 Task: Create new invoice with Date Opened :15-Apr-23, Select Customer: Fuzzys Taco Shop, Terms: Payment Term 1. Make invoice entry for item-1 with Date: 15-Apr-23, Description: _x000D_
Rihaku Wandering Poet Junmai Sake, Action: Material, Income Account: Income:Sales, Quantity: 1, Unit Price: 6, Discount %: 9. Make entry for item-2 with Date: 15-Apr-23, Description: Wrigleys Orbit Peppermint Gum Sugar Free_x000D_
, Action: Material, Income Account: Income:Sales, Quantity: 1, Unit Price: 4.5, Discount %: 6. Make entry for item-3 with Date: 15-Apr-23, Description: Flexible Fabric Adhesive Bandages, Action: Material, Income Account: Income:Sales, Quantity: 1, Unit Price: 5.5, Discount %: 8. Write Notes: Looking forward to serving you again.. Post Invoice with Post Date: 15-Apr-23, Post to Accounts: Assets:Accounts Receivable. Pay / Process Payment with Transaction Date: 15-May-23, Amount: 14.75, Transfer Account: Checking Account. Print Invoice, display notes by going to Option, then go to Display Tab and check Invoice Notes.
Action: Mouse pressed left at (136, 28)
Screenshot: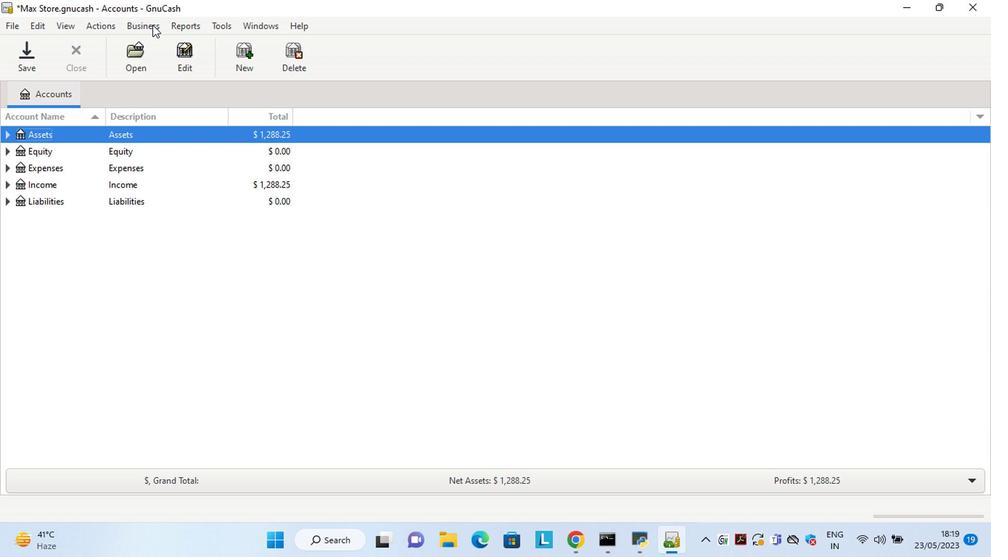 
Action: Mouse moved to (303, 103)
Screenshot: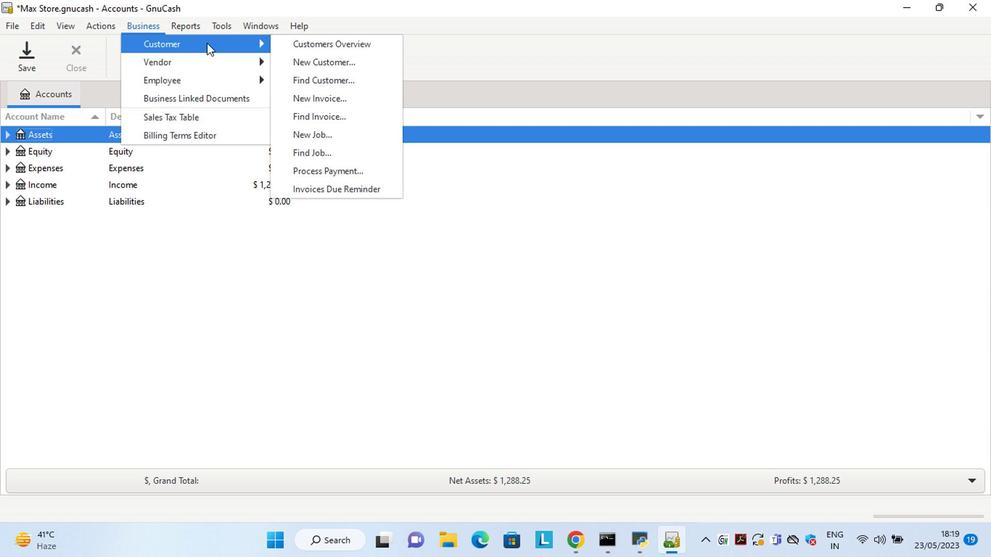 
Action: Mouse pressed left at (303, 103)
Screenshot: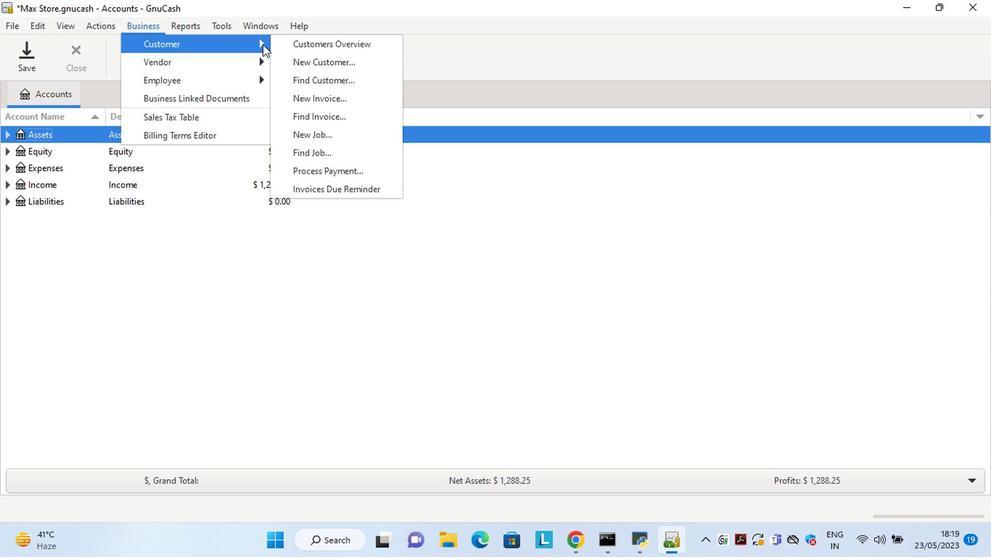 
Action: Mouse moved to (509, 225)
Screenshot: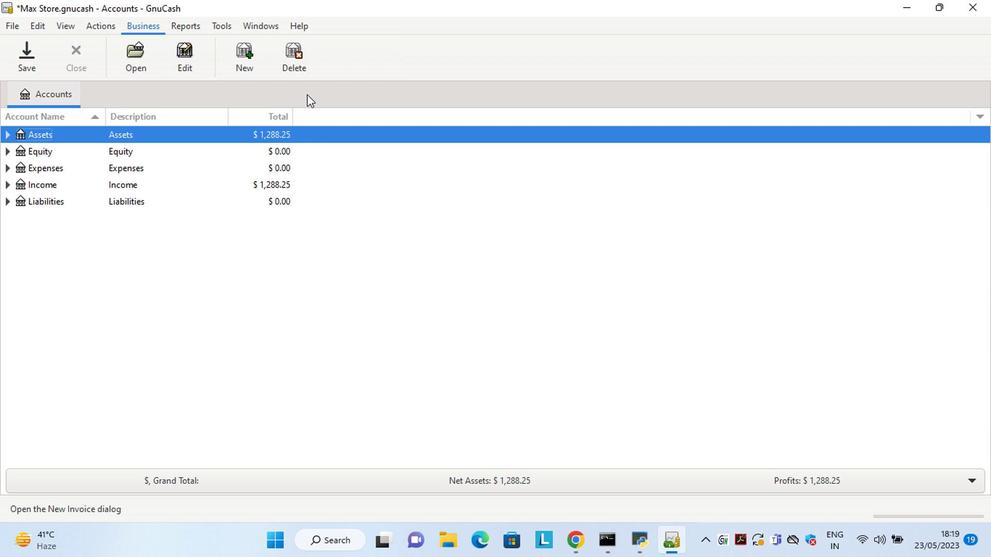 
Action: Mouse pressed left at (509, 225)
Screenshot: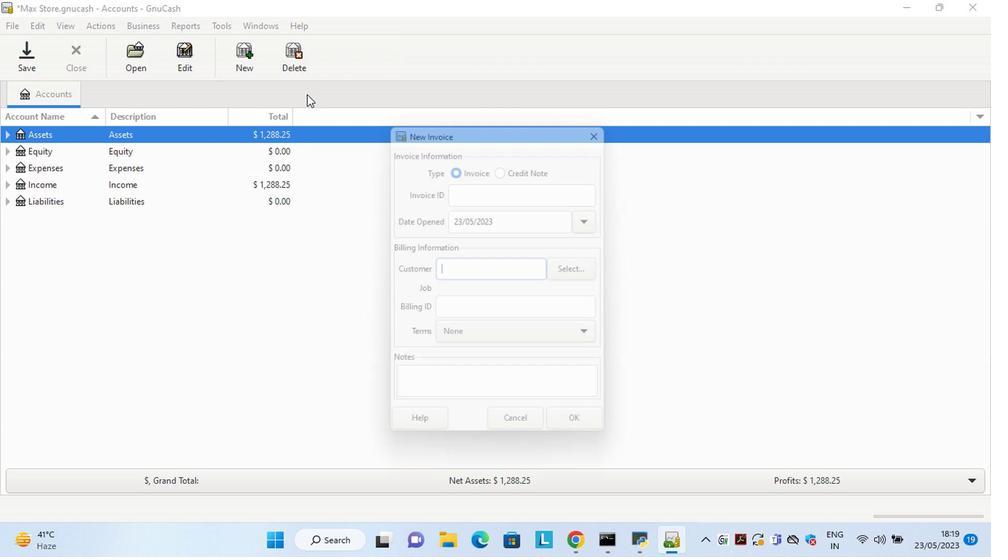
Action: Key pressed <Key.left><Key.left><Key.left><Key.left><Key.left><Key.left><Key.left><Key.left><Key.left><Key.left><Key.left><Key.left><Key.delete><Key.delete>15<Key.right><Key.right><Key.delete>4
Screenshot: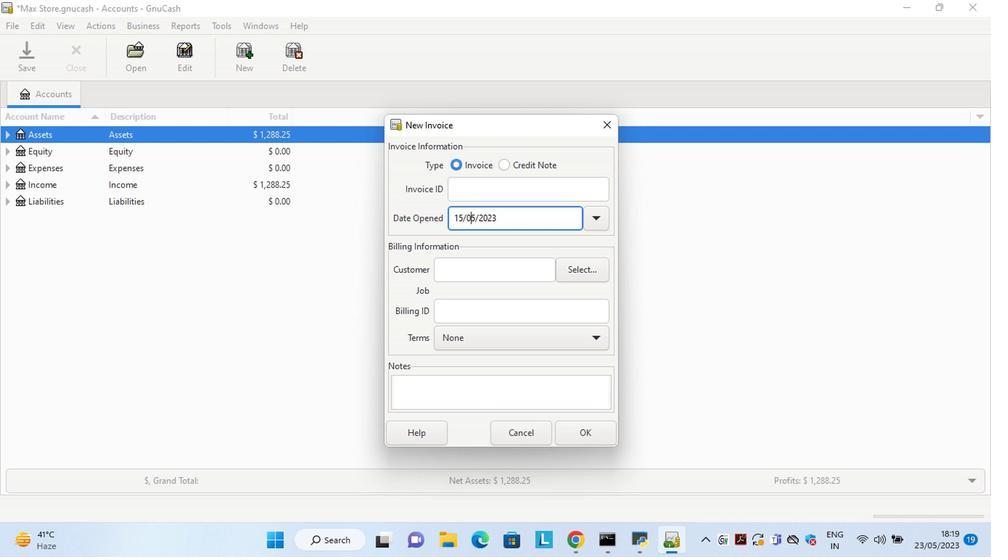
Action: Mouse moved to (570, 269)
Screenshot: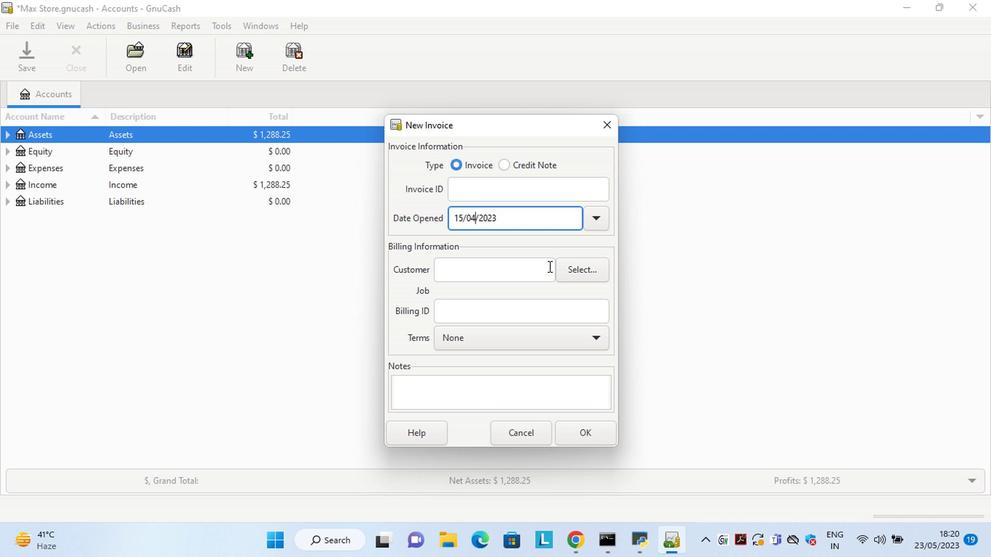 
Action: Mouse pressed left at (570, 269)
Screenshot: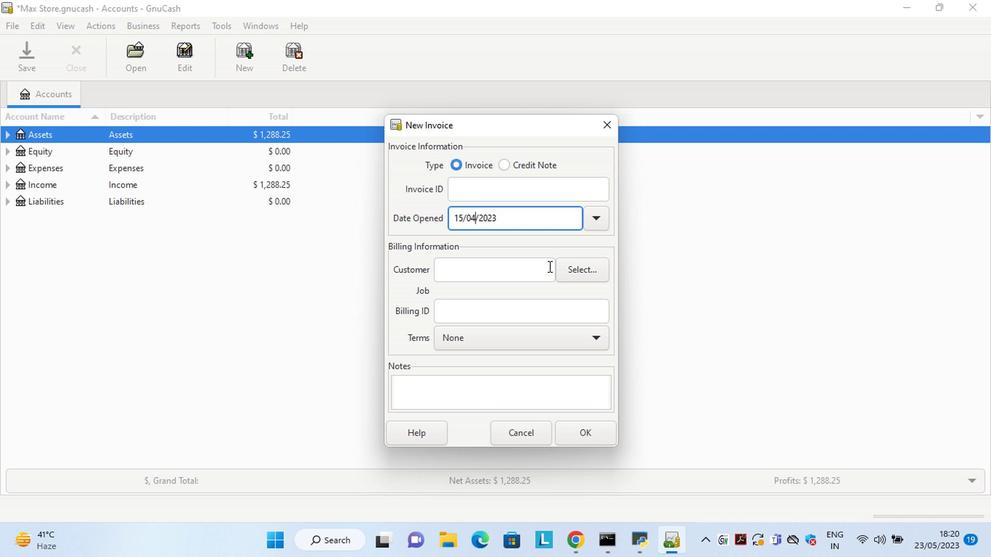 
Action: Mouse moved to (520, 247)
Screenshot: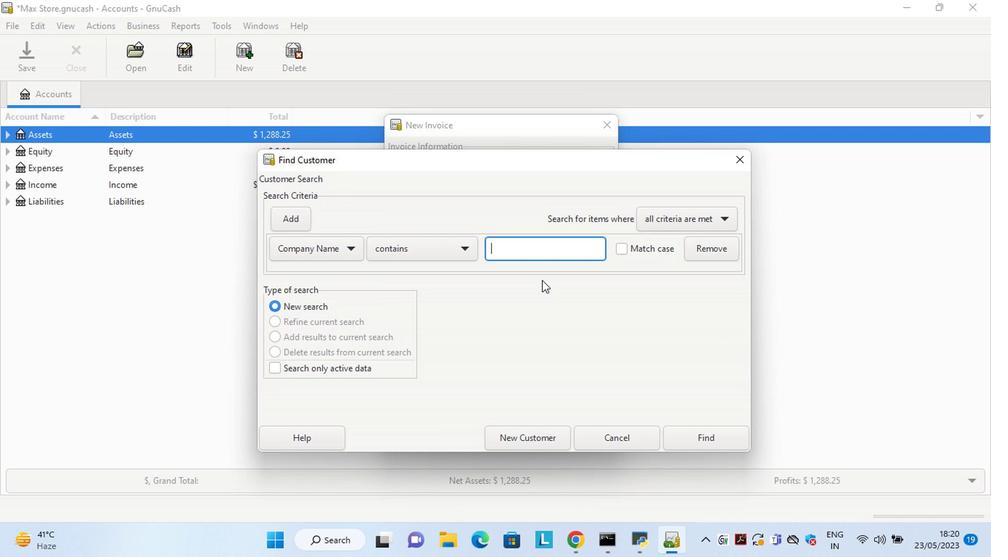 
Action: Mouse pressed left at (520, 247)
Screenshot: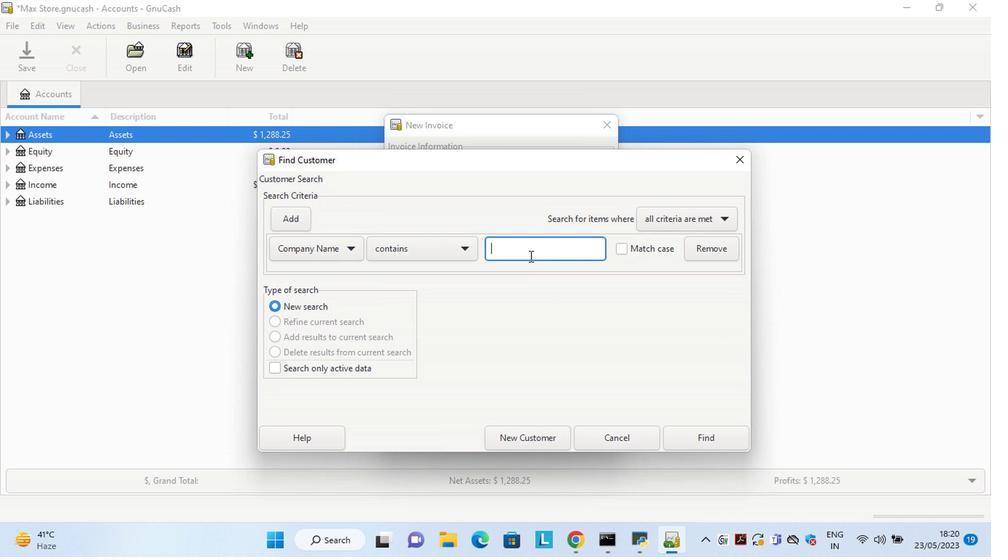 
Action: Key pressed <Key.shift>Fuzzys
Screenshot: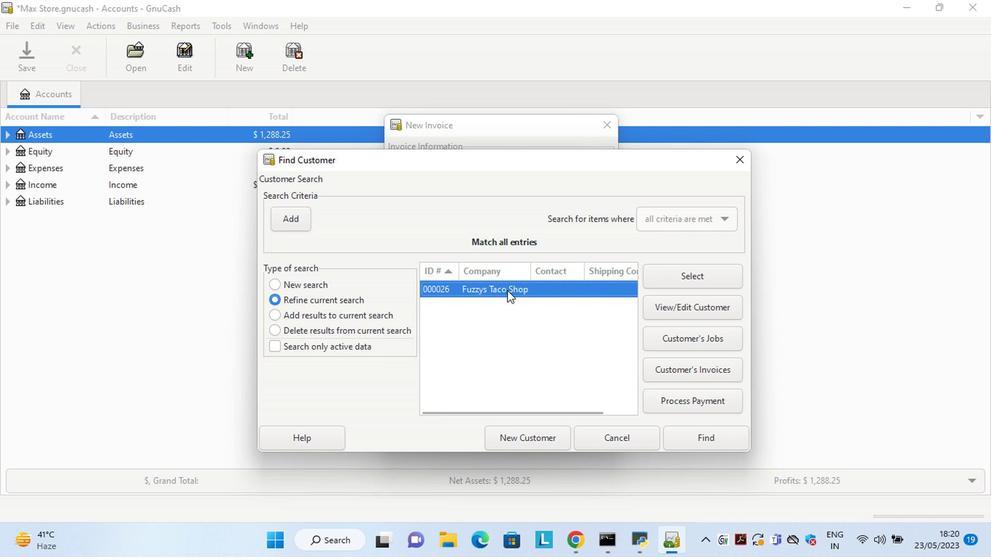 
Action: Mouse moved to (705, 439)
Screenshot: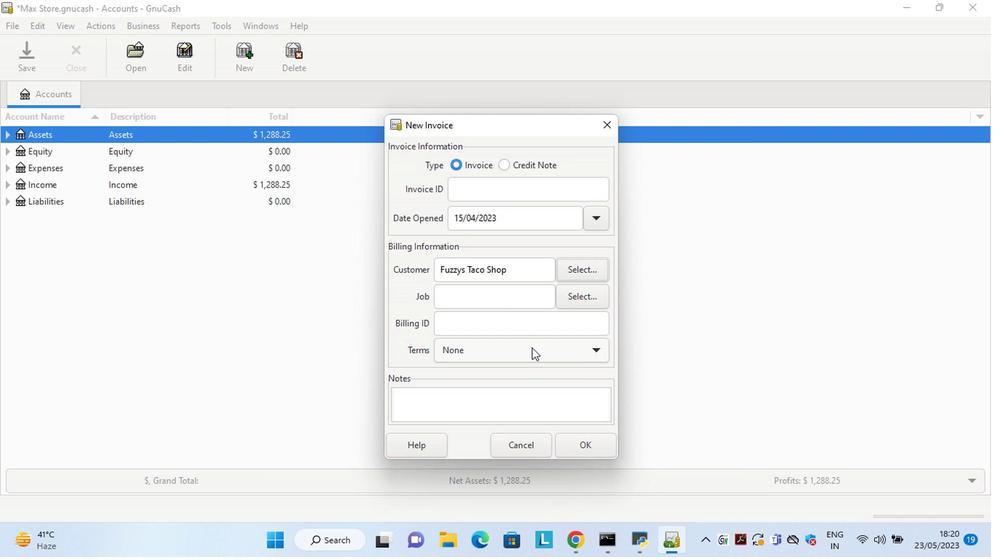 
Action: Mouse pressed left at (705, 439)
Screenshot: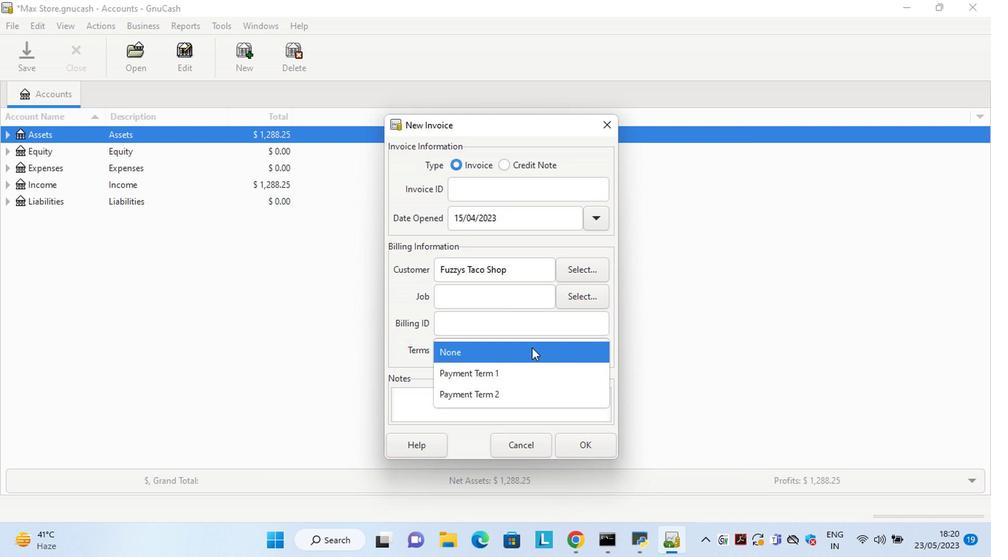 
Action: Mouse moved to (476, 289)
Screenshot: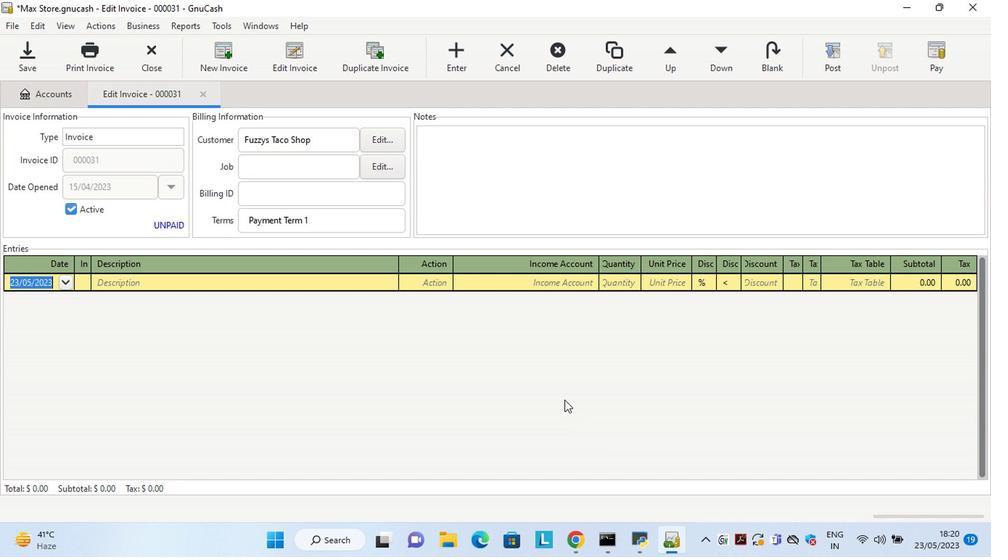 
Action: Mouse pressed left at (476, 289)
Screenshot: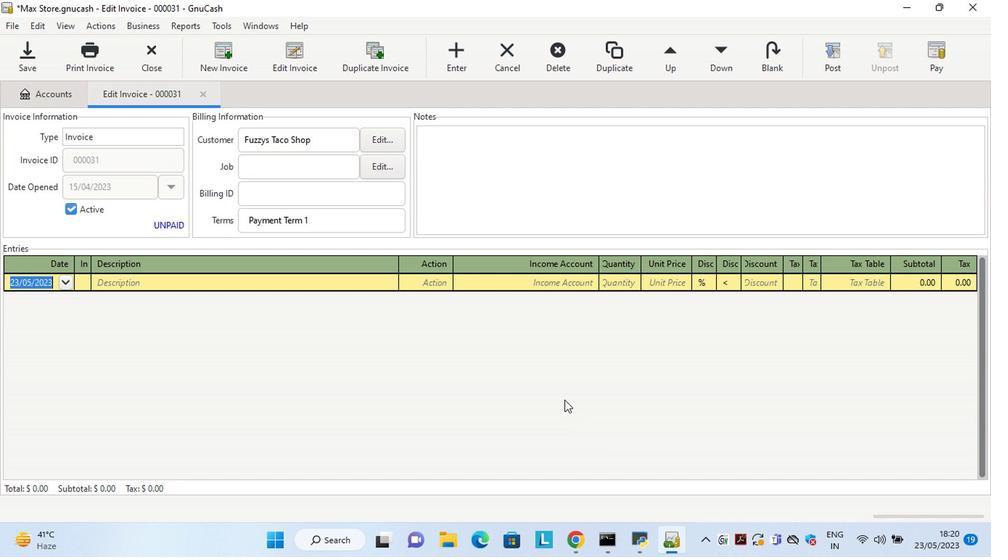 
Action: Mouse pressed left at (476, 289)
Screenshot: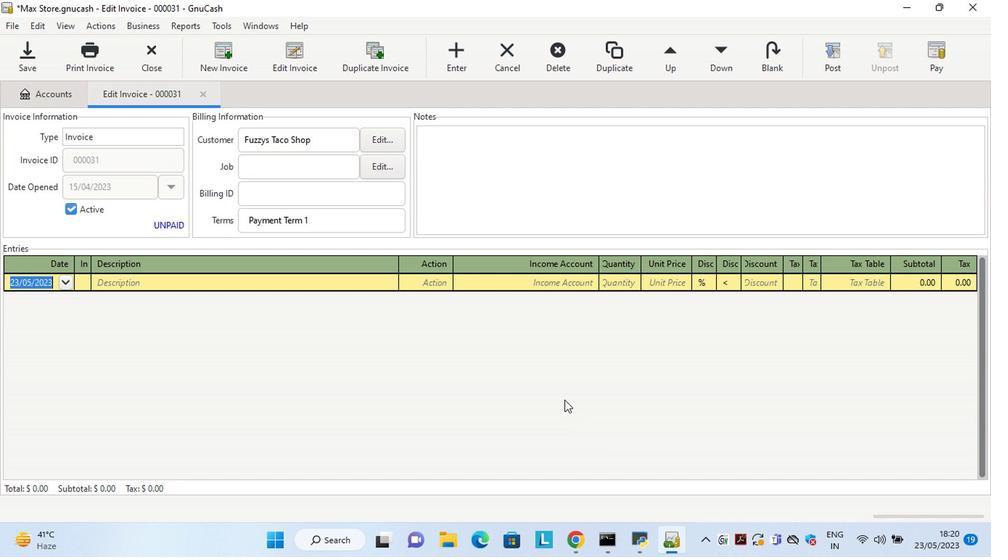 
Action: Mouse moved to (537, 352)
Screenshot: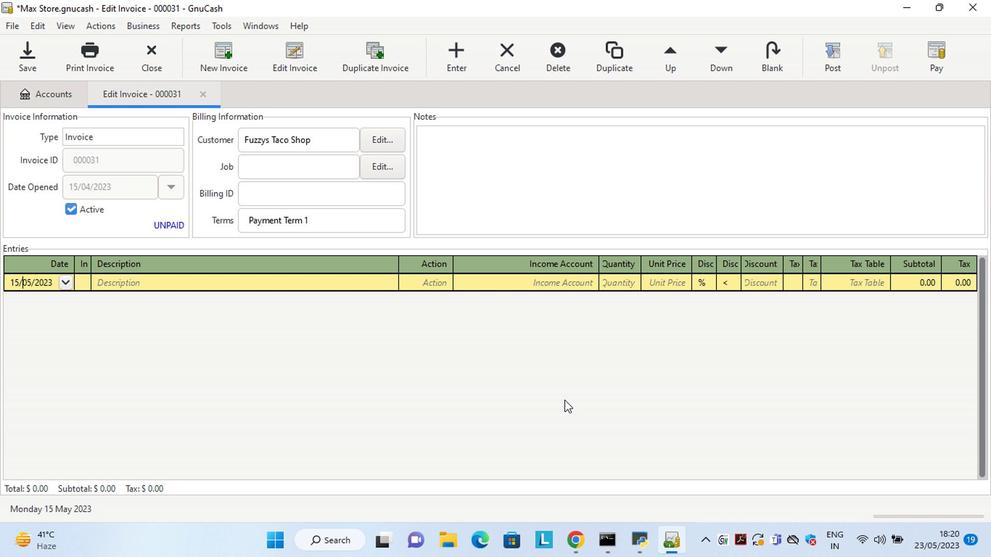 
Action: Mouse pressed left at (537, 352)
Screenshot: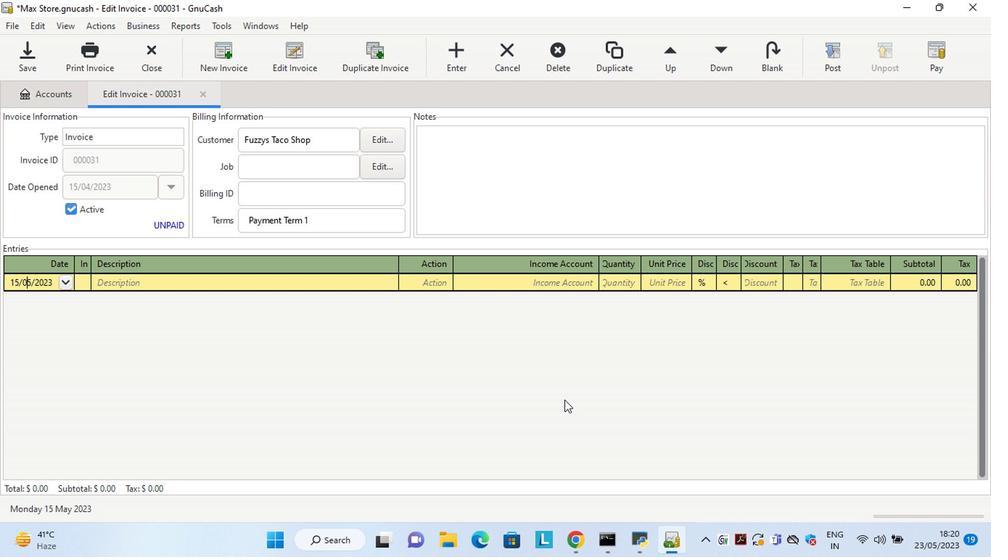 
Action: Mouse moved to (528, 372)
Screenshot: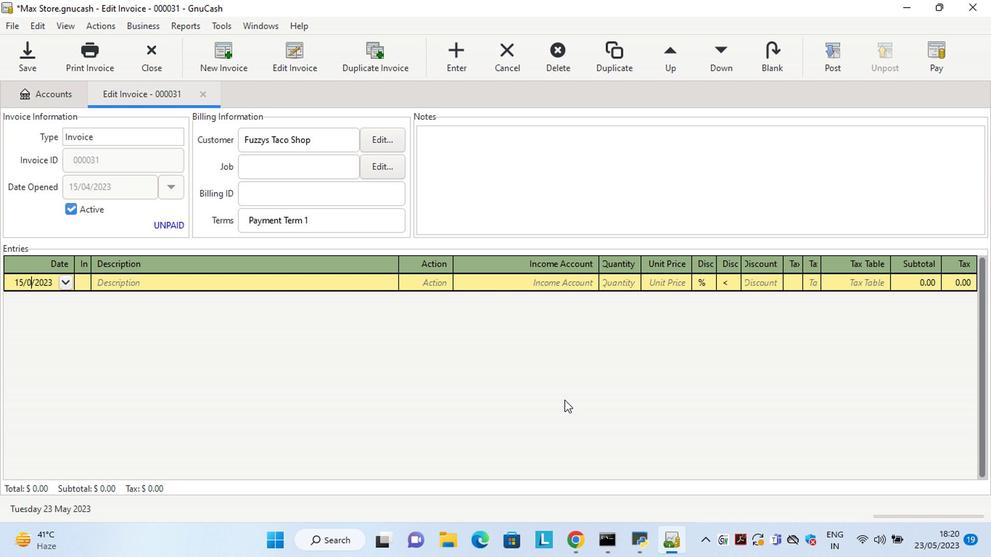 
Action: Mouse pressed left at (528, 372)
Screenshot: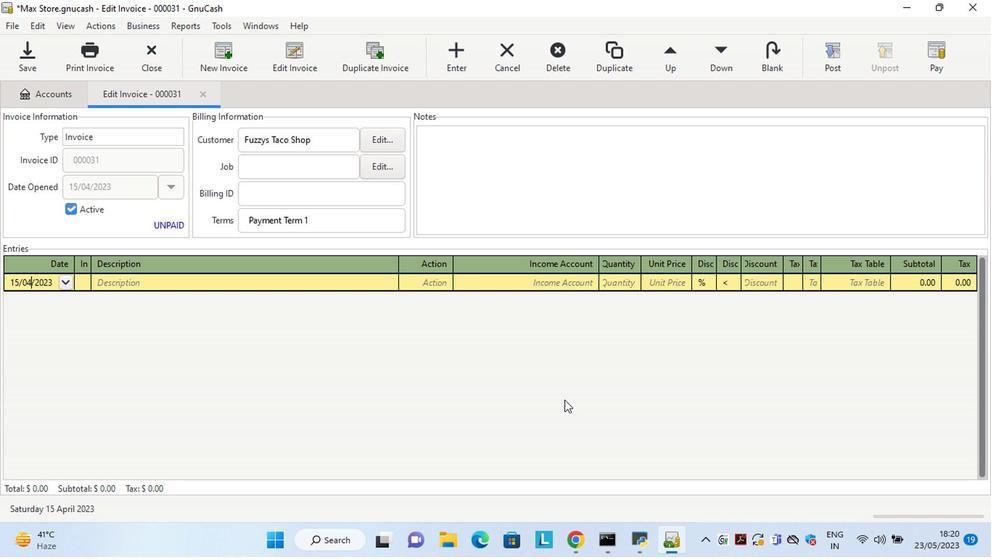 
Action: Mouse moved to (580, 447)
Screenshot: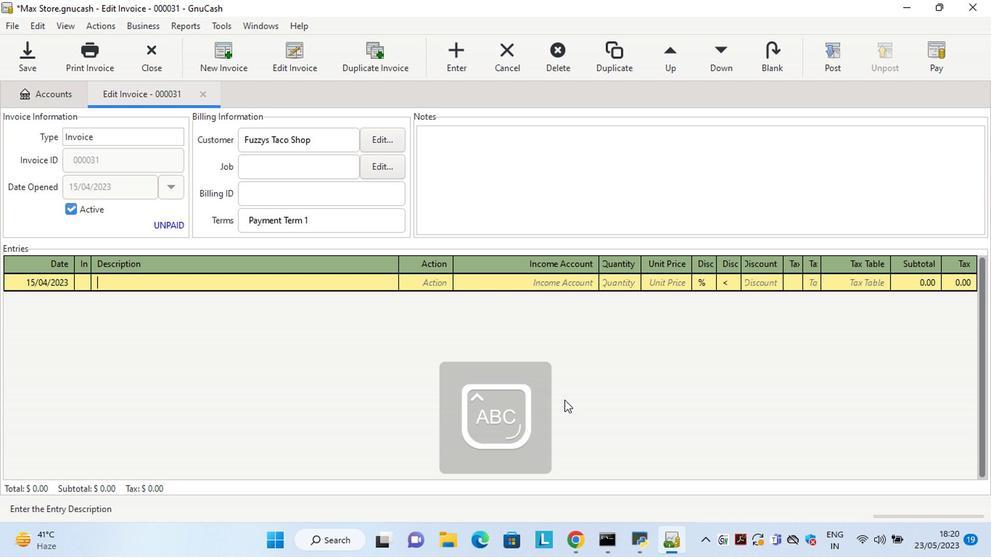 
Action: Mouse pressed left at (580, 447)
Screenshot: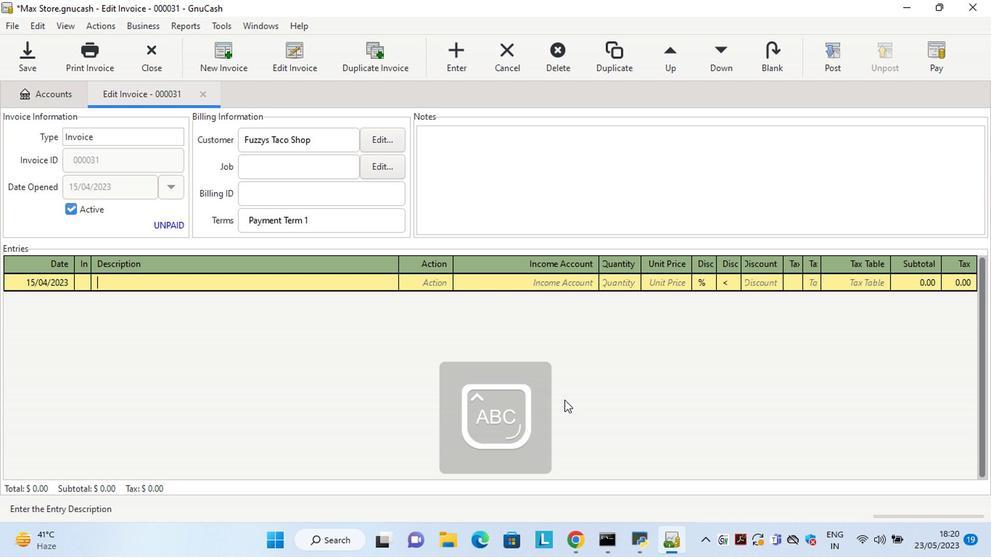 
Action: Mouse moved to (422, 388)
Screenshot: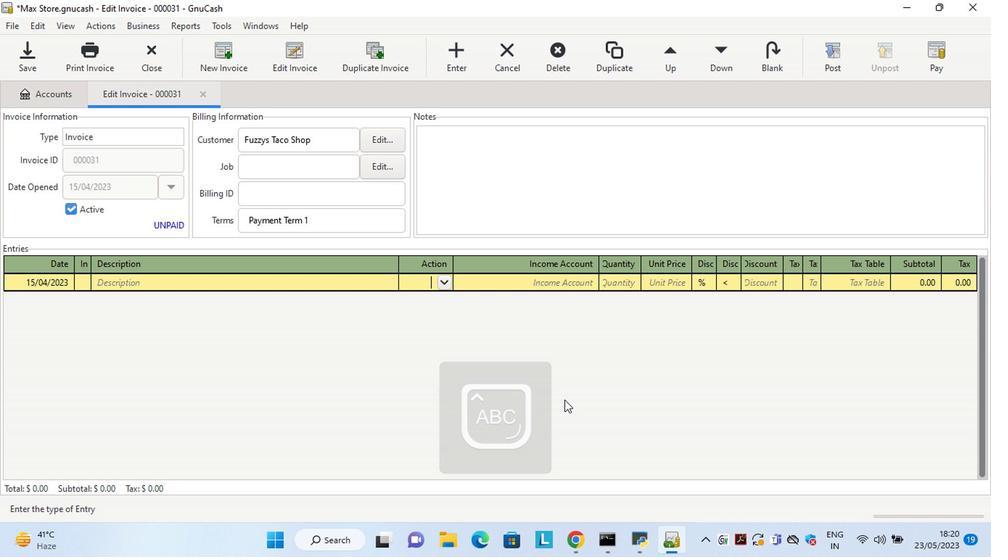 
Action: Key pressed <Key.left><Key.left><Key.left><Key.left><Key.left><Key.delete><Key.delete>15<Key.right><Key.right>4<Key.delete><Key.tab><Key.shift><Key.shift><Key.shift>Rihaku<Key.space><Key.shift>Wandering<Key.space><Key.shift>Poet<Key.space><Key.shift>Junmai<Key.space><Key.shift>Sake<Key.tab>ma<Key.tab>sale<Key.tab>1<Key.tab>6<Key.tab>
Screenshot: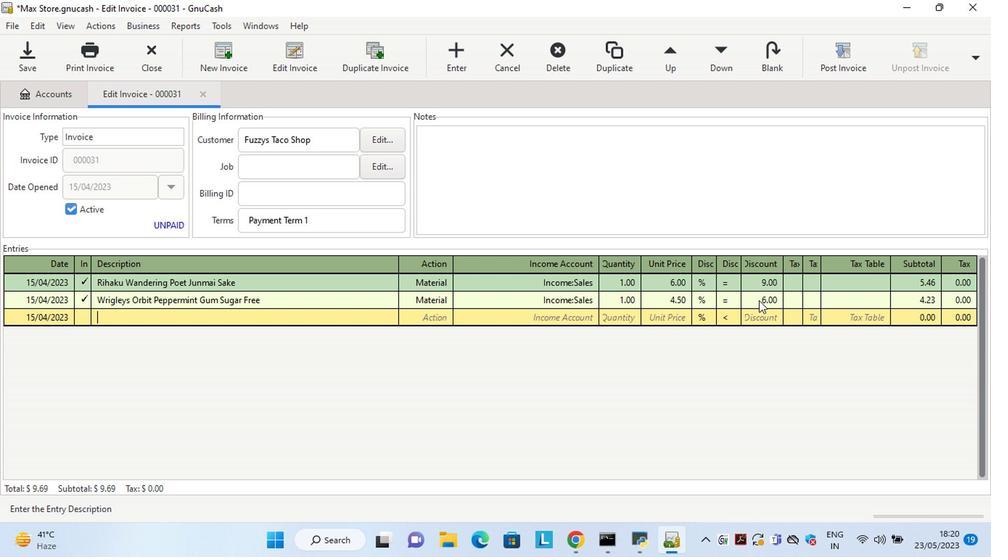 
Action: Mouse moved to (725, 286)
Screenshot: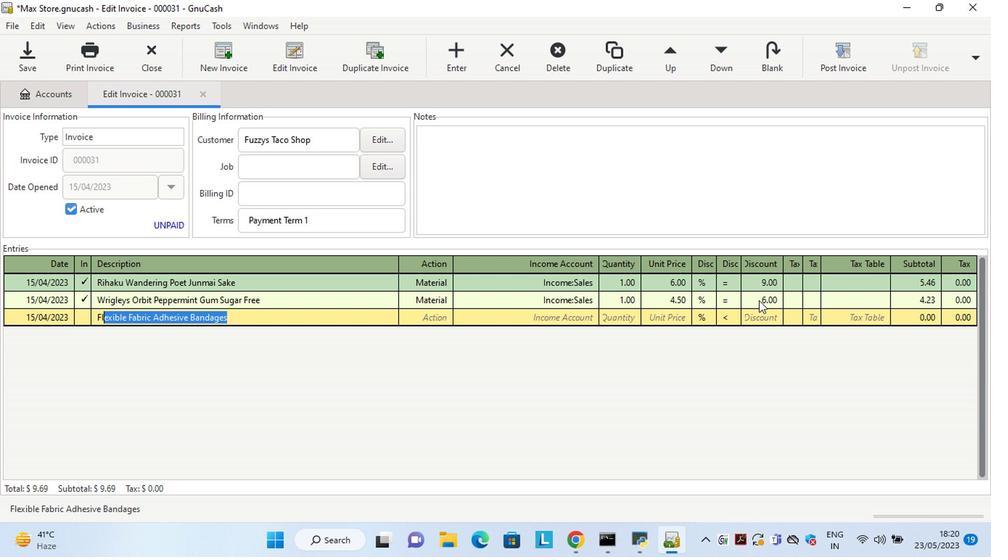 
Action: Mouse pressed left at (725, 286)
Screenshot: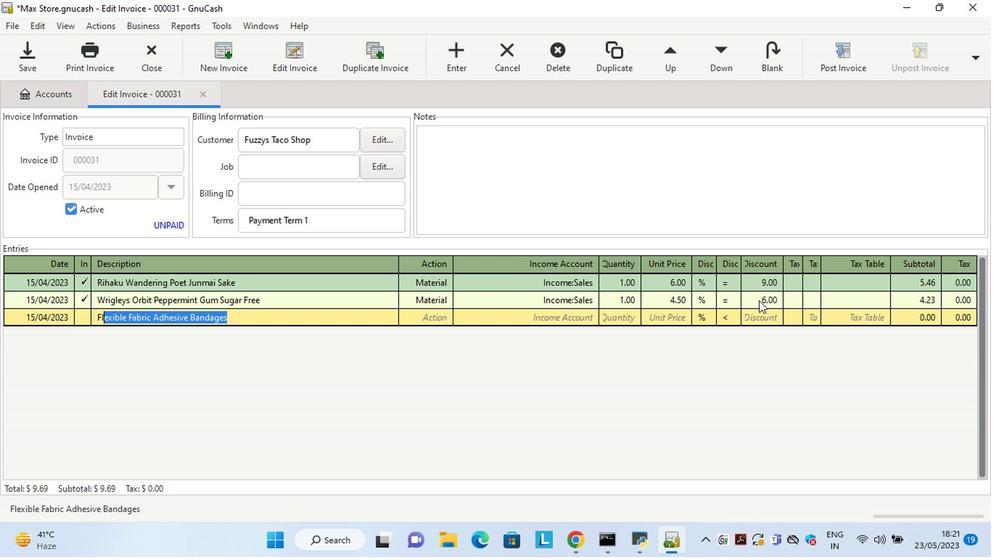 
Action: Mouse moved to (752, 285)
Screenshot: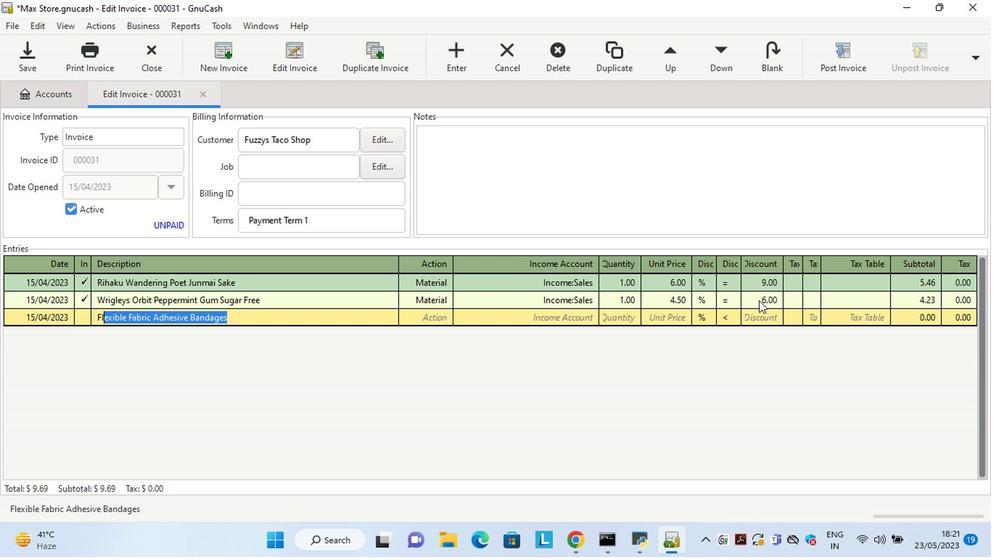 
Action: Mouse pressed left at (752, 285)
Screenshot: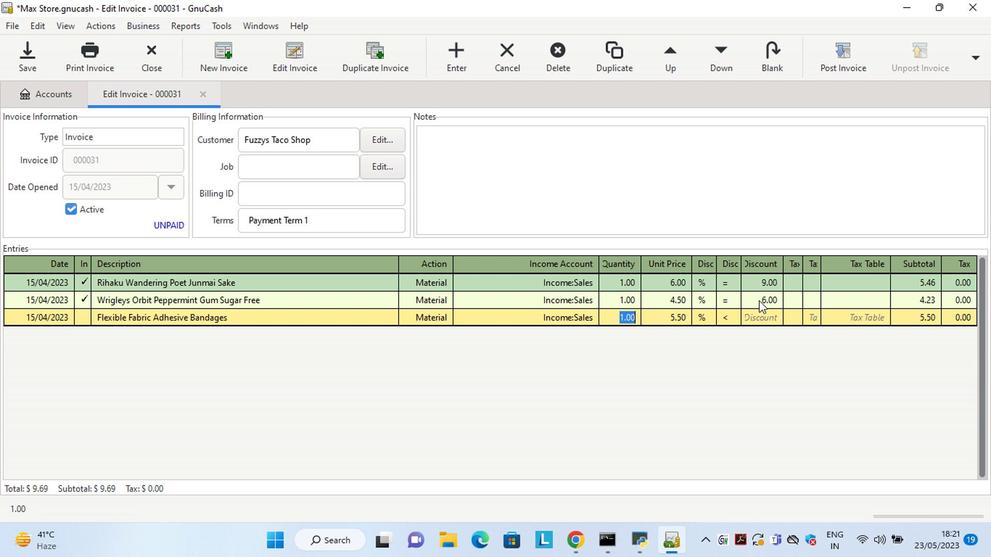 
Action: Key pressed 9<Key.tab><Key.tab><Key.shift>Wrigleys<Key.space><Key.shift><Key.shift><Key.shift><Key.shift><Key.shift><Key.shift><Key.shift>Orbit<Key.space><Key.shift>Peppermint<Key.space><Key.shift>Gum<Key.space><Key.shift>Sugar<Key.space><Key.shift>Fe<Key.backspace>reee<Key.backspace><Key.tab>ma<Key.tab>sale<Key.tab>1<Key.tab>4.5<Key.tab>
Screenshot: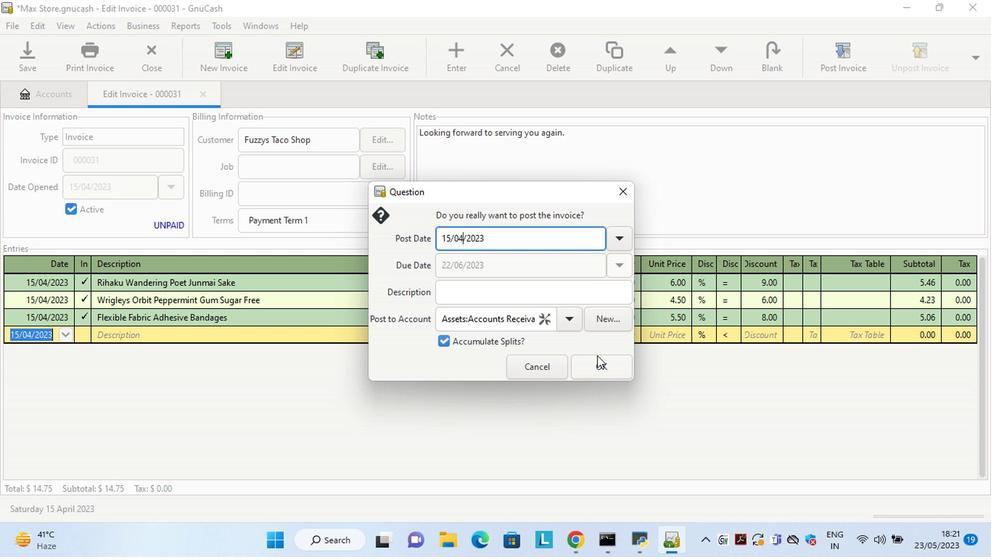 
Action: Mouse moved to (735, 299)
Screenshot: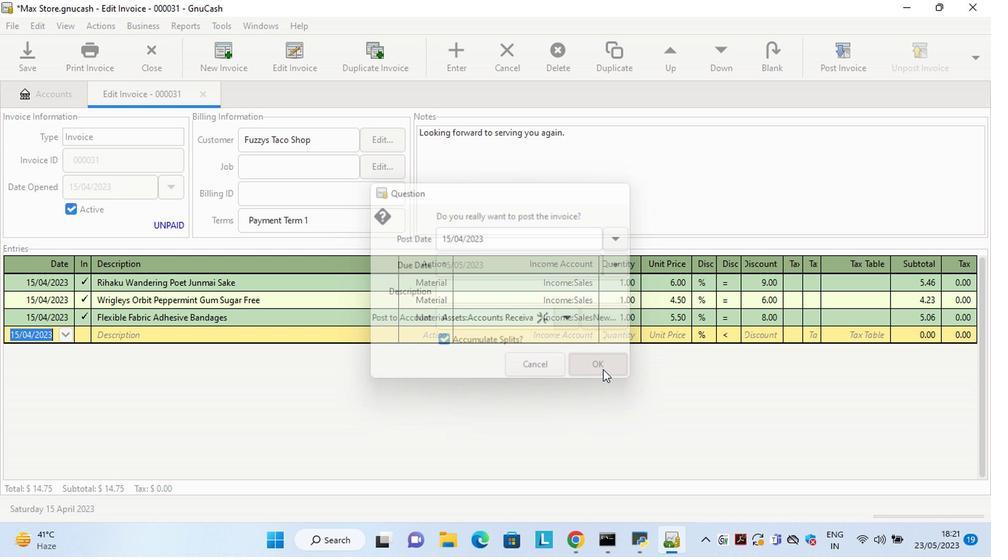 
Action: Mouse pressed left at (735, 299)
Screenshot: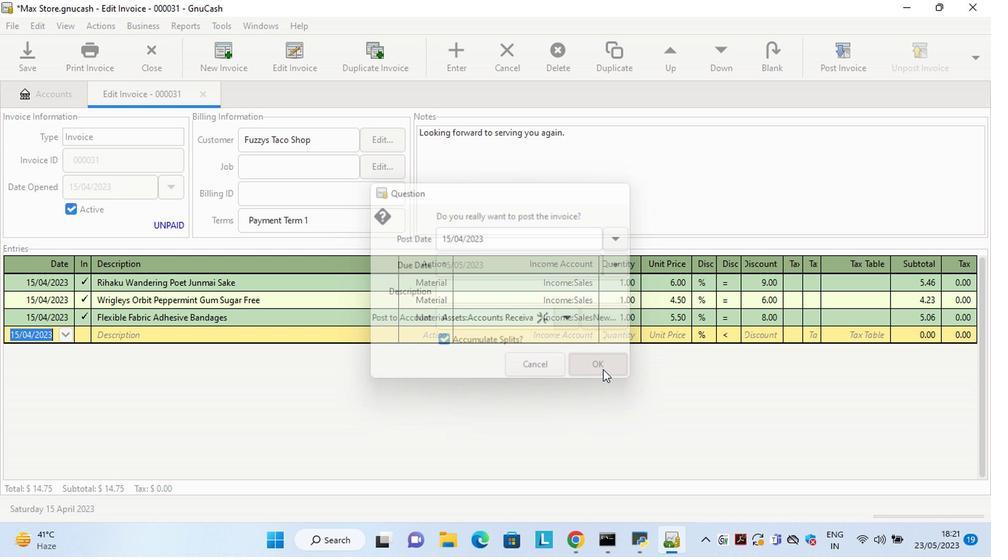 
Action: Mouse moved to (766, 306)
Screenshot: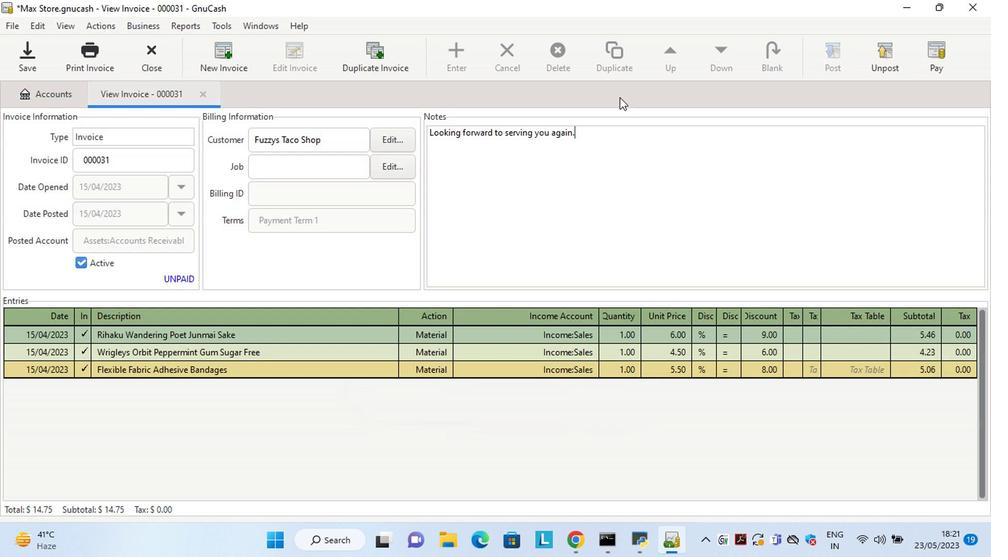 
Action: Mouse pressed left at (766, 306)
Screenshot: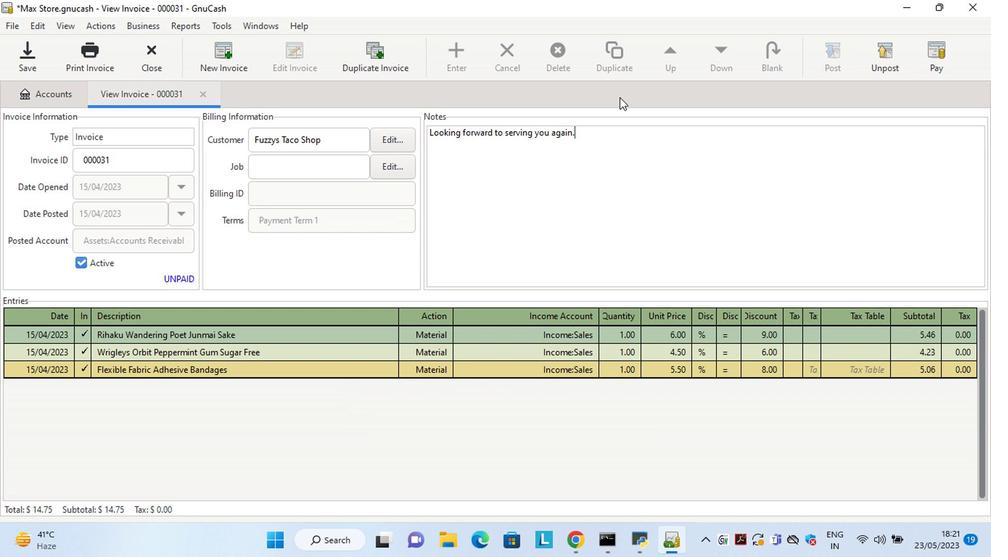 
Action: Key pressed 6<Key.tab><Key.tab><Key.shift>Flexible<Key.space><Key.shift>Fabric<Key.space><Key.shift>Adhesive<Key.space><Key.shift>Bandages<Key.space><Key.backspace><Key.tab>ma<Key.tab>sale<Key.tab>1<Key.tab>5.5<Key.tab>
Screenshot: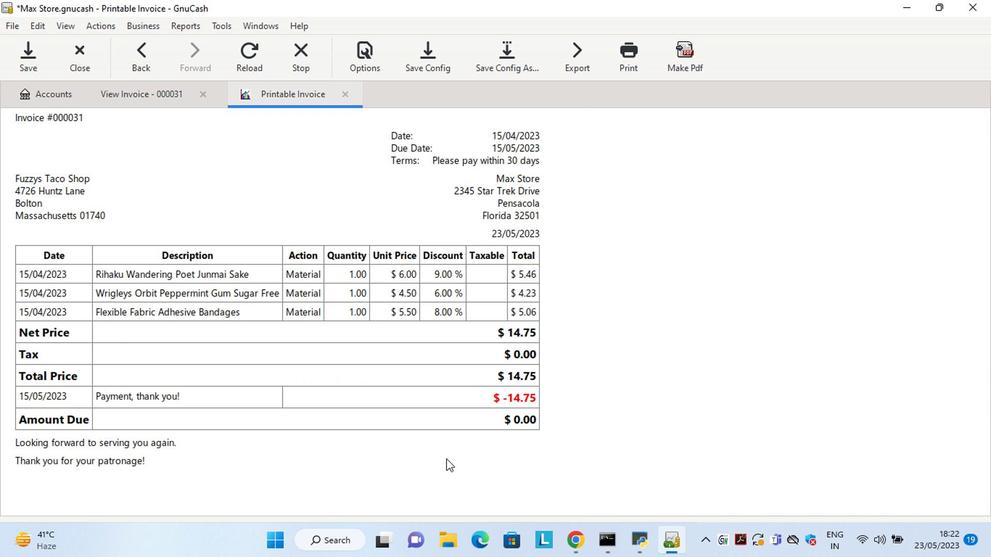 
Action: Mouse moved to (727, 323)
Screenshot: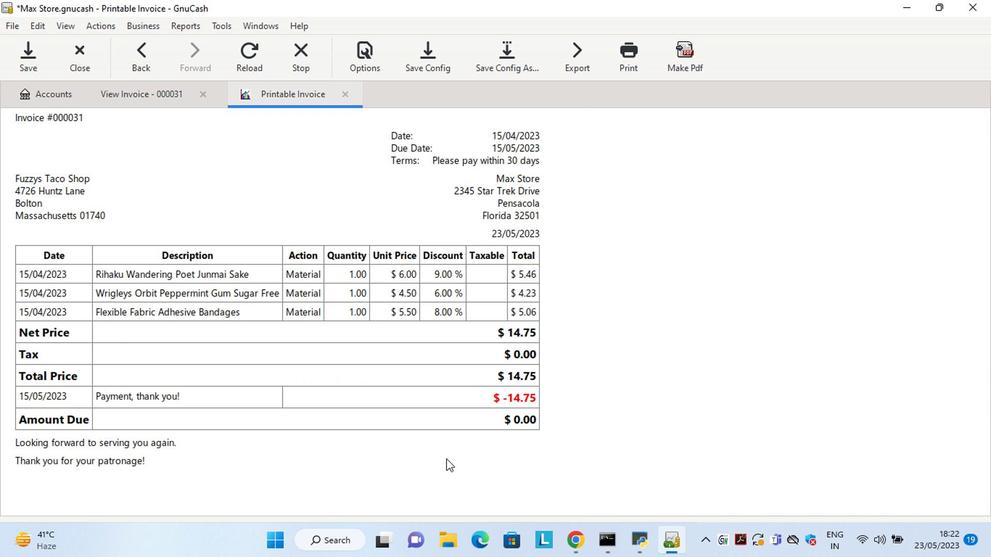 
Action: Mouse pressed left at (727, 323)
Screenshot: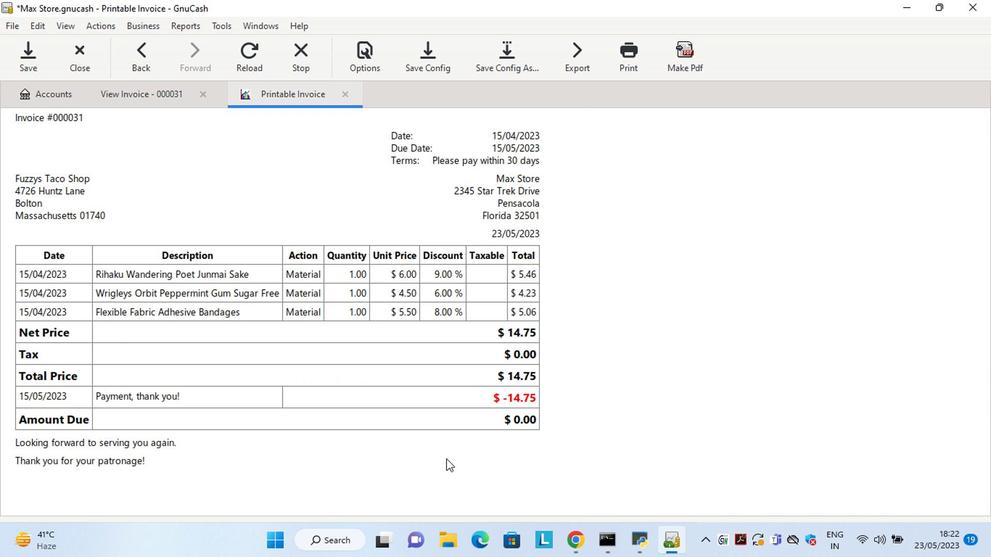 
Action: Mouse moved to (754, 316)
Screenshot: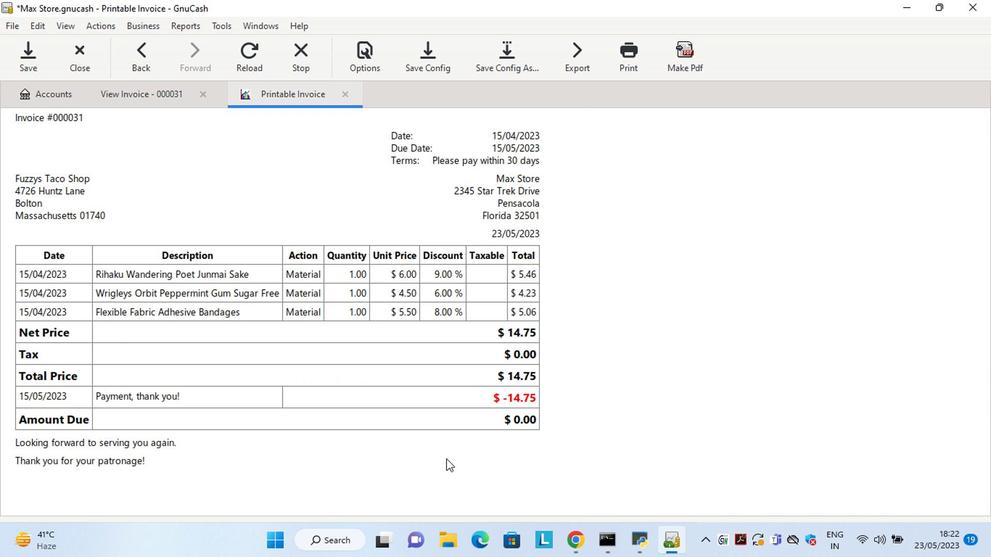 
Action: Mouse pressed left at (754, 316)
Screenshot: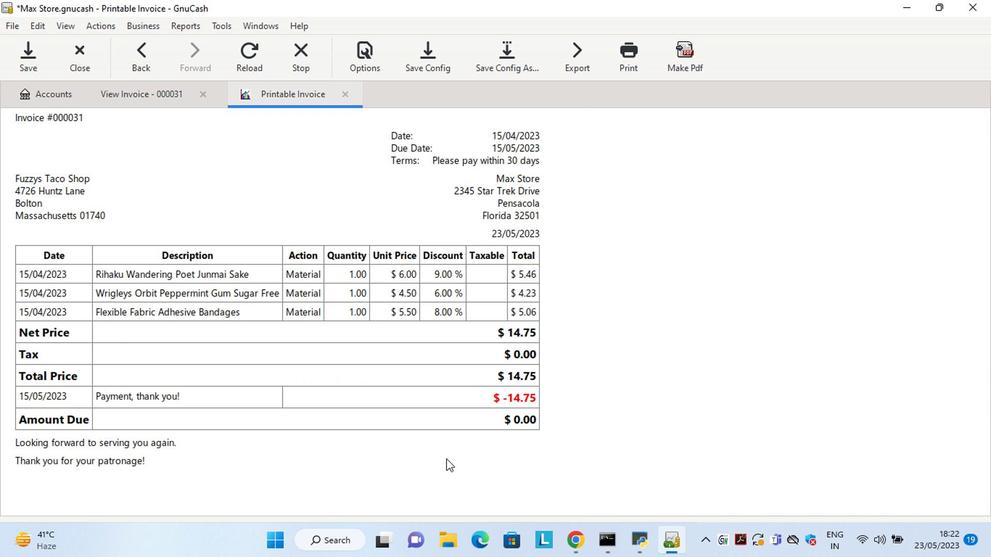 
Action: Key pressed 8<Key.tab>
Screenshot: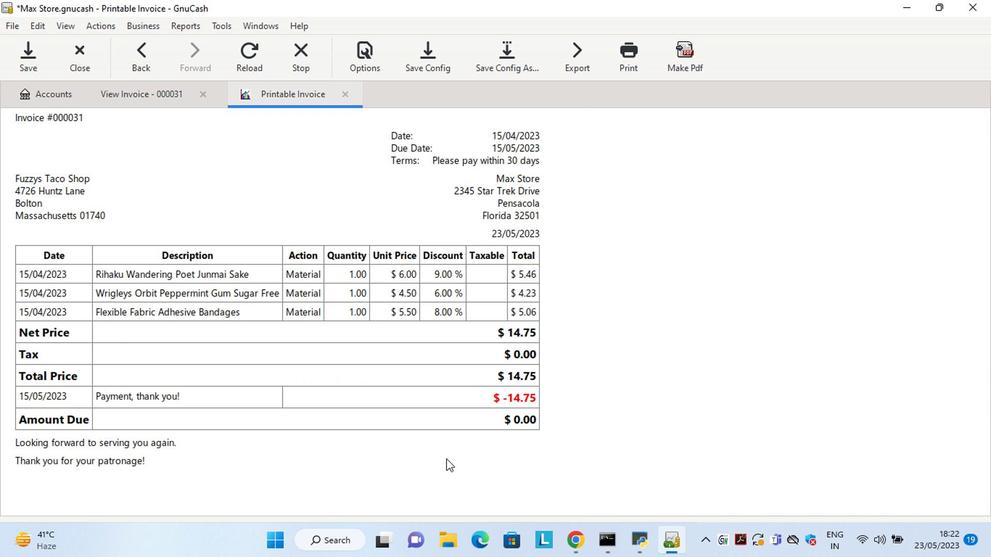 
Action: Mouse moved to (560, 174)
Screenshot: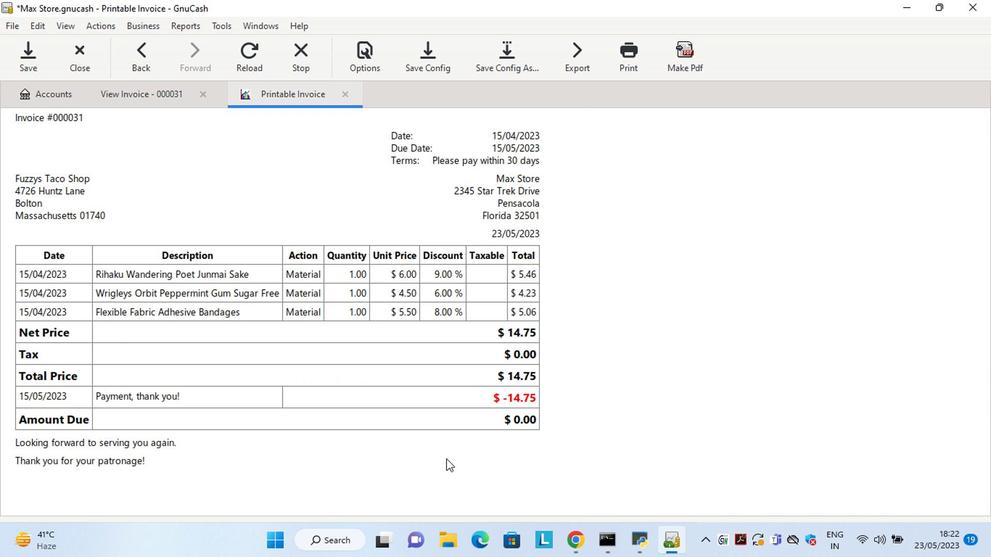 
Action: Mouse pressed left at (560, 174)
Screenshot: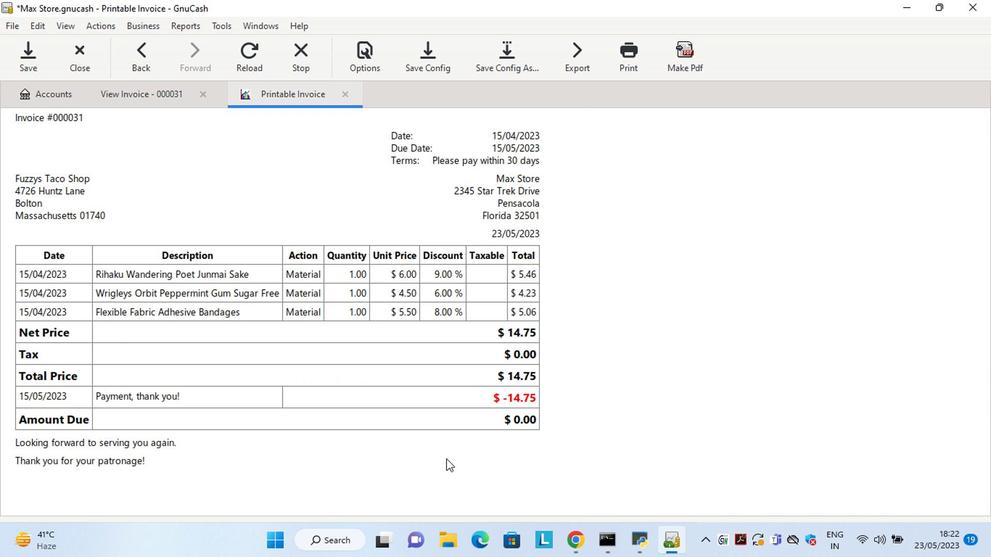 
Action: Key pressed <Key.shift>Looking<Key.space>forwar4<Key.backspace>d<Key.space>to<Key.space>serving<Key.space>you<Key.space>again.
Screenshot: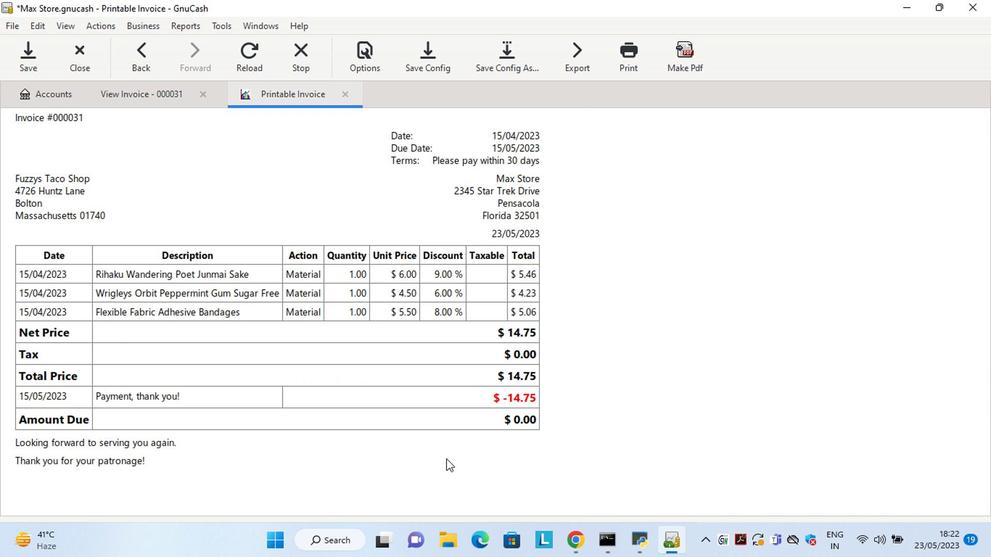 
Action: Mouse moved to (820, 58)
Screenshot: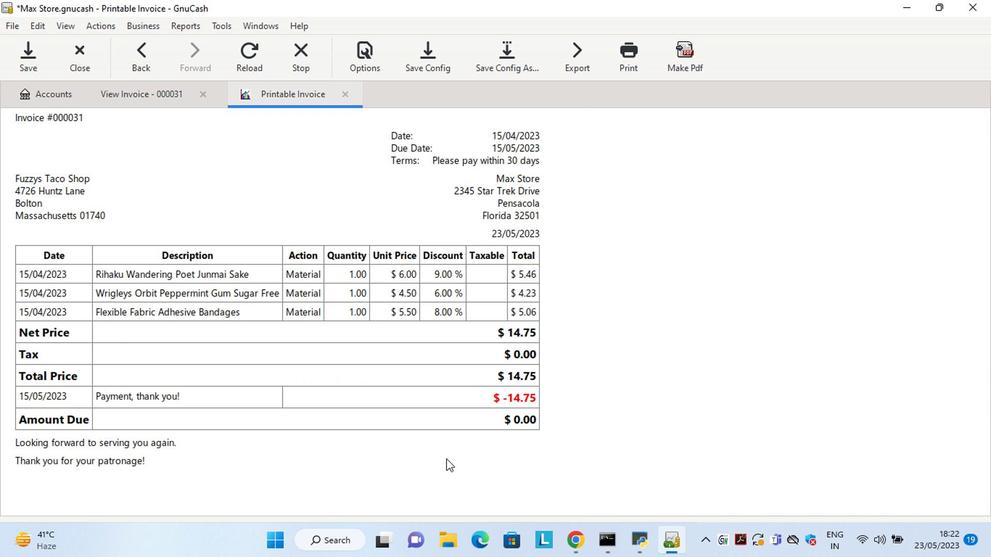 
Action: Mouse pressed left at (820, 58)
Screenshot: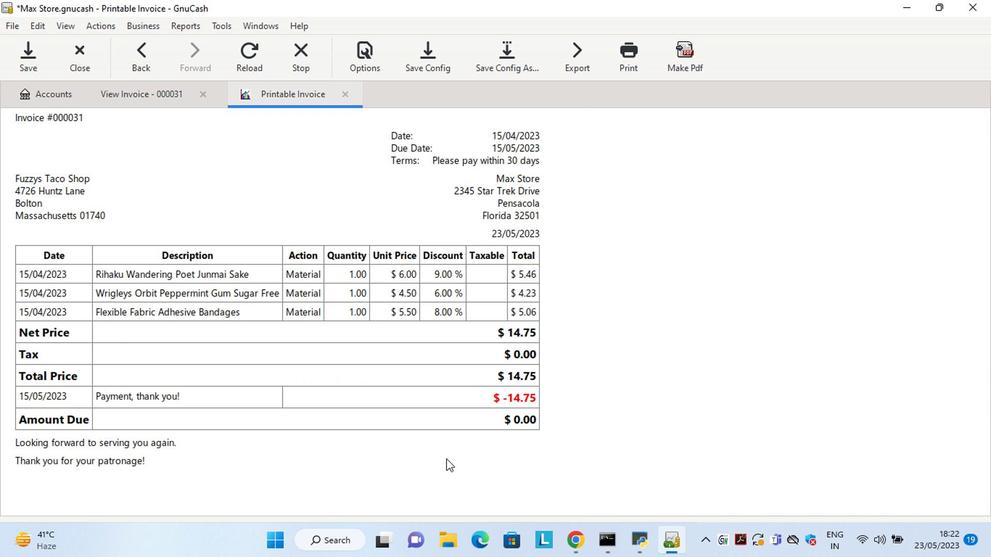 
Action: Mouse moved to (499, 241)
Screenshot: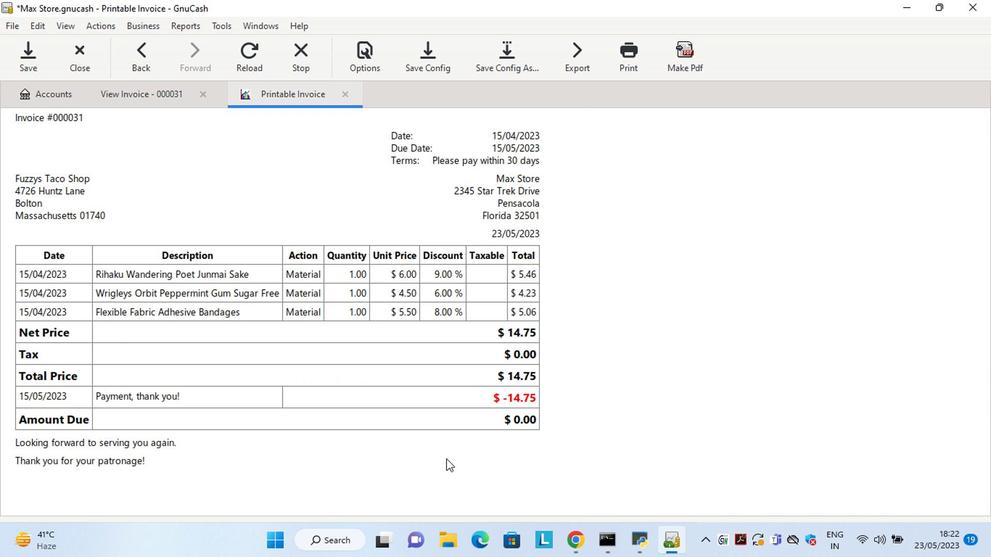
Action: Mouse pressed left at (499, 241)
Screenshot: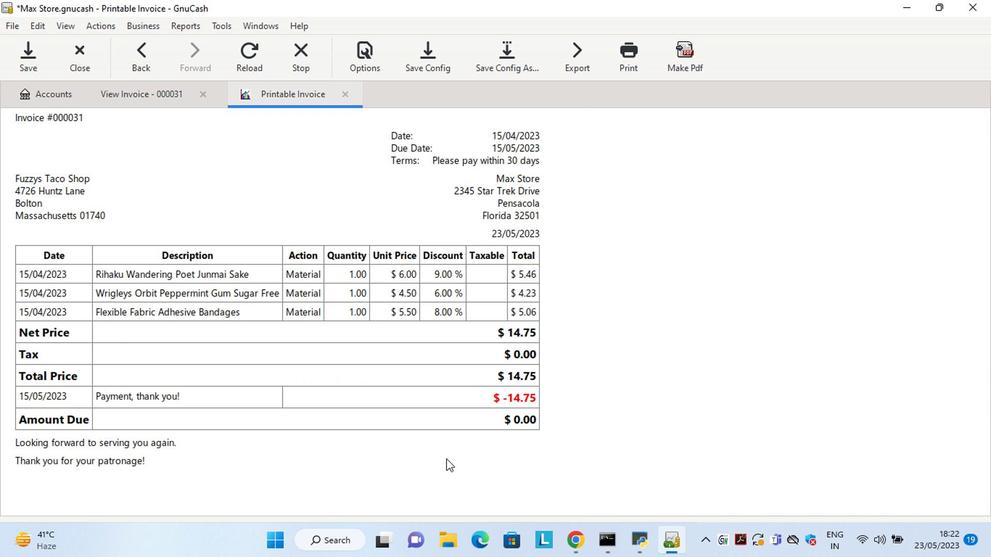 
Action: Key pressed <Key.left><Key.left><Key.left><Key.left><Key.left><Key.left><Key.left><Key.left><Key.left><Key.left><Key.delete><Key.delete>15<Key.right><Key.right><Key.delete>4
Screenshot: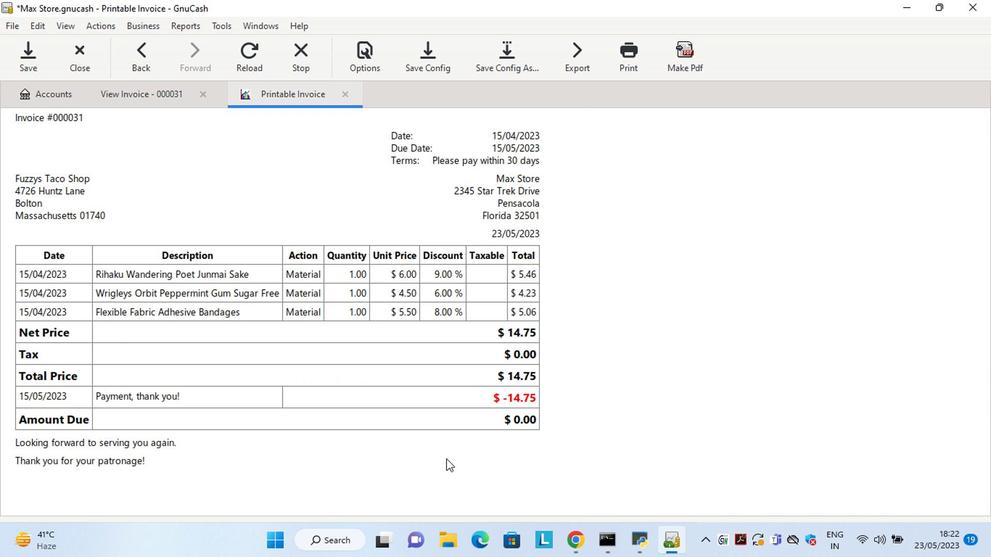 
Action: Mouse moved to (602, 374)
Screenshot: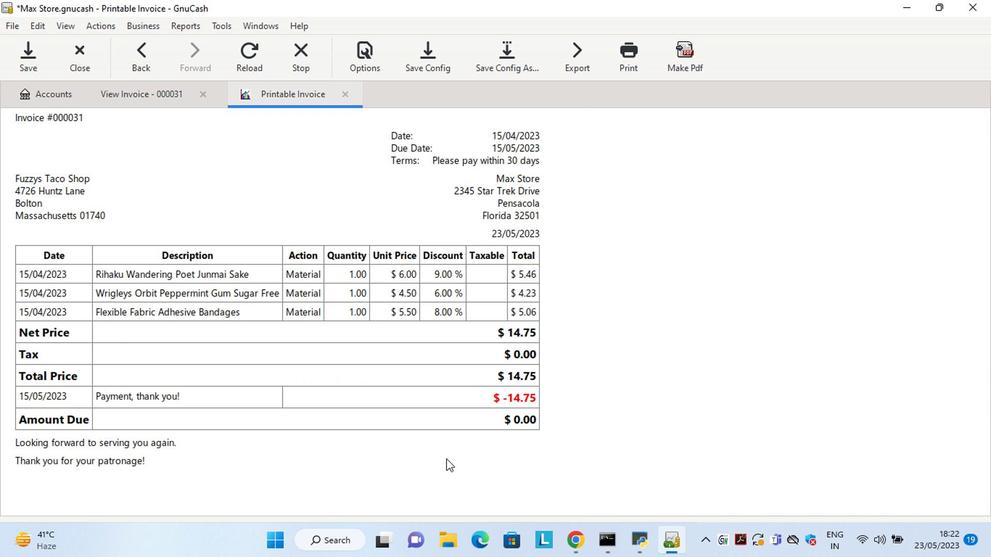 
Action: Mouse pressed left at (602, 374)
Screenshot: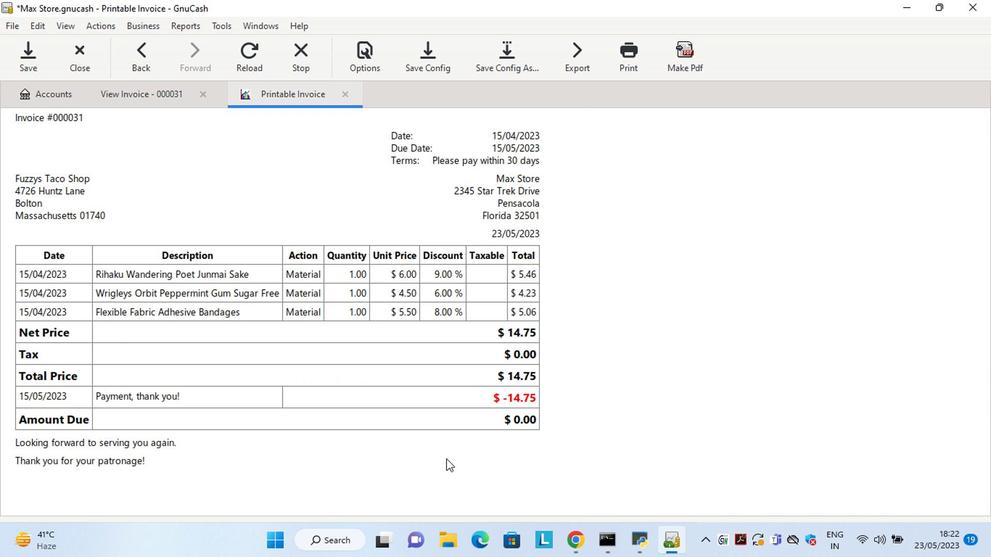 
Action: Mouse moved to (931, 54)
Screenshot: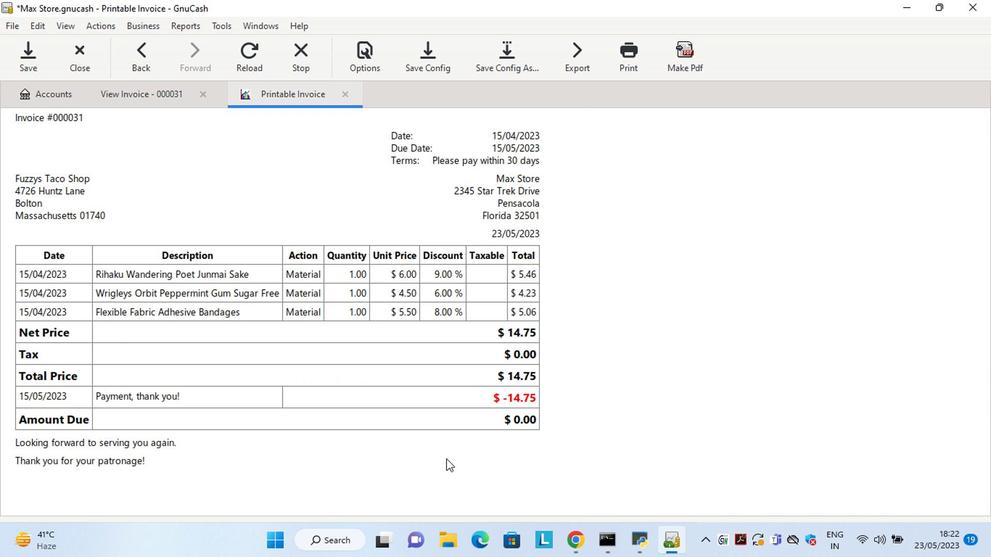 
Action: Mouse pressed left at (931, 54)
Screenshot: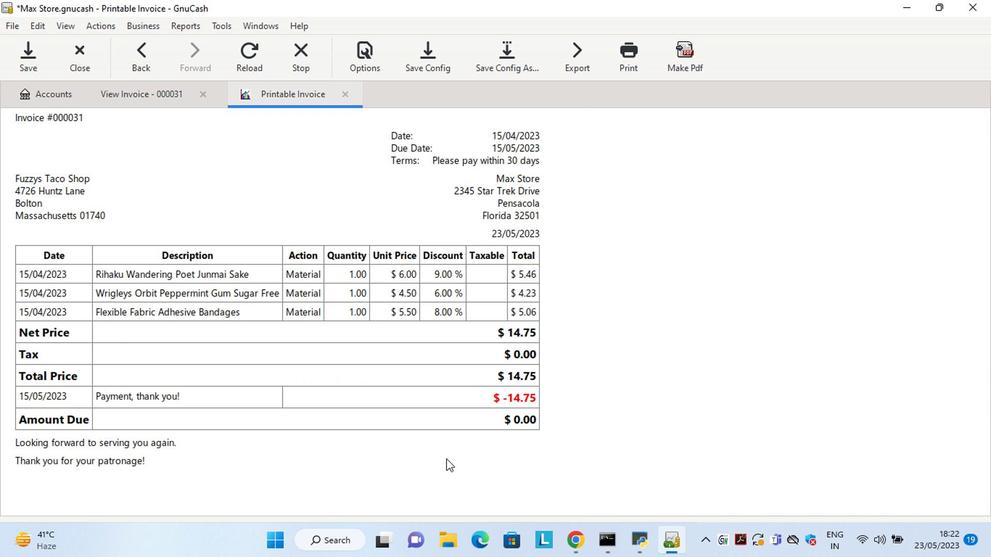 
Action: Mouse moved to (419, 291)
Screenshot: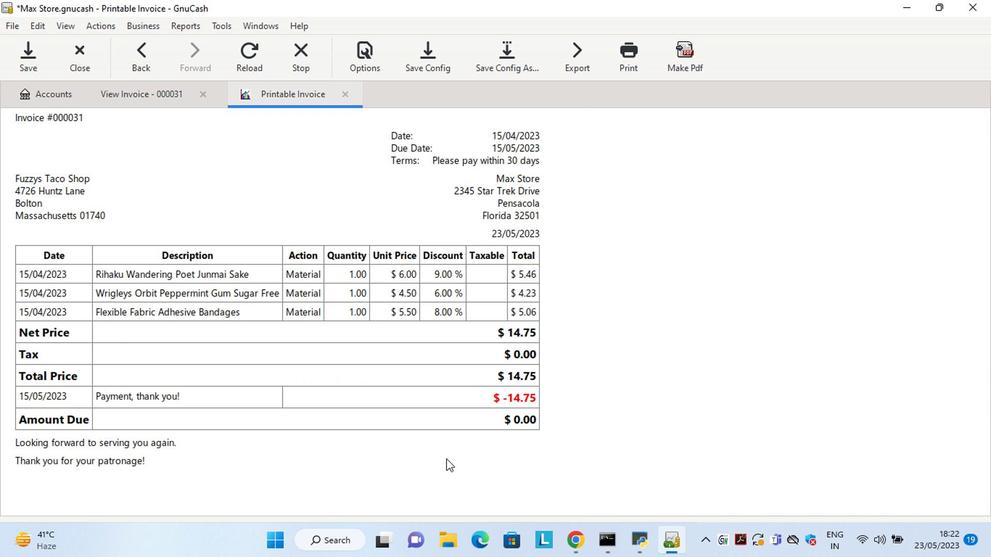
Action: Mouse pressed left at (419, 291)
Screenshot: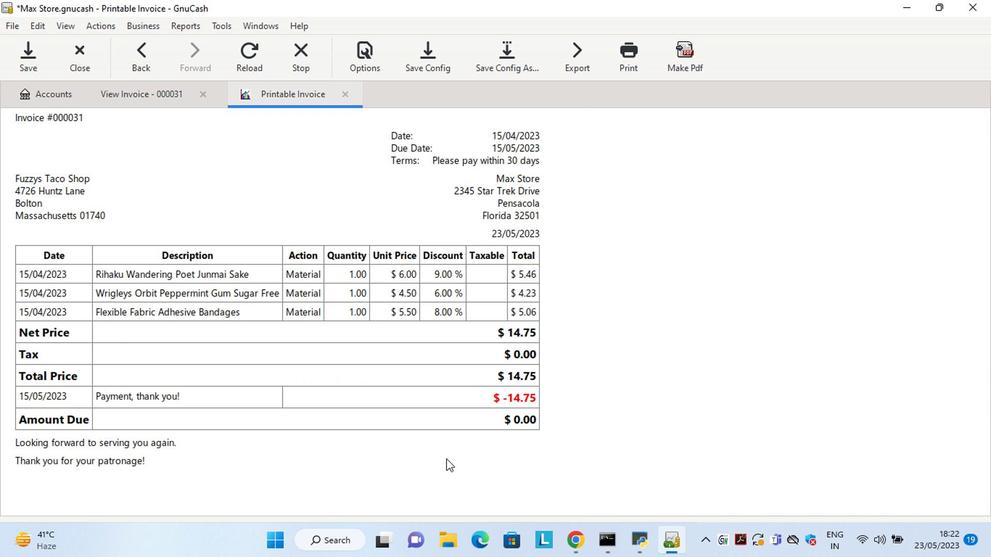 
Action: Key pressed <Key.left><Key.left><Key.left><Key.left><Key.left><Key.left><Key.left><Key.left><Key.left><Key.left><Key.left><Key.left><Key.left><Key.left><Key.left><Key.delete><Key.delete>15<Key.right><Key.right><Key.delete>4
Screenshot: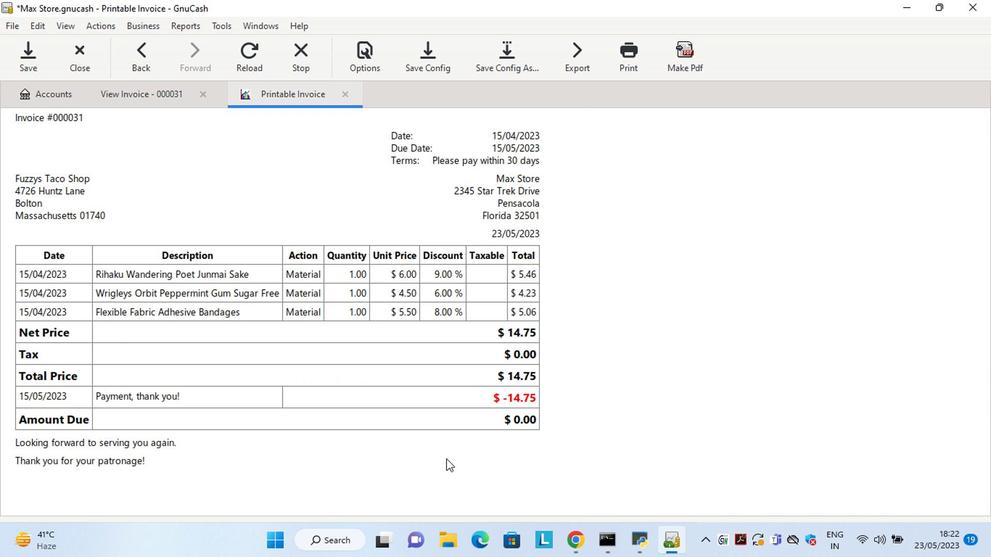 
Action: Mouse moved to (472, 281)
Screenshot: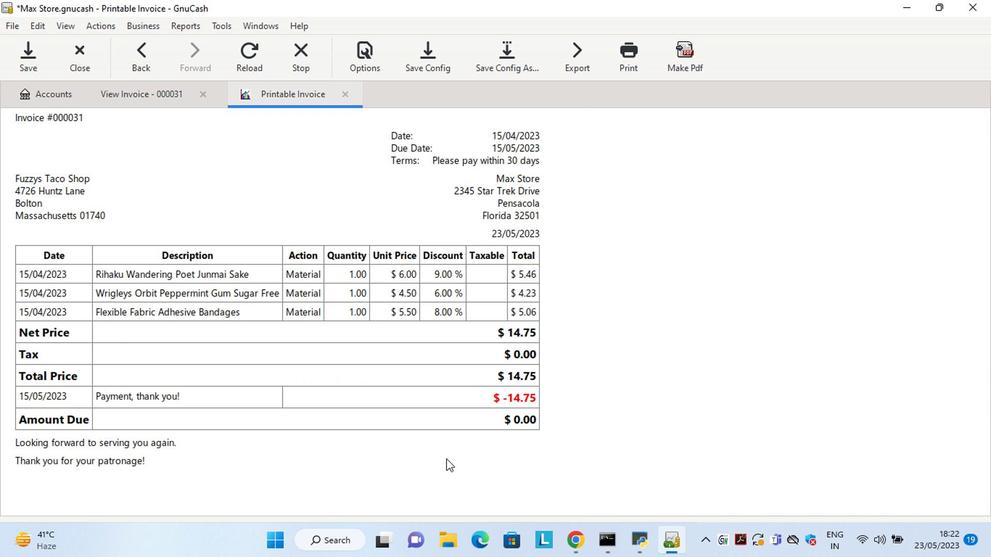 
Action: Mouse pressed left at (472, 281)
Screenshot: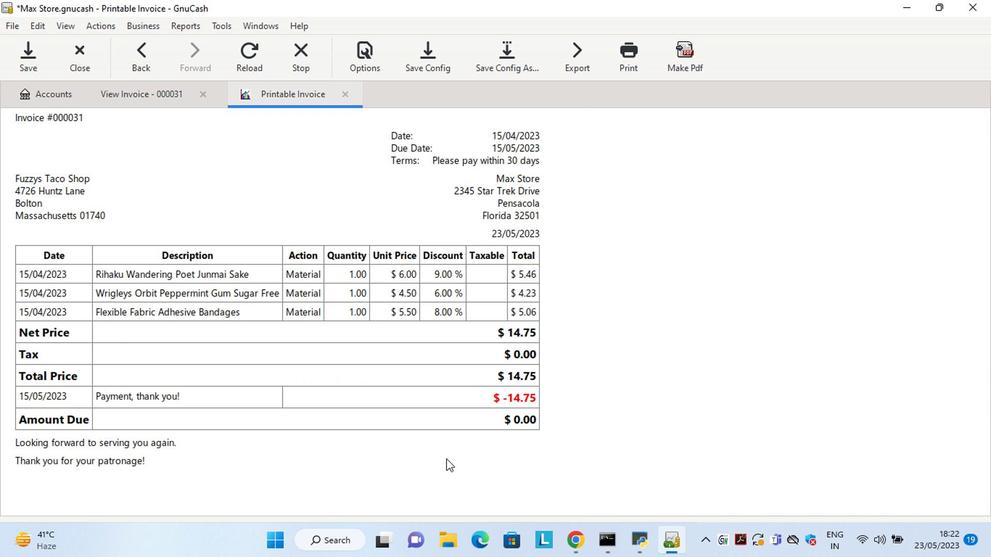 
Action: Mouse moved to (486, 293)
Screenshot: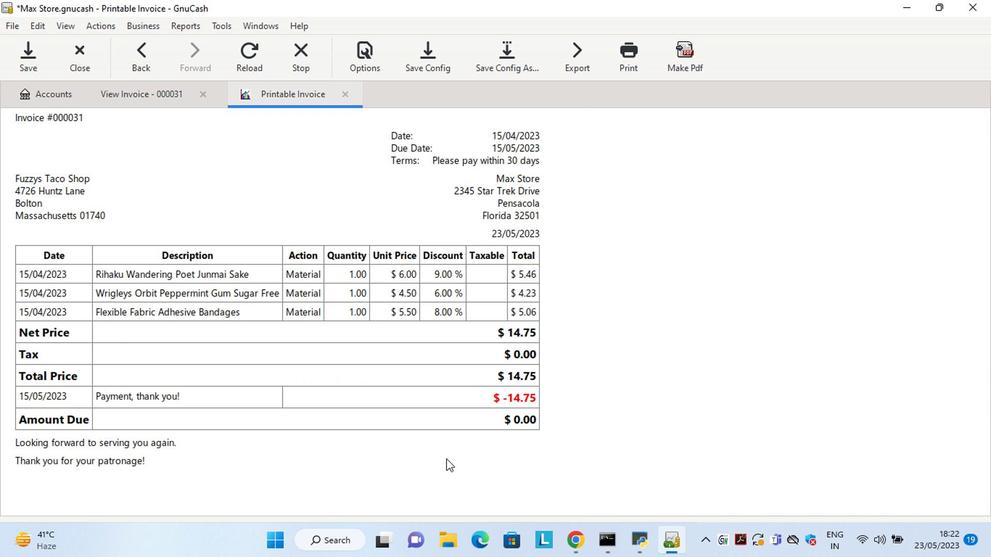 
Action: Mouse pressed left at (486, 293)
Screenshot: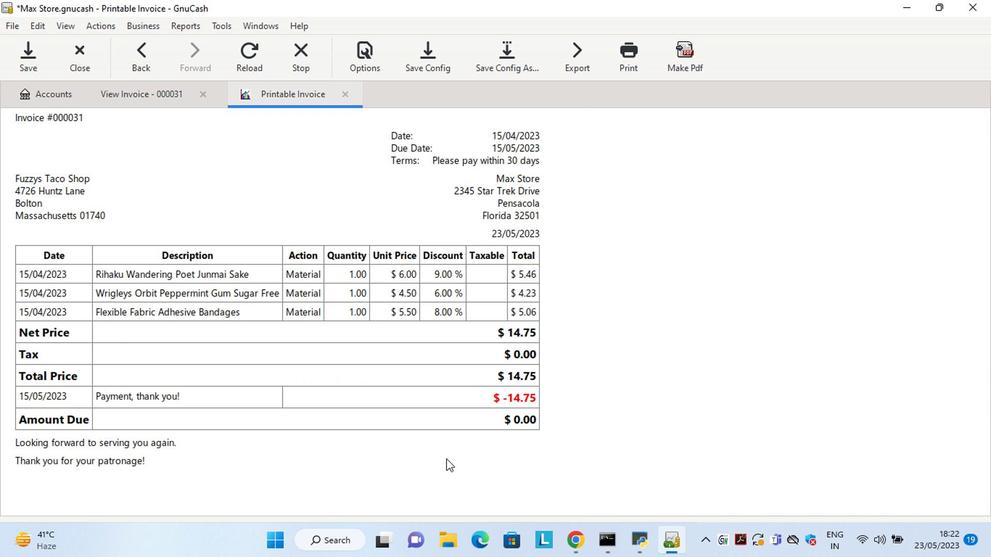 
Action: Mouse moved to (528, 314)
Screenshot: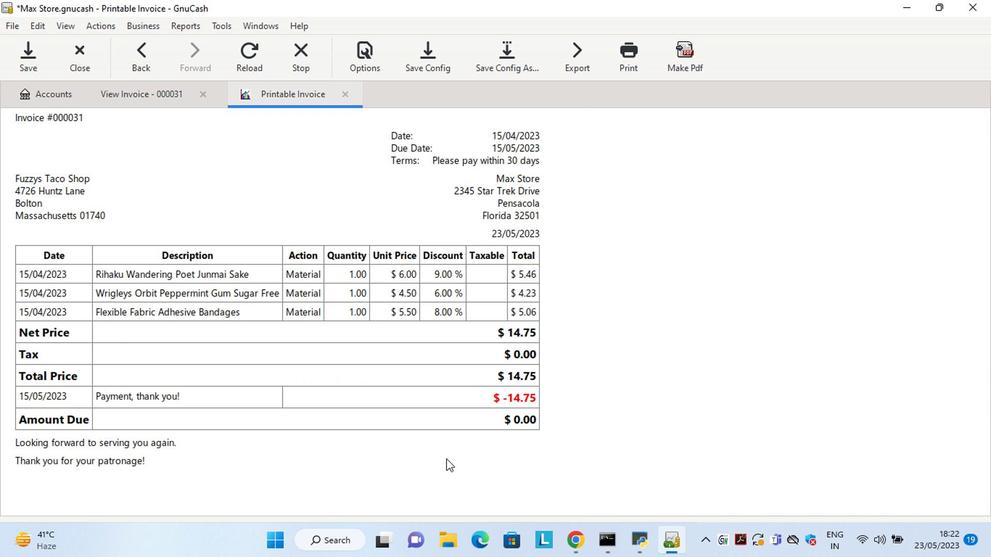 
Action: Mouse pressed left at (528, 314)
Screenshot: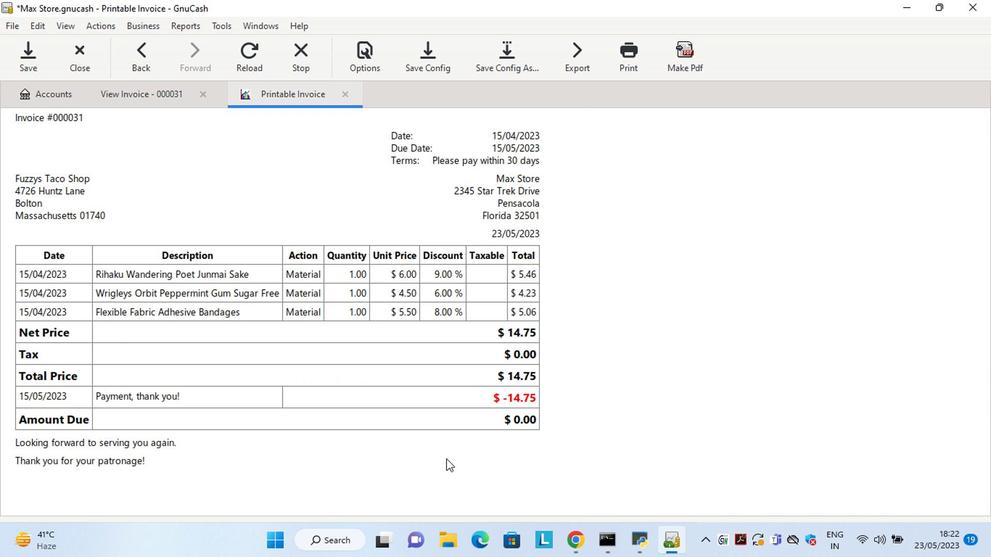 
Action: Mouse moved to (669, 486)
Screenshot: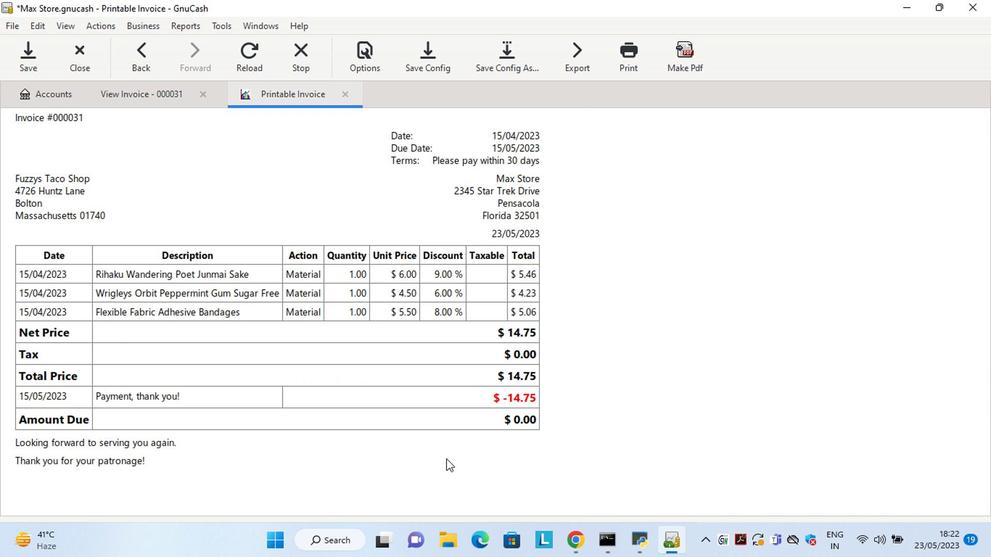 
Action: Mouse pressed left at (669, 486)
Screenshot: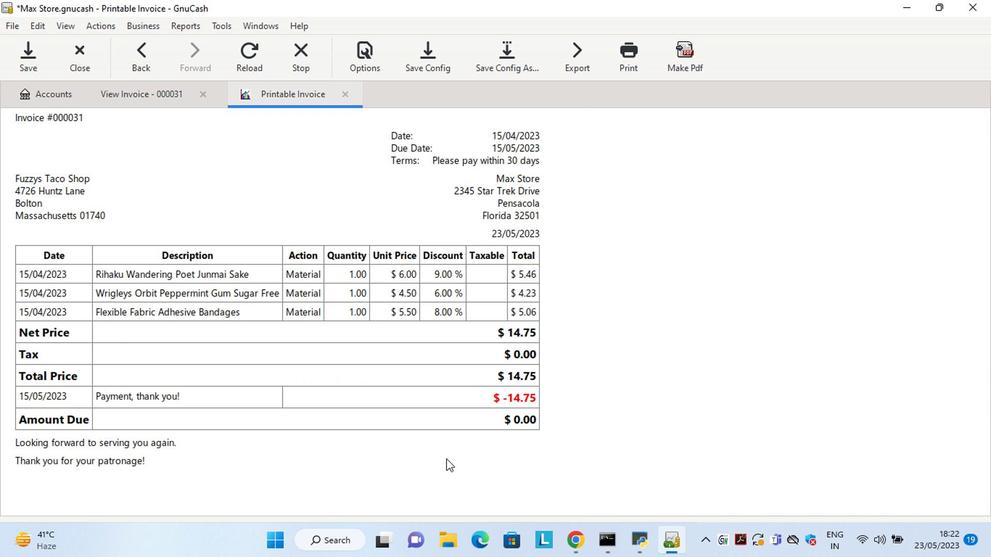 
Action: Mouse moved to (93, 56)
Screenshot: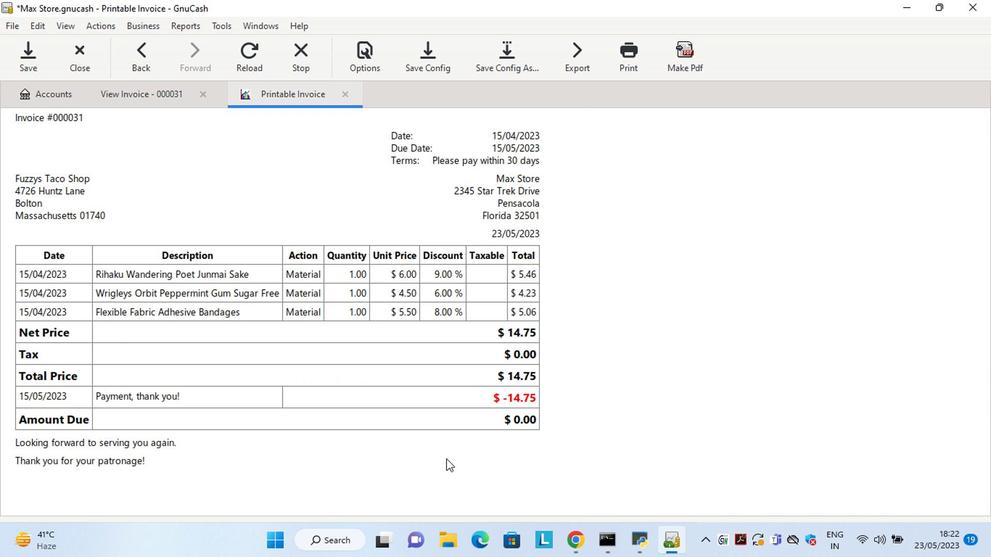 
Action: Mouse pressed left at (93, 56)
Screenshot: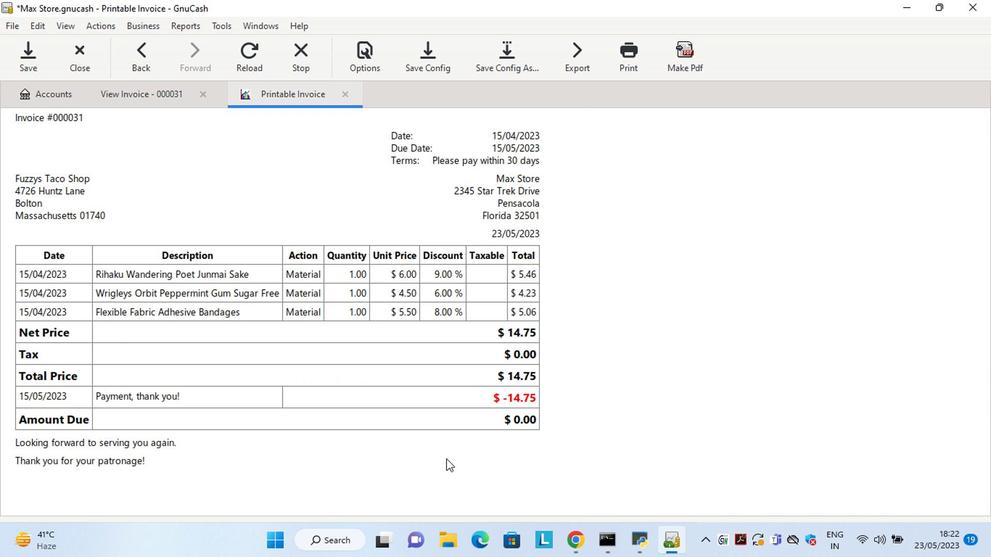 
Action: Mouse moved to (349, 183)
Screenshot: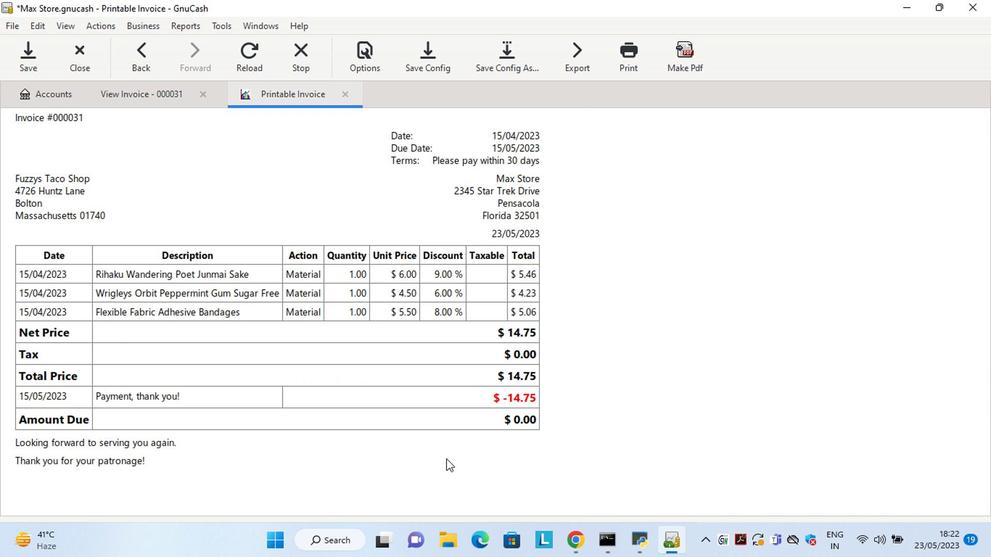 
Action: Mouse pressed left at (152, 28)
Screenshot: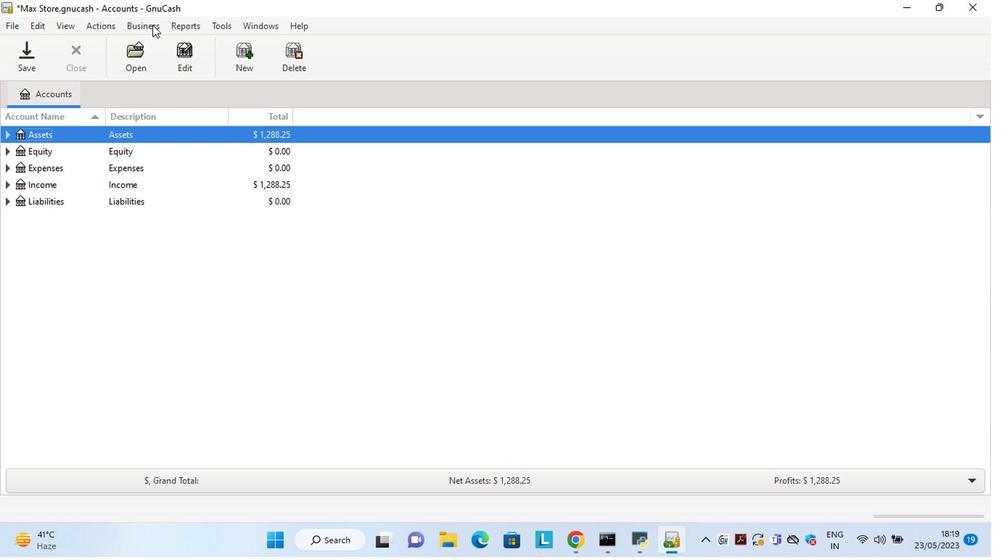 
Action: Mouse moved to (307, 98)
Screenshot: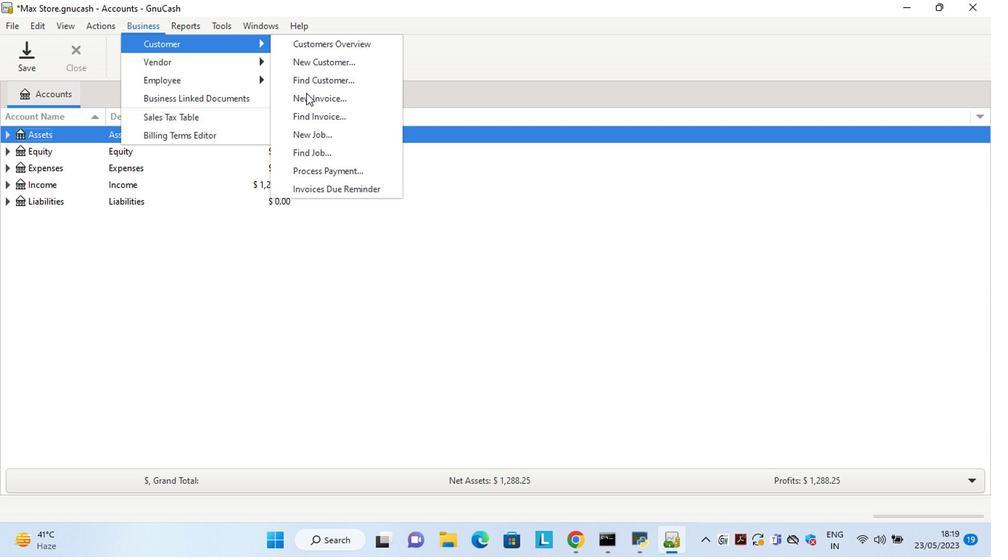 
Action: Mouse pressed left at (307, 98)
Screenshot: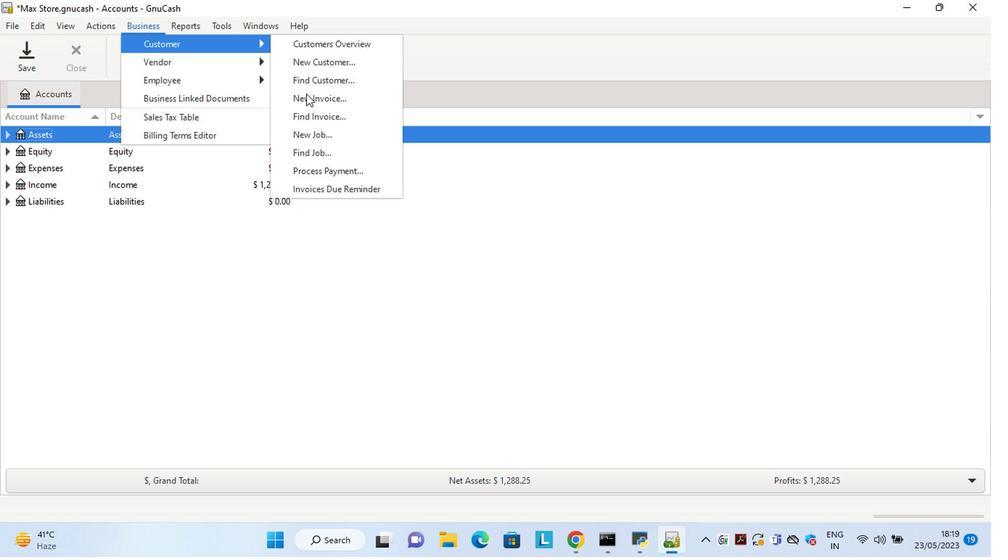 
Action: Mouse moved to (513, 224)
Screenshot: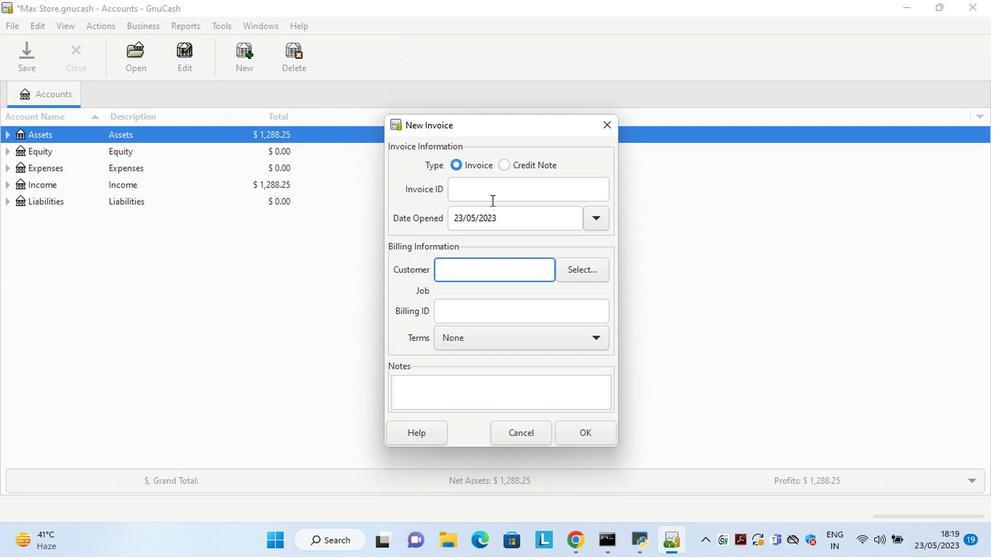 
Action: Mouse pressed left at (513, 224)
Screenshot: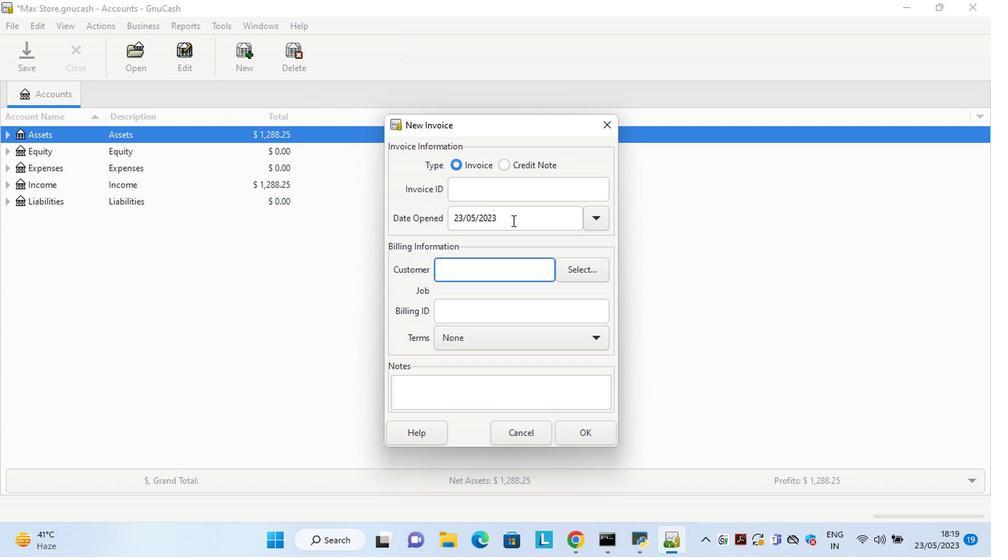 
Action: Key pressed <Key.left><Key.left><Key.left><Key.left><Key.left><Key.left><Key.left><Key.left><Key.left><Key.left><Key.left><Key.left><Key.left><Key.left><Key.delete><Key.delete>15<Key.right><Key.right><Key.delete>4
Screenshot: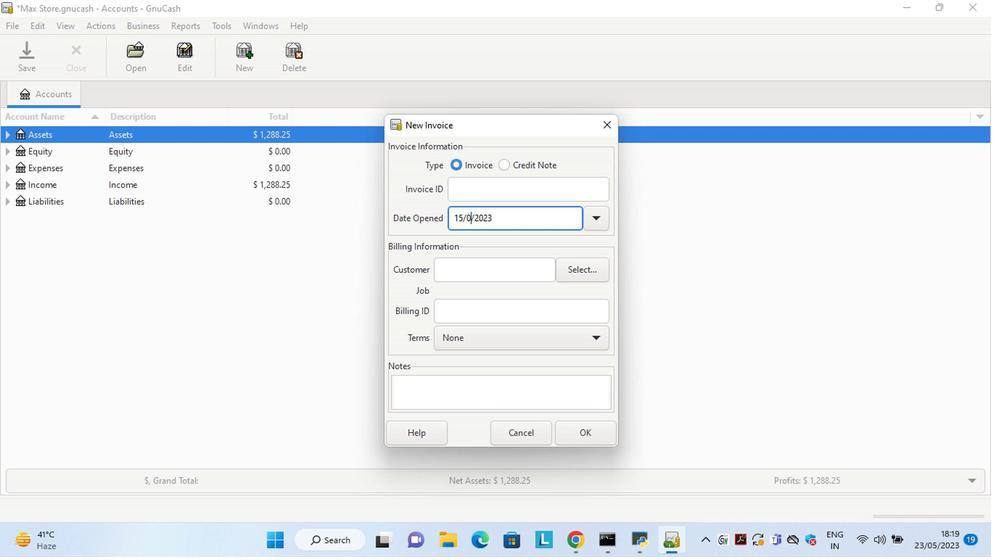 
Action: Mouse moved to (539, 270)
Screenshot: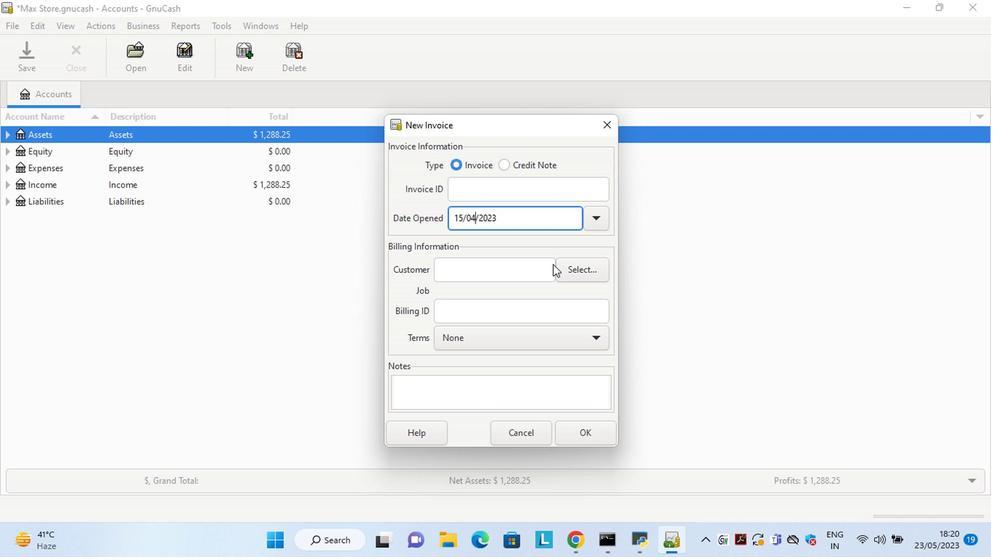
Action: Mouse pressed left at (539, 270)
Screenshot: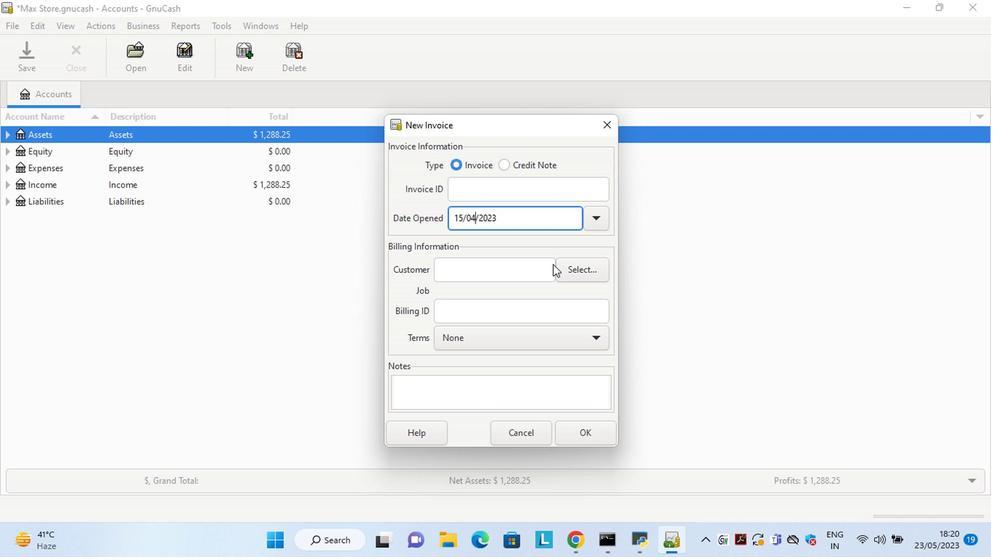 
Action: Mouse moved to (580, 270)
Screenshot: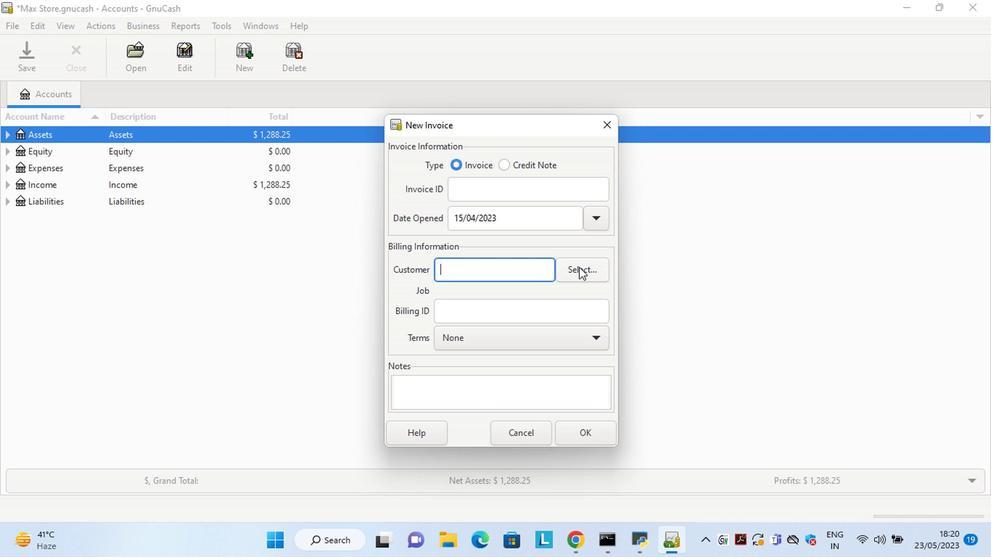 
Action: Mouse pressed left at (580, 270)
Screenshot: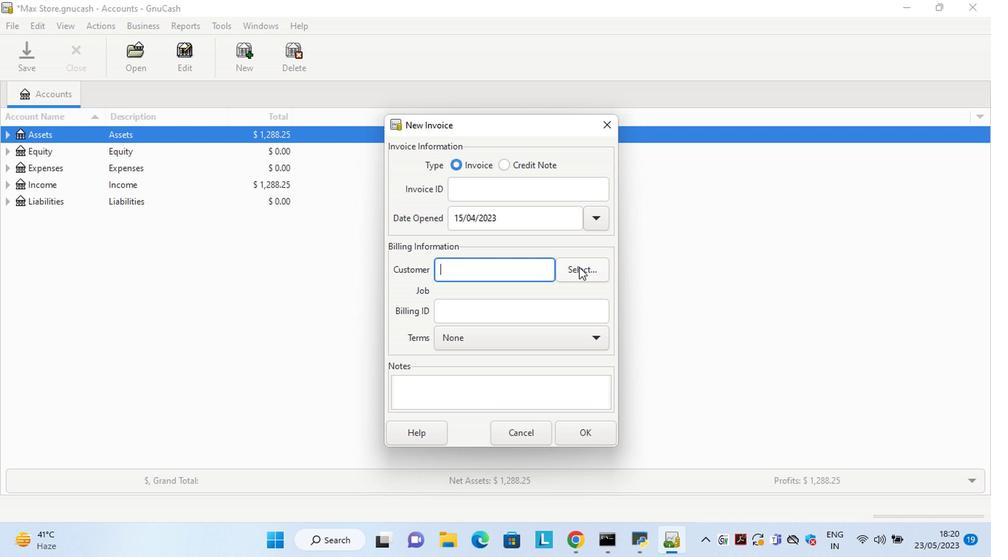 
Action: Mouse moved to (528, 250)
Screenshot: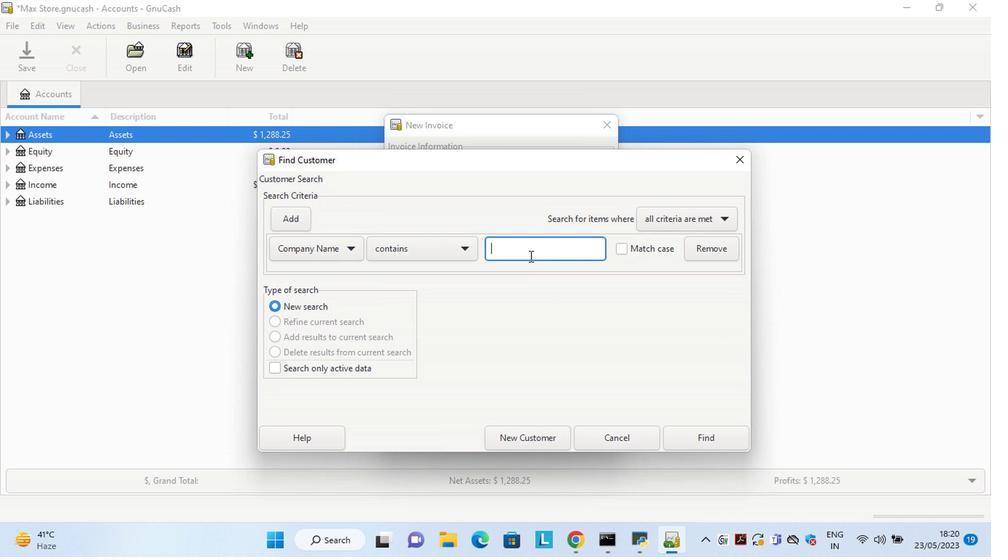 
Action: Mouse pressed left at (528, 250)
Screenshot: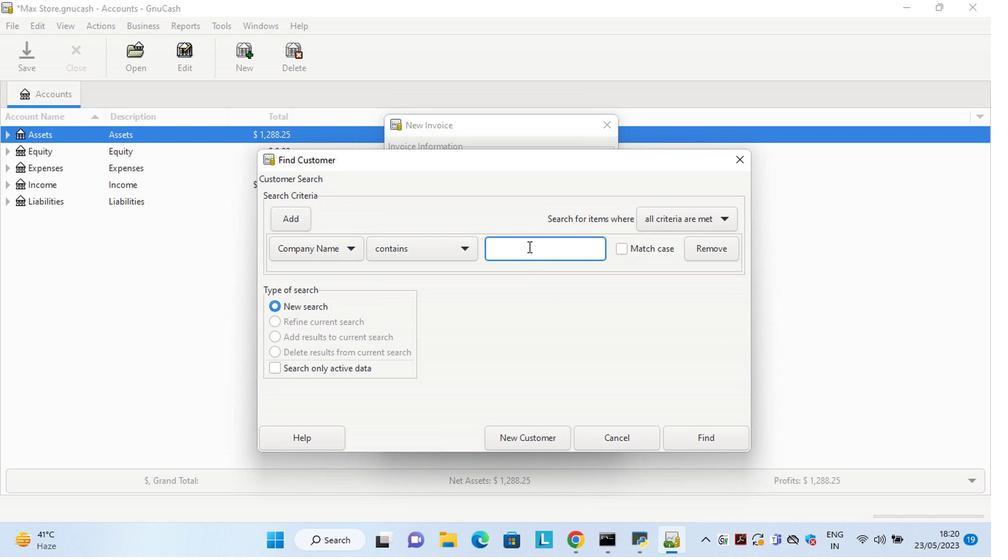 
Action: Key pressed <Key.shift>Fuzz
Screenshot: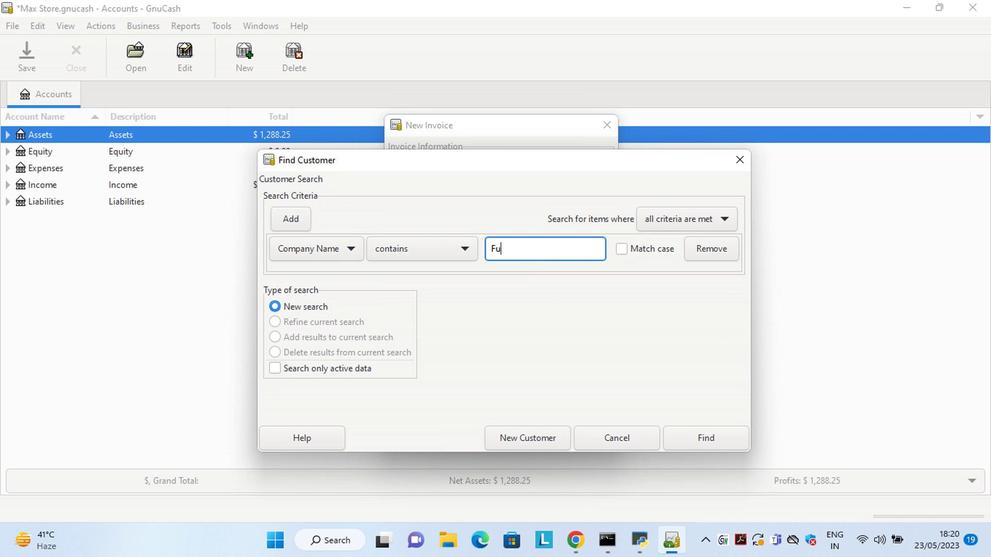 
Action: Mouse moved to (689, 435)
Screenshot: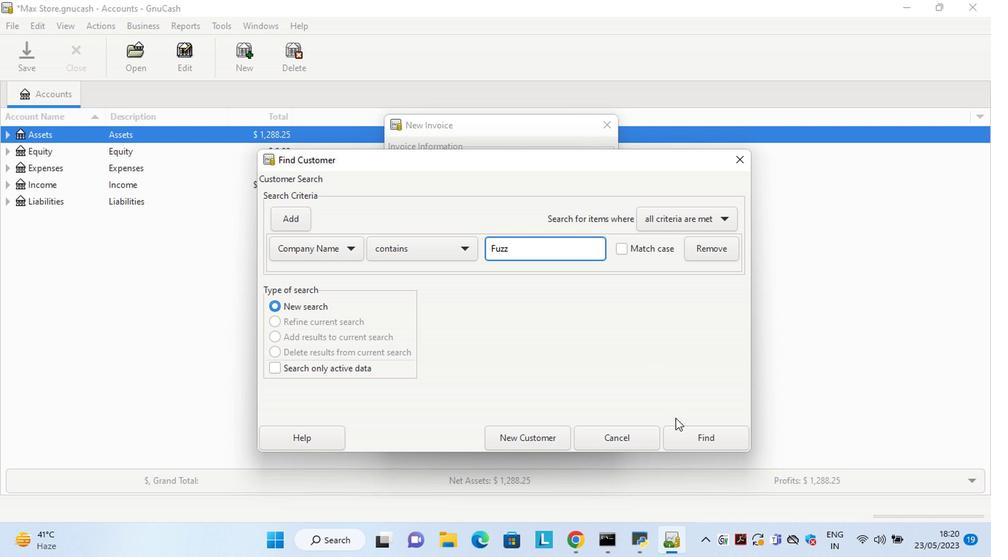 
Action: Mouse pressed left at (689, 435)
Screenshot: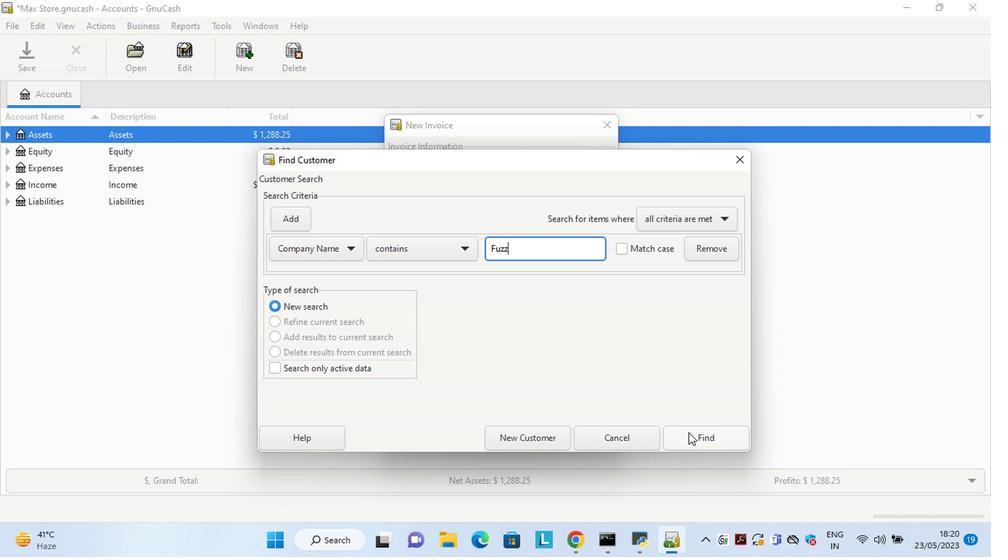 
Action: Mouse moved to (506, 293)
Screenshot: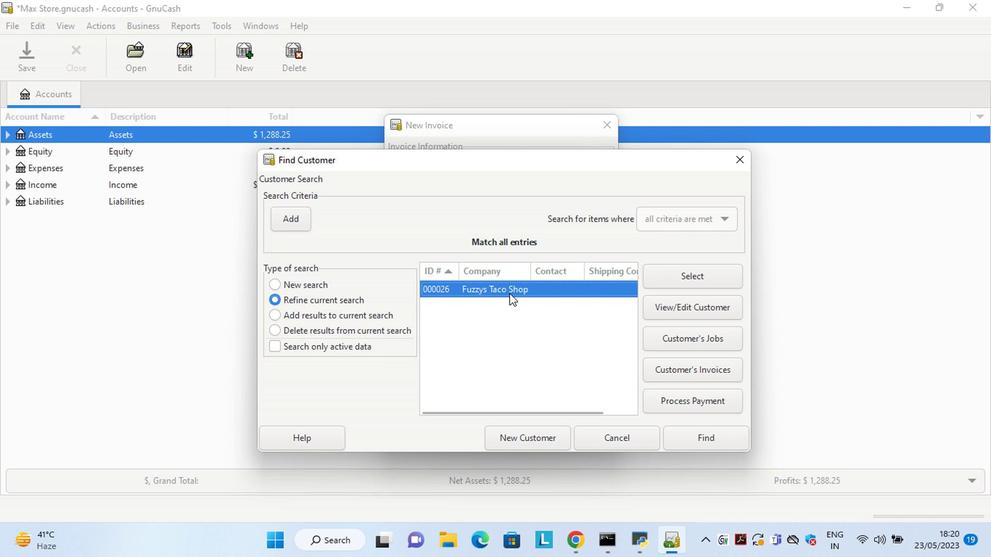 
Action: Mouse pressed left at (506, 293)
Screenshot: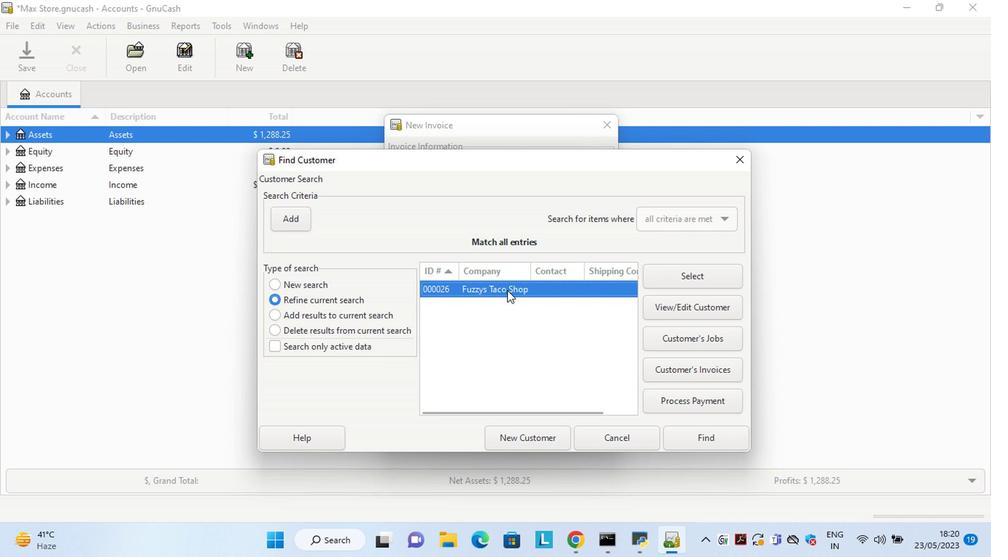 
Action: Mouse pressed left at (506, 293)
Screenshot: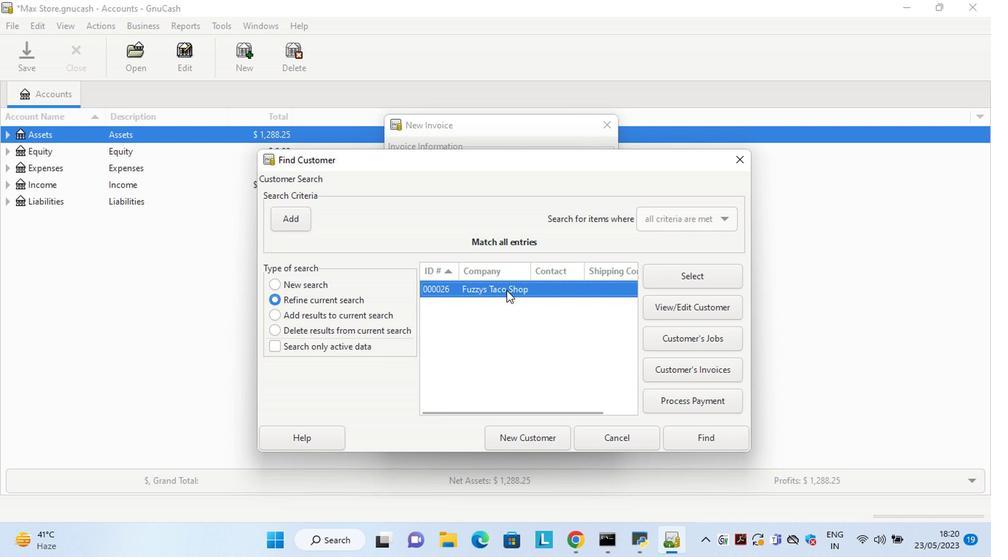 
Action: Mouse moved to (532, 350)
Screenshot: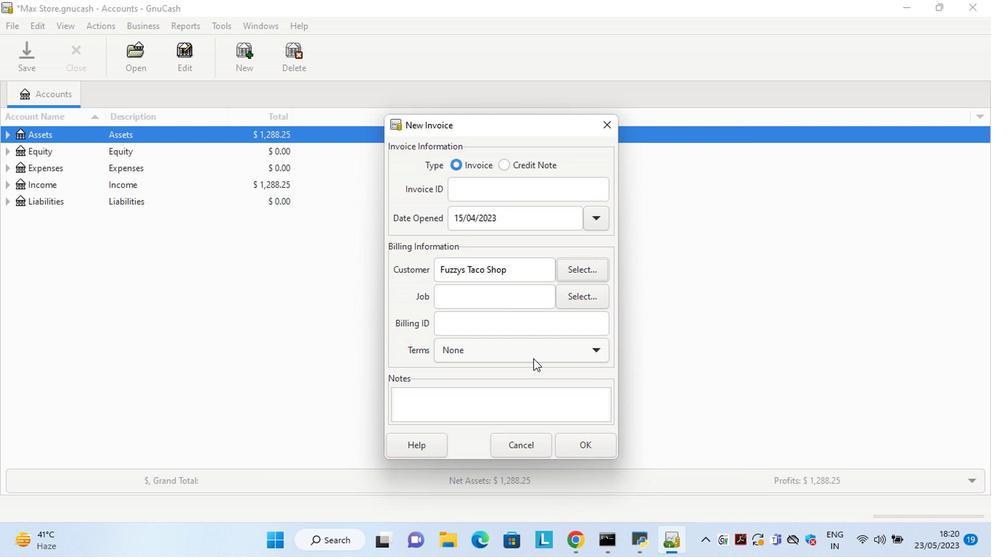 
Action: Mouse pressed left at (532, 350)
Screenshot: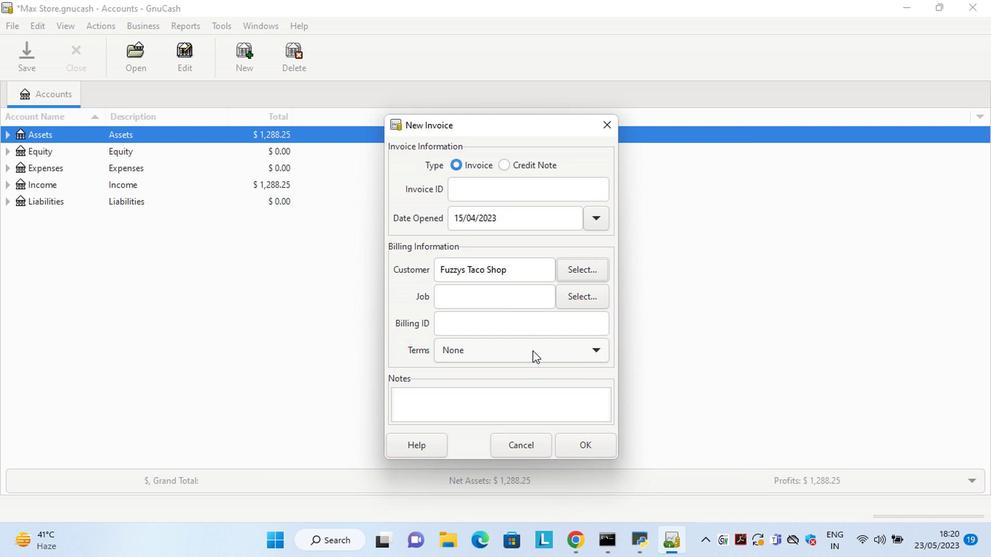 
Action: Mouse moved to (500, 374)
Screenshot: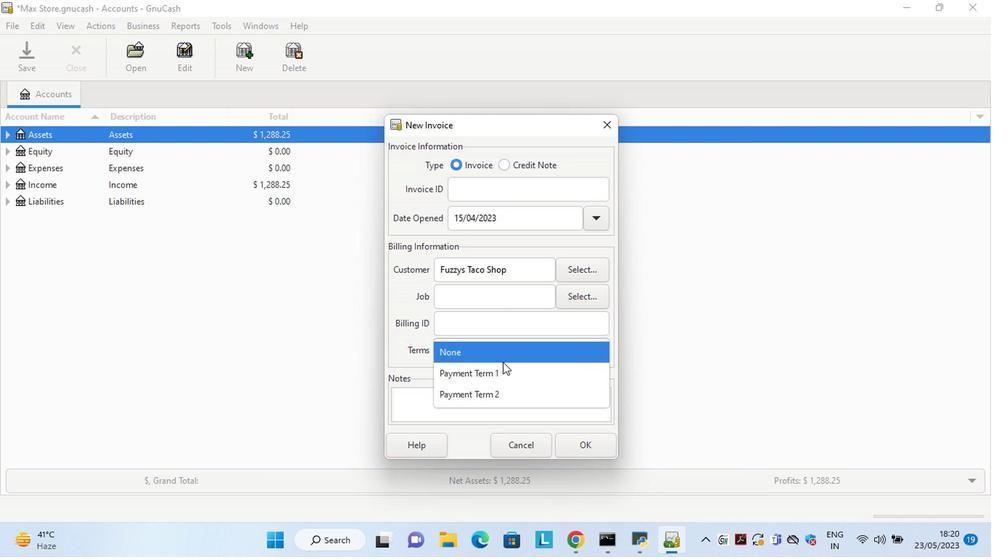 
Action: Mouse pressed left at (500, 374)
Screenshot: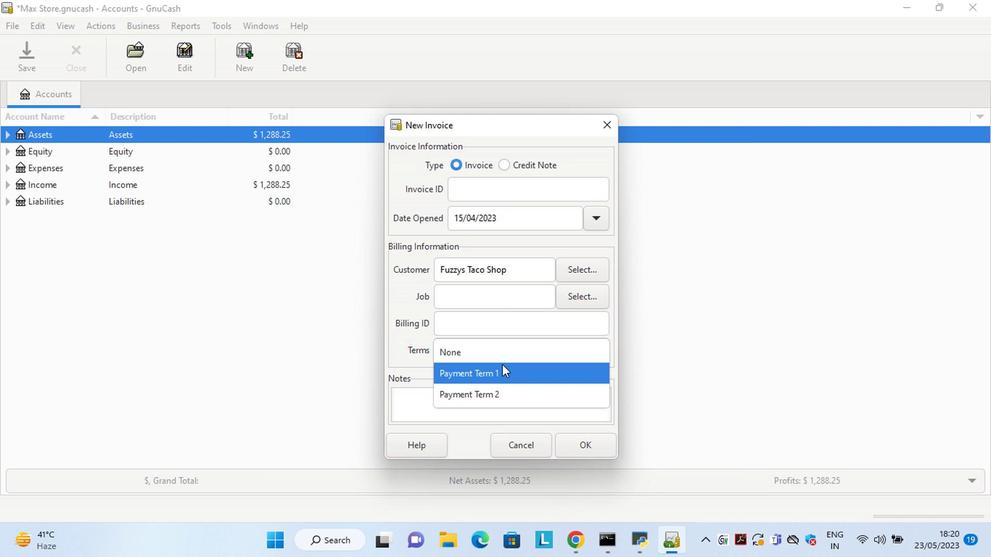 
Action: Mouse moved to (581, 439)
Screenshot: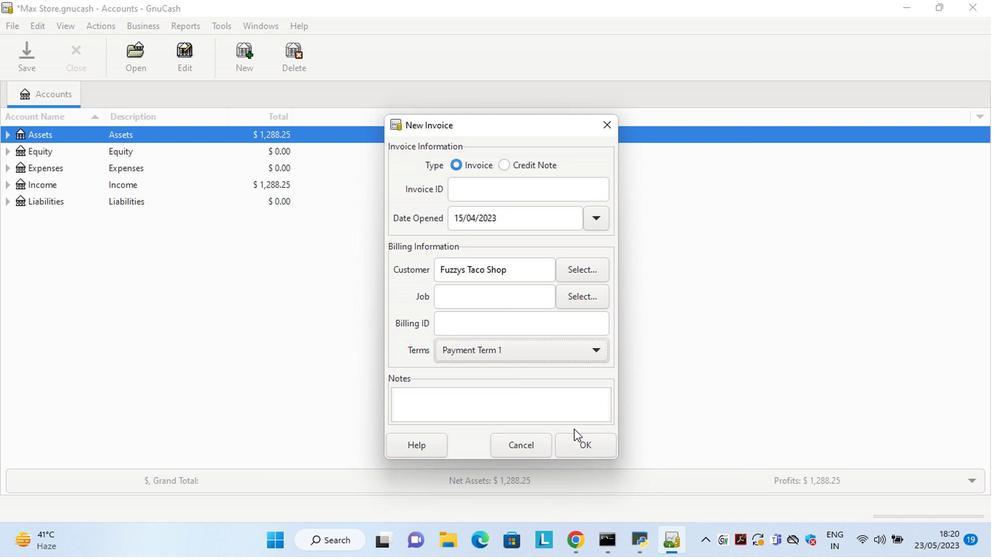 
Action: Mouse pressed left at (581, 439)
Screenshot: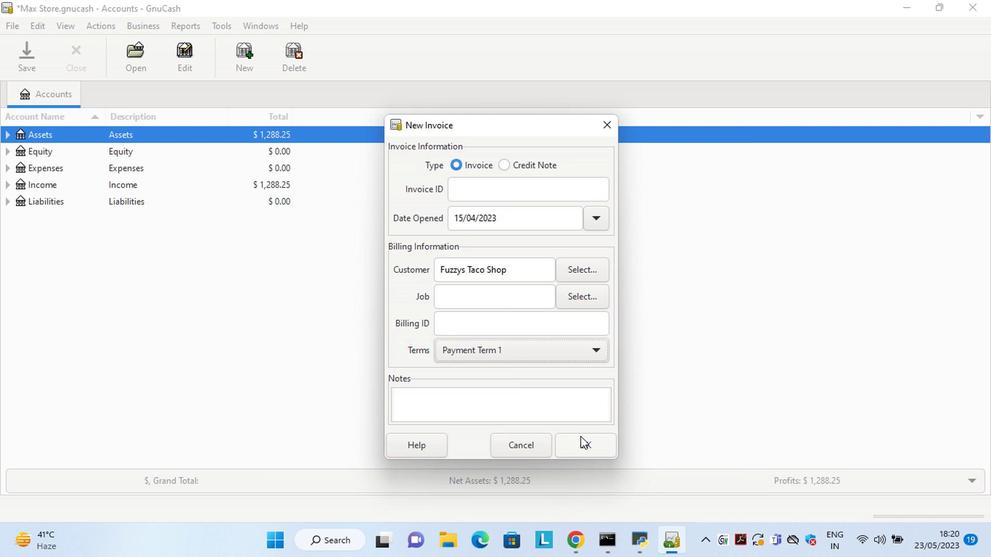 
Action: Mouse moved to (565, 402)
Screenshot: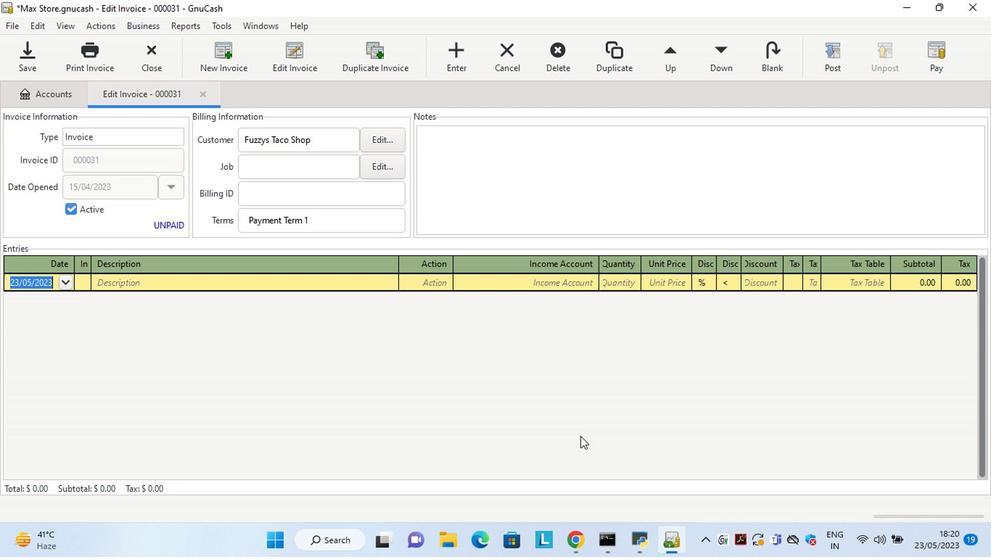 
Action: Key pressed <Key.left><Key.delete><Key.delete>15<Key.right><Key.right><Key.delete>4<Key.tab><Key.caps_lock><Key.tab><Key.caps_lock>
Screenshot: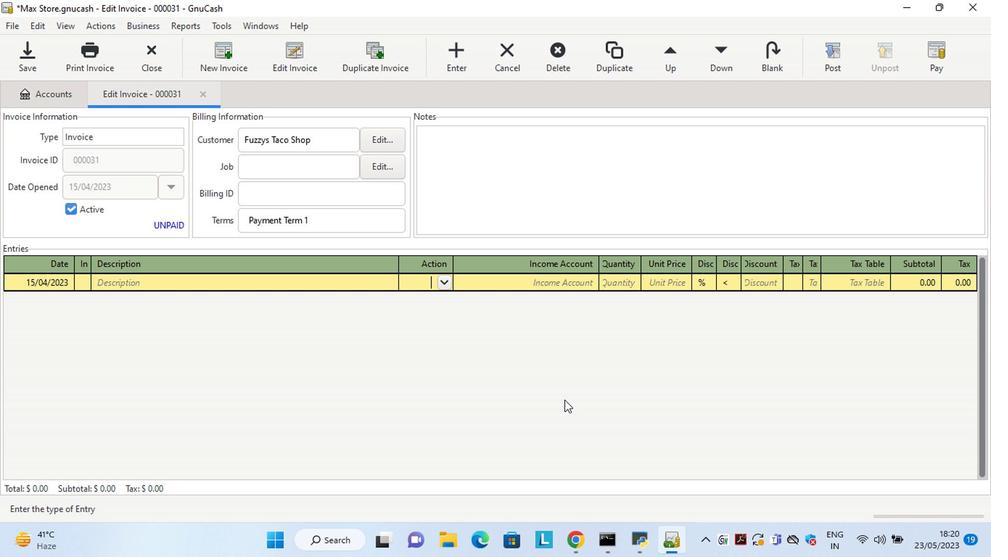 
Action: Mouse moved to (251, 284)
Screenshot: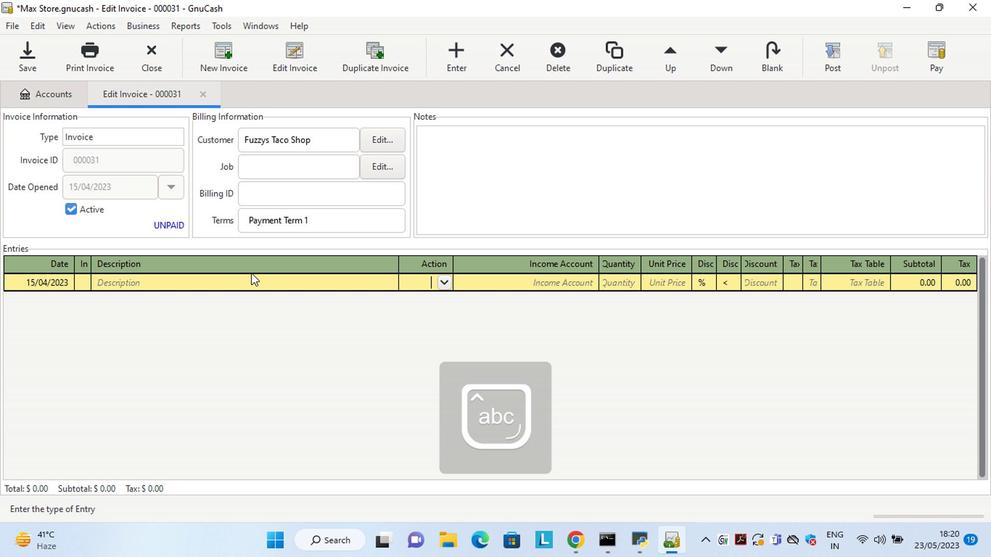 
Action: Mouse pressed left at (251, 284)
Screenshot: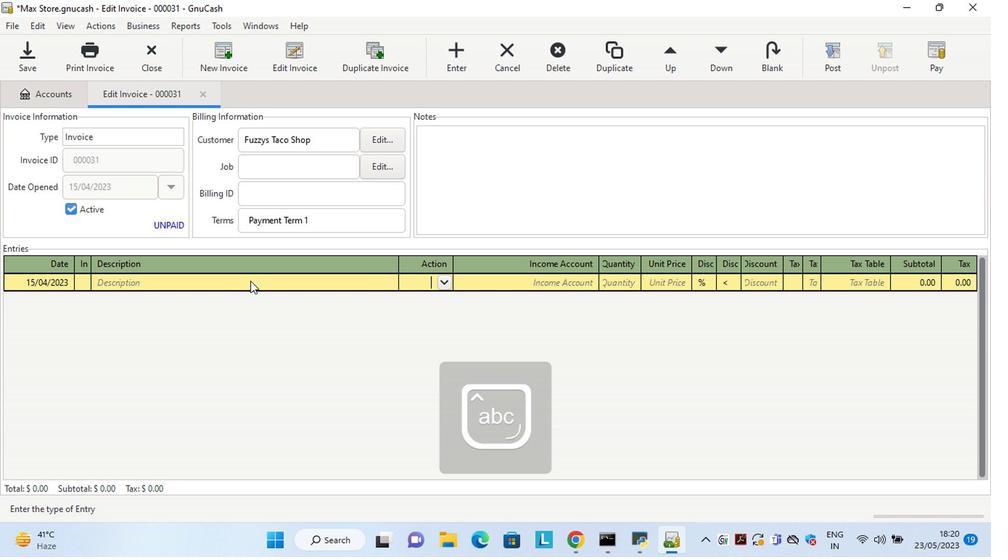 
Action: Mouse moved to (271, 301)
Screenshot: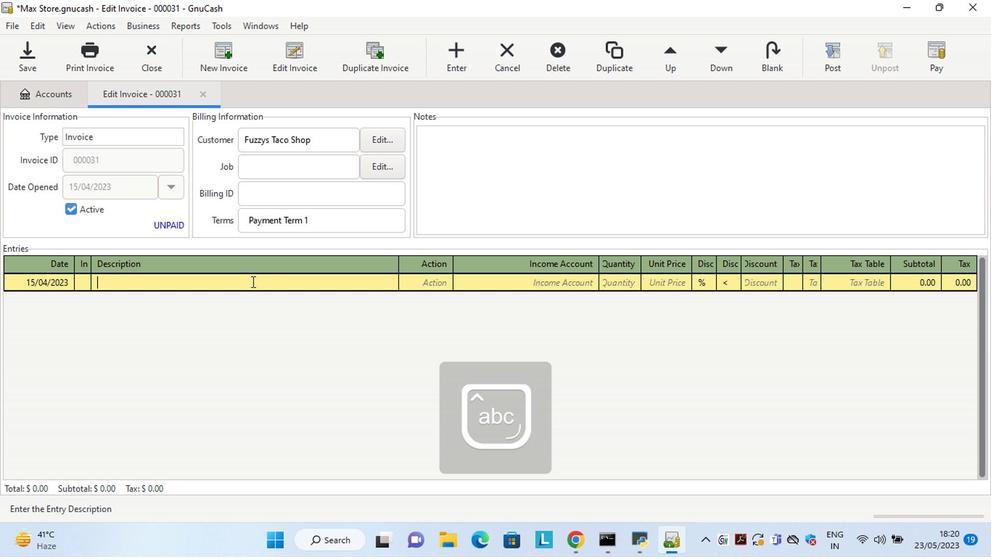 
Action: Key pressed <Key.shift><Key.shift><Key.shift><Key.shift><Key.shift><Key.shift><Key.shift><Key.shift>R<Key.tab><Key.tab><Key.tab>
Screenshot: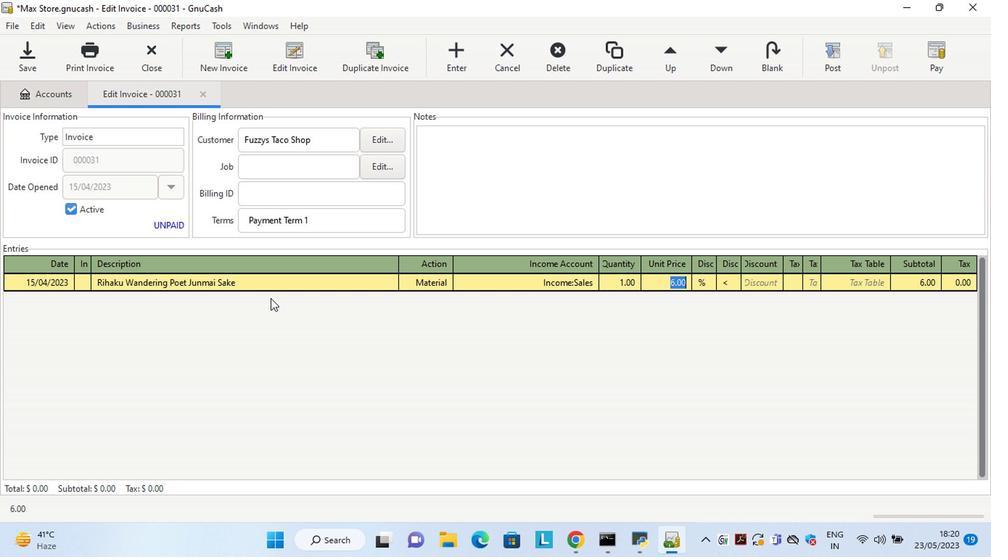 
Action: Mouse moved to (726, 285)
Screenshot: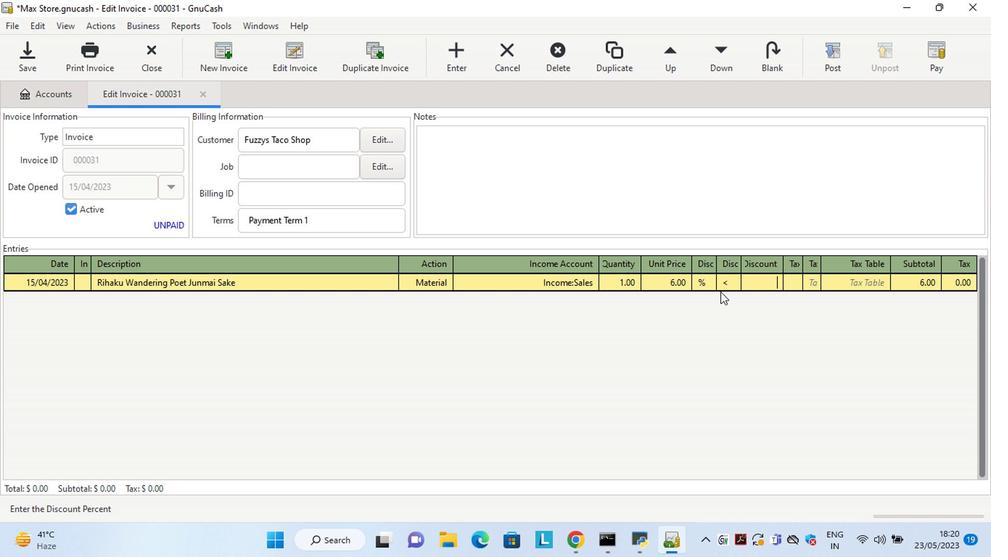 
Action: Mouse pressed left at (726, 285)
Screenshot: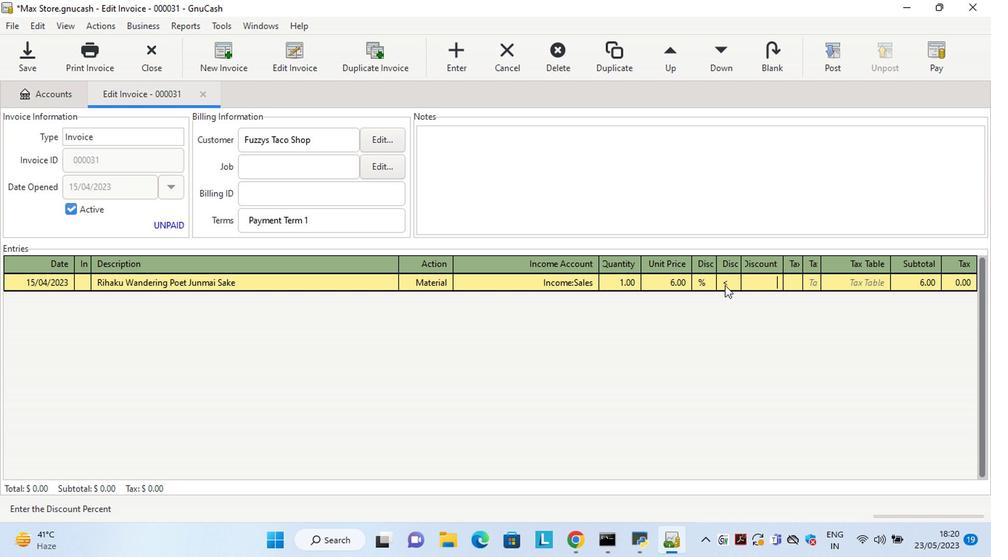 
Action: Mouse moved to (764, 280)
Screenshot: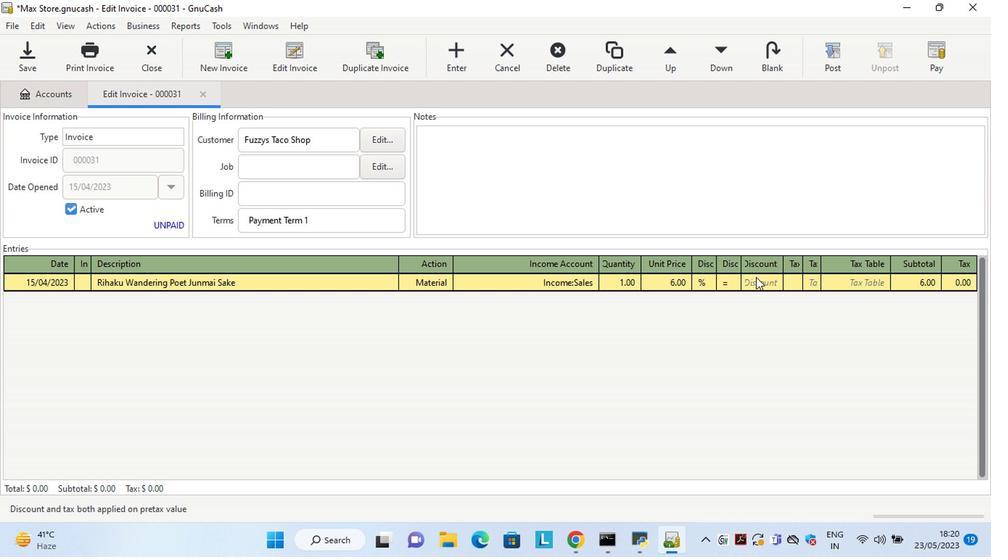 
Action: Mouse pressed left at (764, 280)
Screenshot: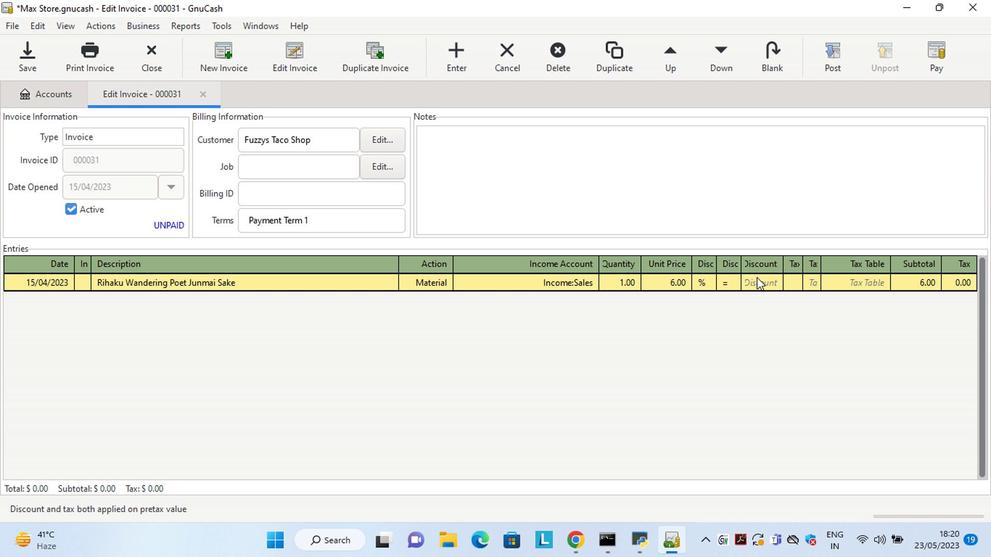 
Action: Mouse moved to (785, 289)
Screenshot: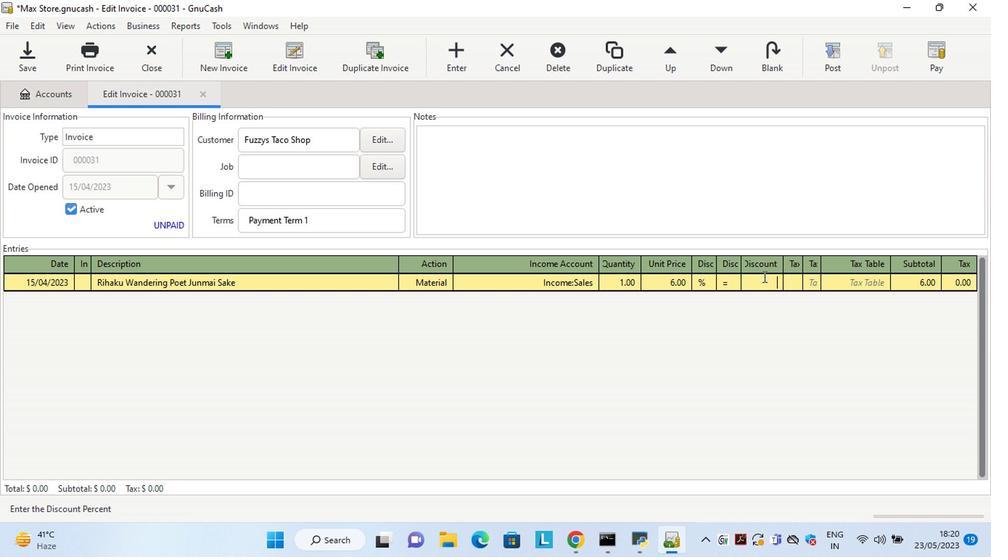 
Action: Key pressed 9<Key.tab><Key.tab>w<Key.tab><Key.tab><Key.tab>
Screenshot: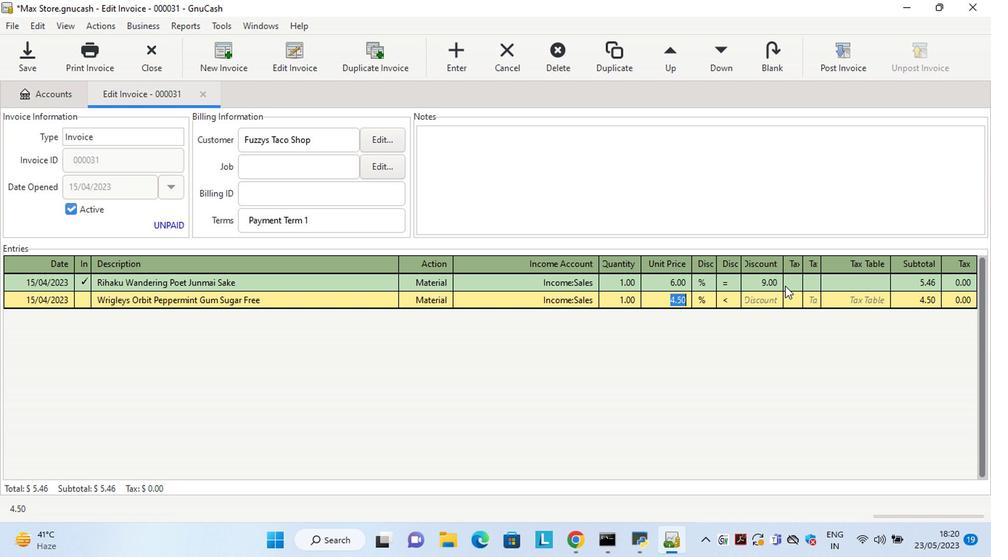 
Action: Mouse moved to (730, 305)
Screenshot: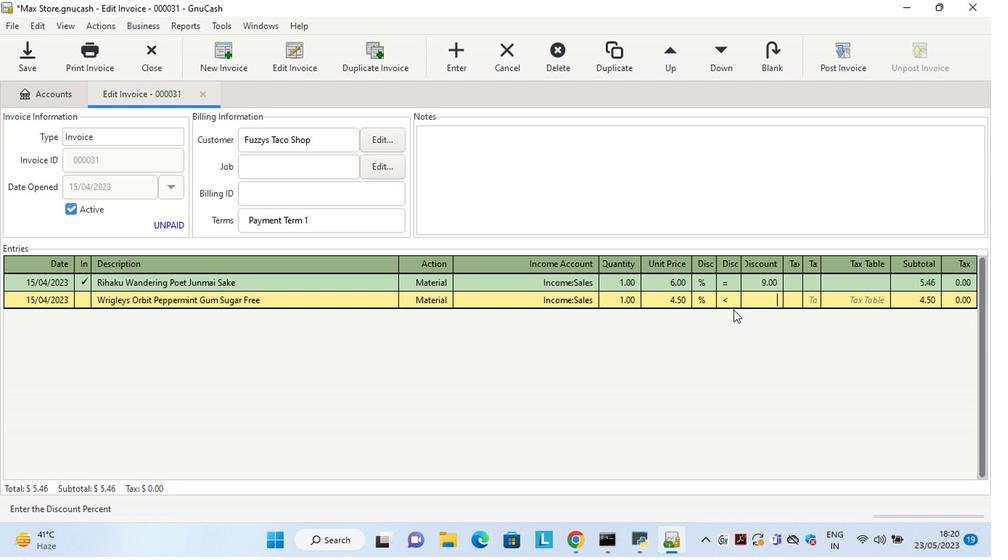 
Action: Mouse pressed left at (730, 305)
Screenshot: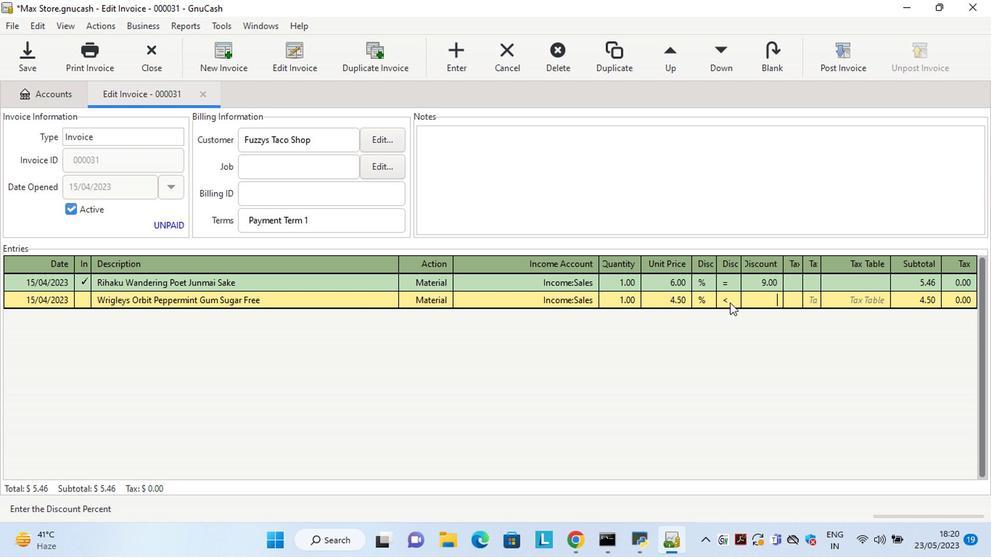 
Action: Mouse moved to (784, 298)
Screenshot: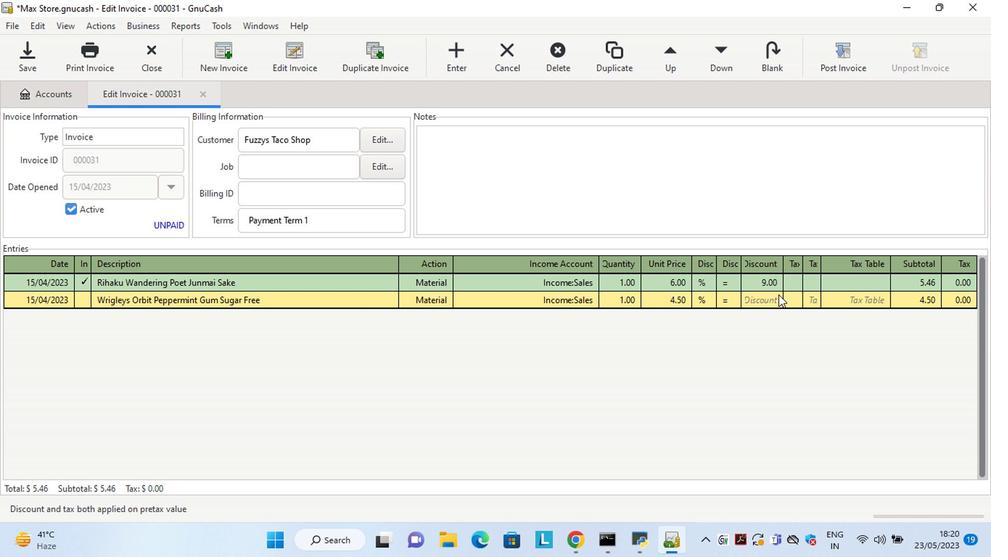 
Action: Mouse pressed left at (784, 298)
Screenshot: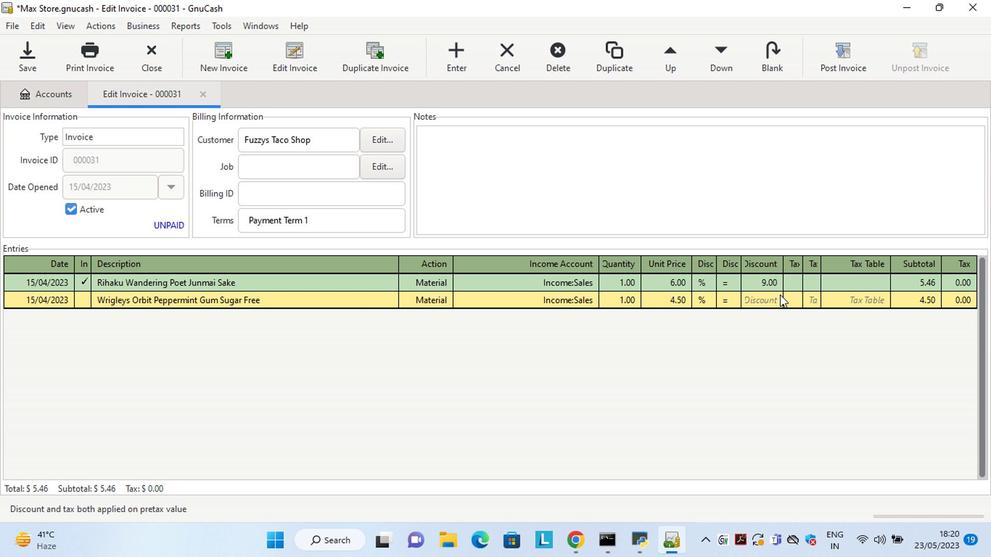
Action: Mouse moved to (788, 302)
Screenshot: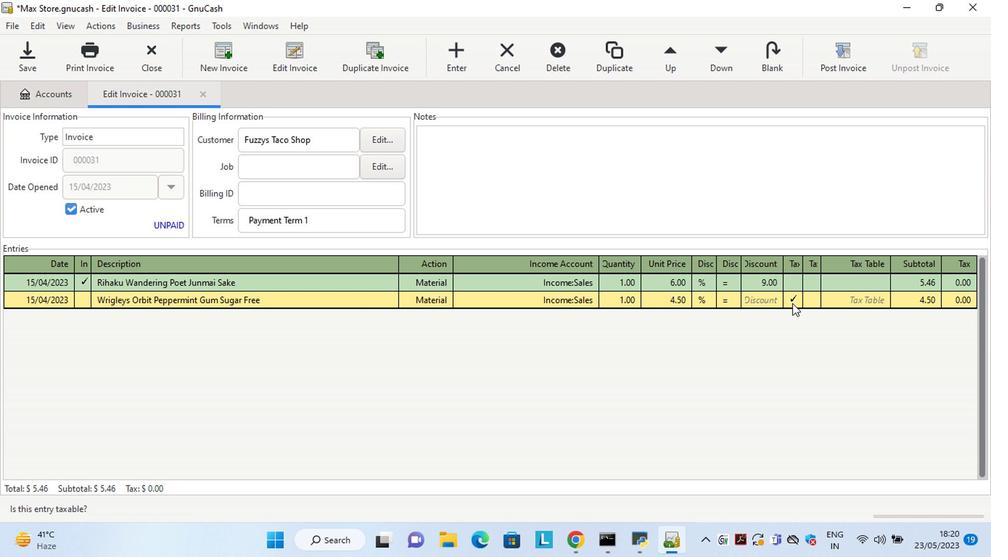 
Action: Mouse pressed left at (788, 302)
Screenshot: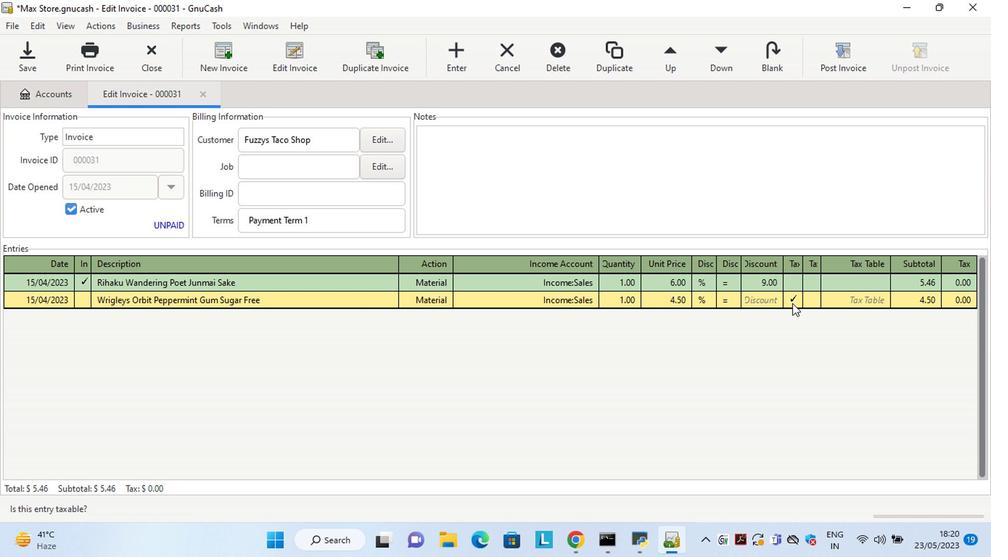 
Action: Mouse moved to (759, 303)
Screenshot: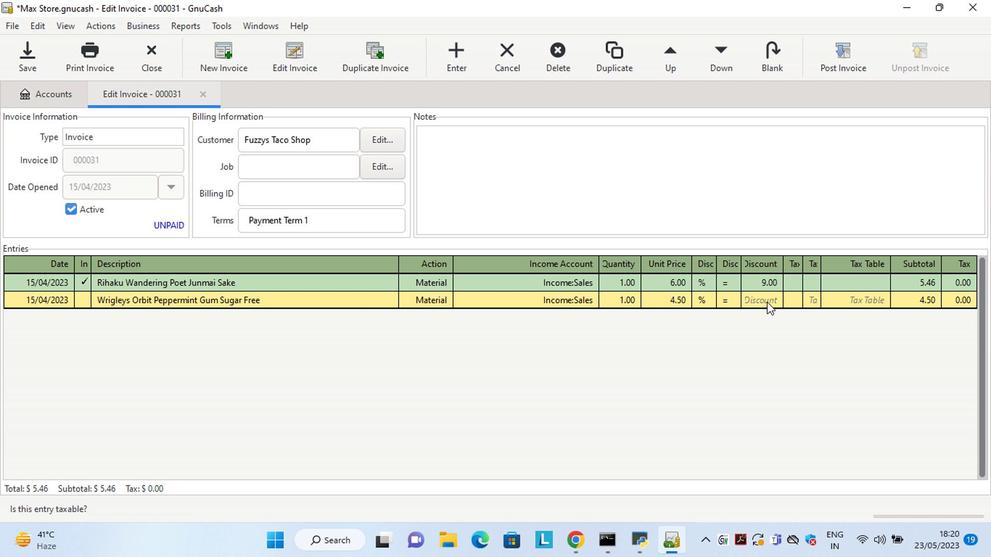 
Action: Mouse pressed left at (759, 303)
Screenshot: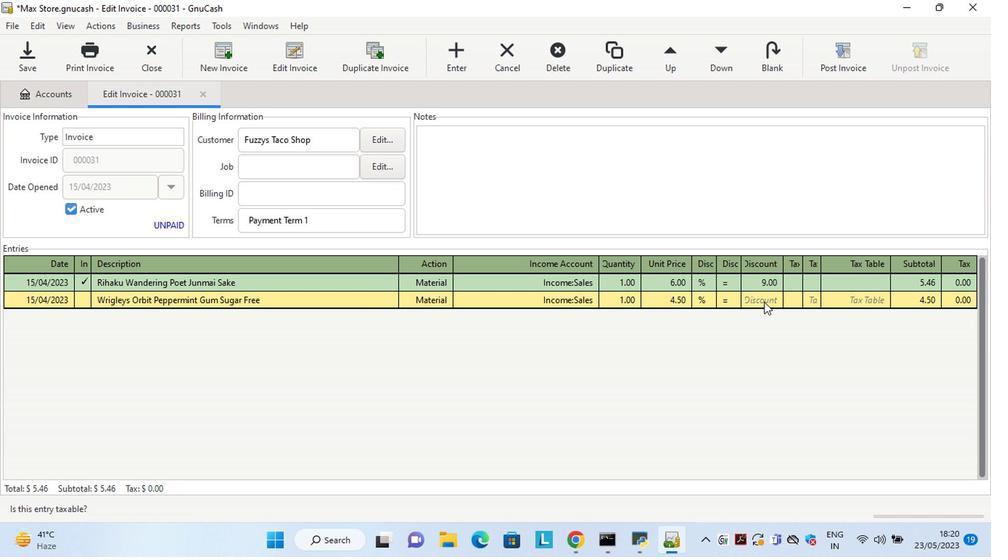 
Action: Key pressed 6<Key.tab><Key.tab>fl<Key.tab><Key.tab><Key.tab>
Screenshot: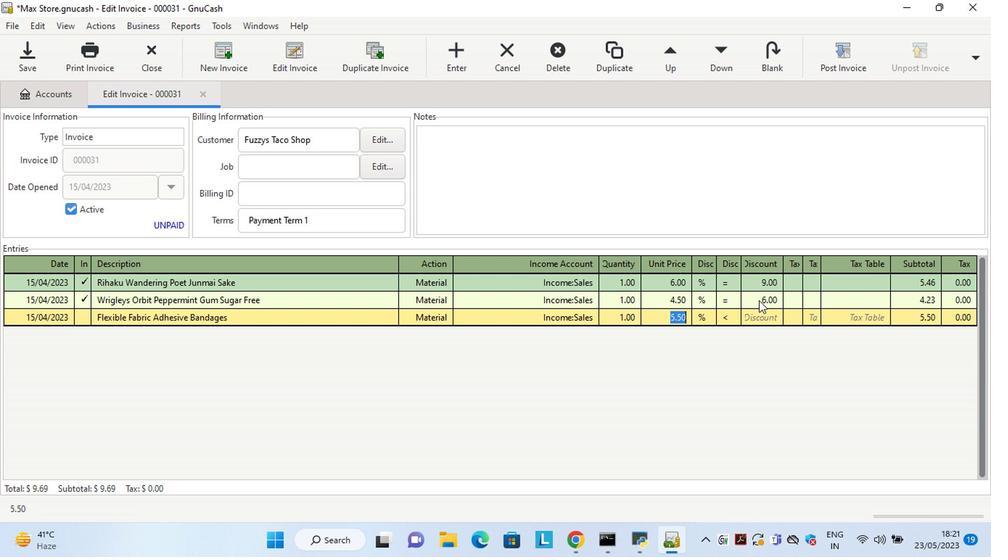 
Action: Mouse moved to (734, 320)
Screenshot: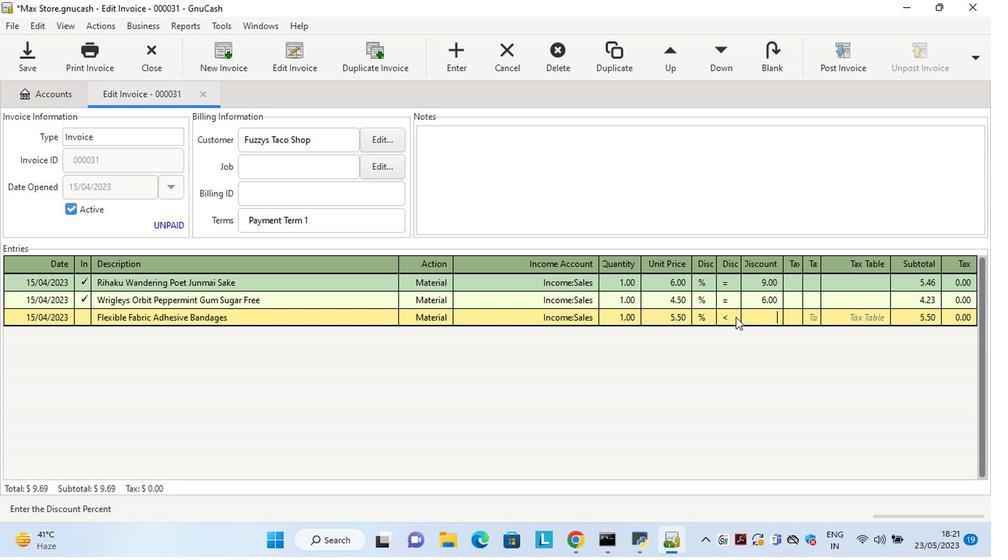 
Action: Mouse pressed left at (734, 320)
Screenshot: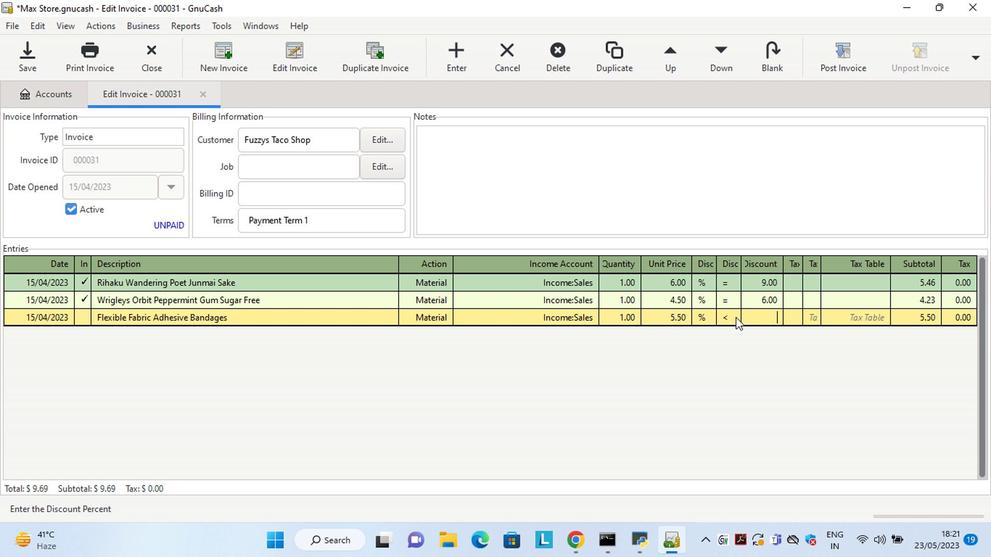 
Action: Mouse moved to (757, 316)
Screenshot: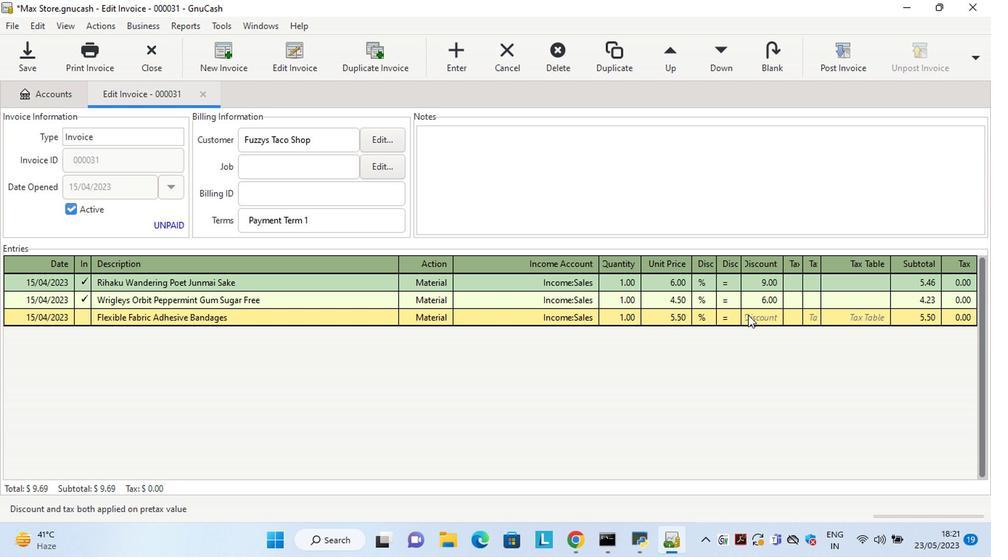
Action: Mouse pressed left at (757, 316)
Screenshot: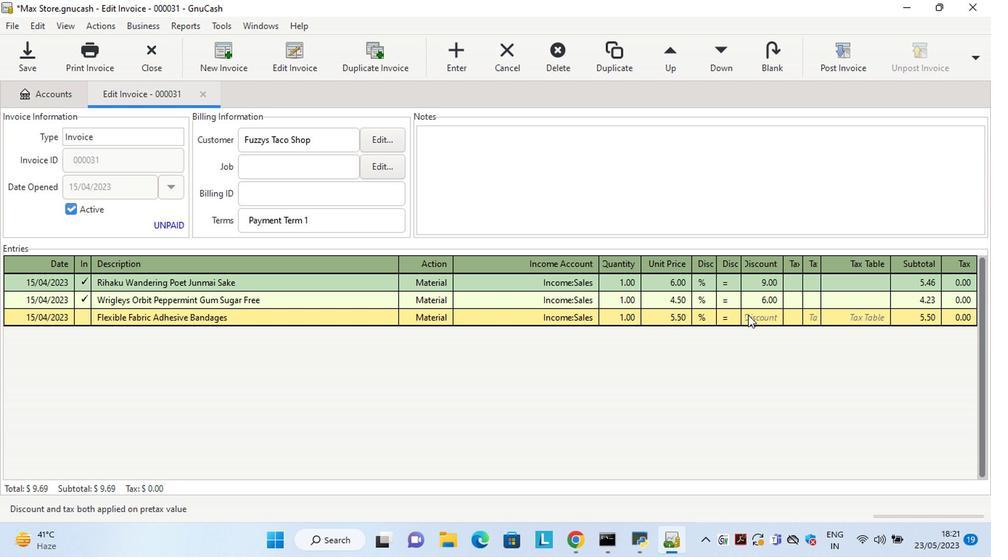 
Action: Key pressed 8<Key.tab>
Screenshot: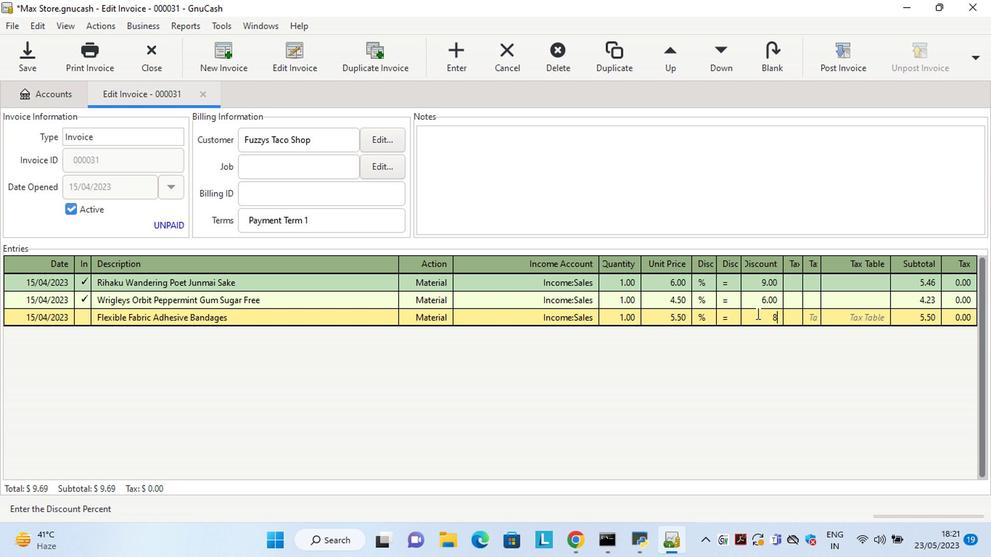
Action: Mouse moved to (637, 170)
Screenshot: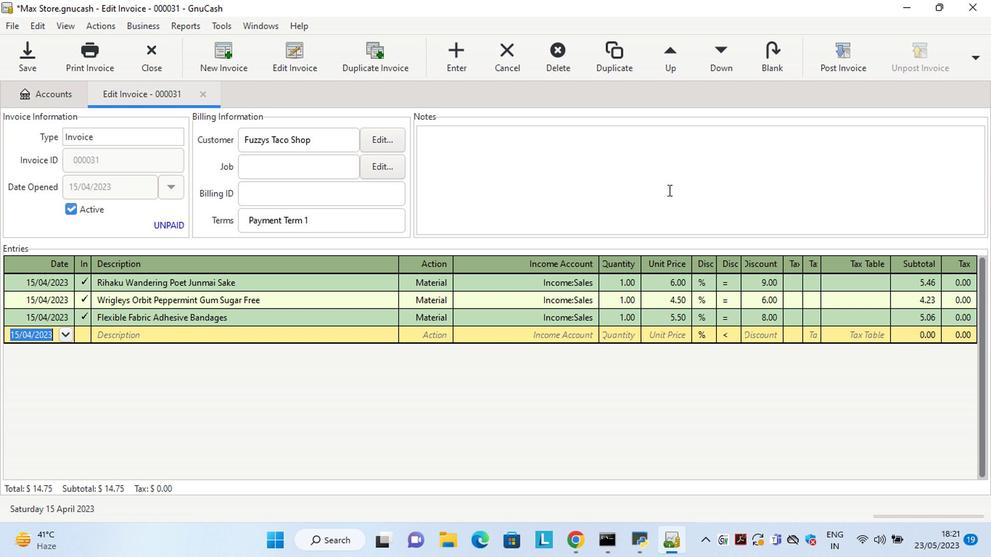 
Action: Mouse pressed left at (637, 170)
Screenshot: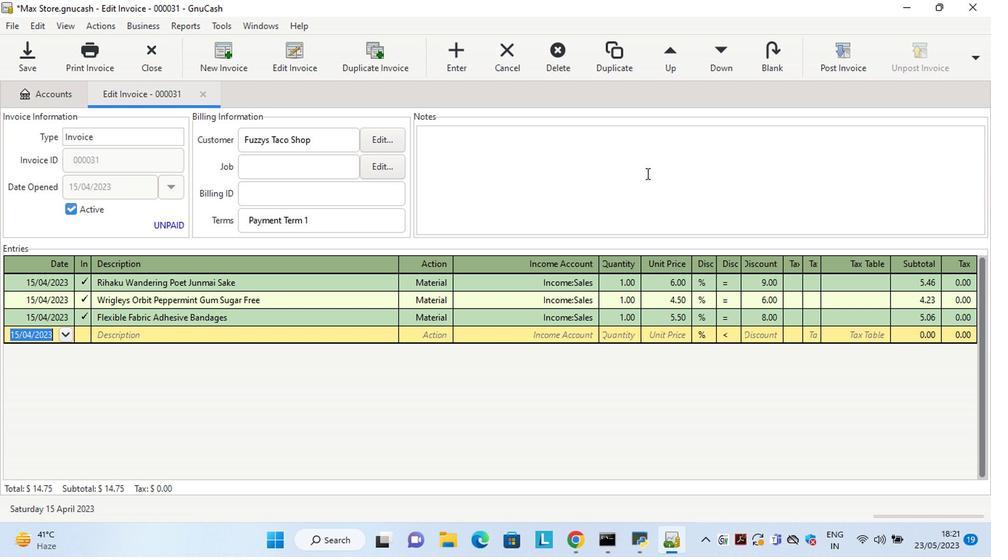 
Action: Key pressed <Key.shift>Looking<Key.space>forward<Key.space>to<Key.space>serving<Key.space>you<Key.space>again.
Screenshot: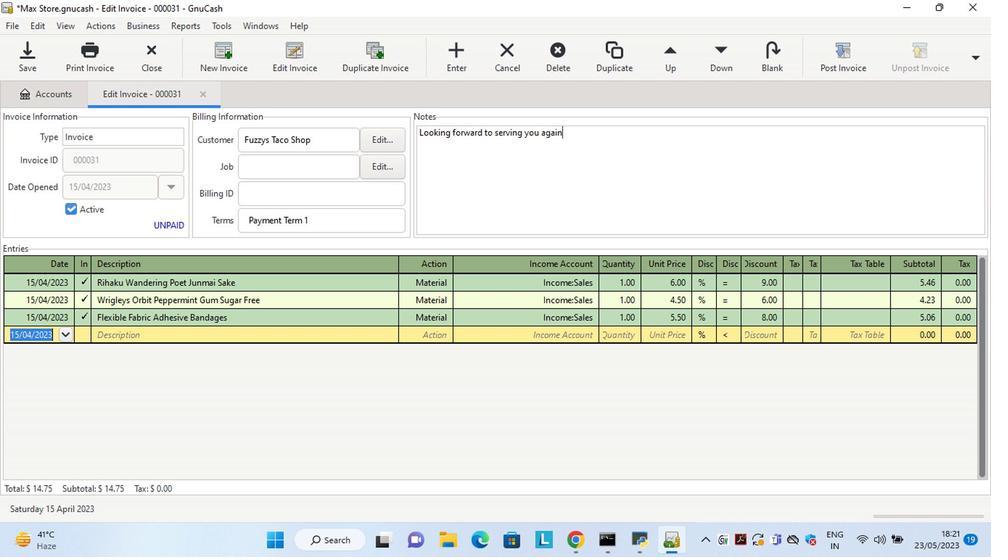 
Action: Mouse moved to (825, 67)
Screenshot: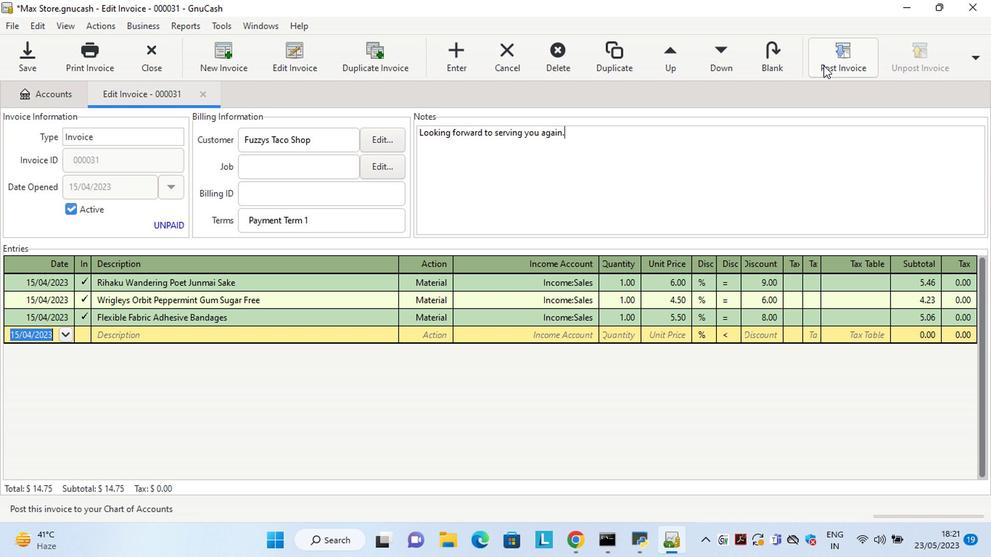 
Action: Mouse pressed left at (825, 67)
Screenshot: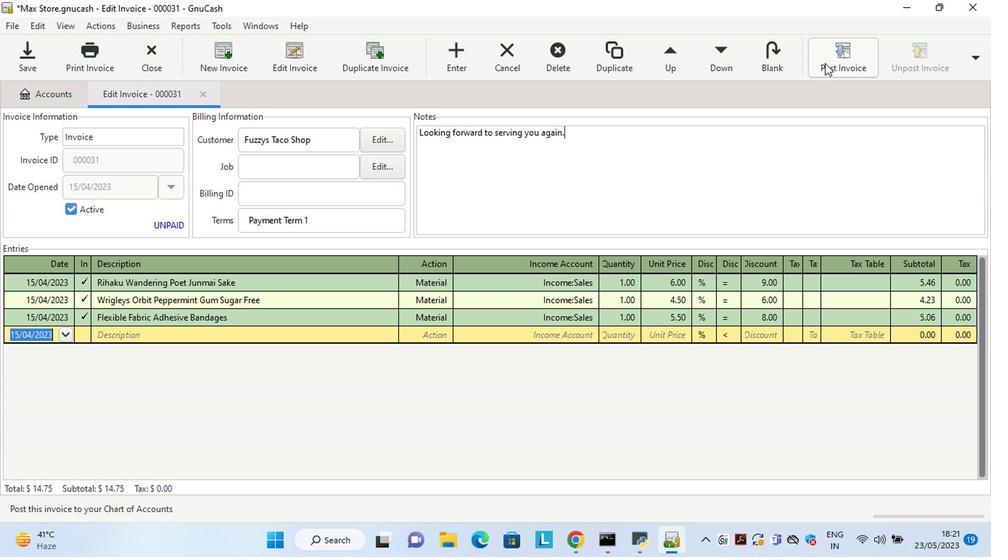 
Action: Mouse moved to (594, 210)
Screenshot: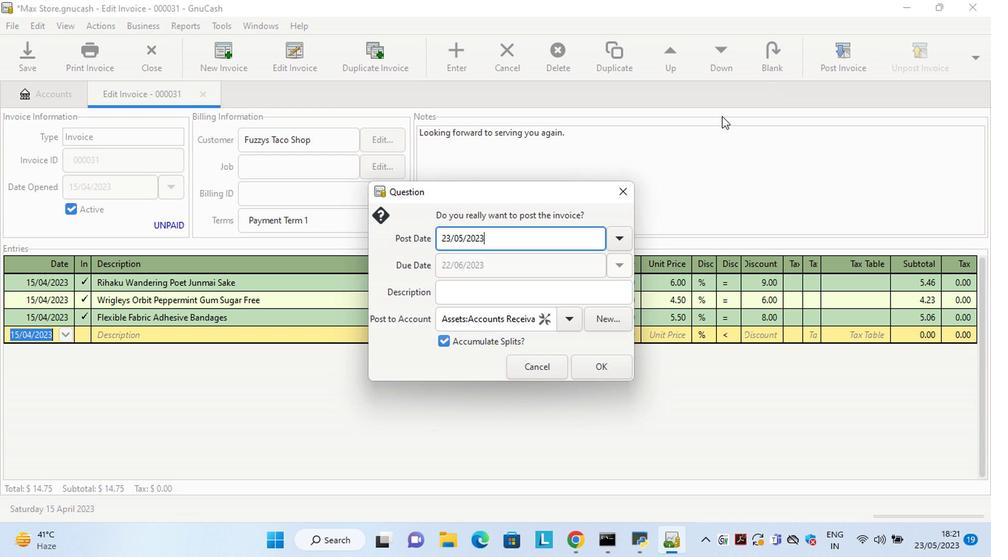 
Action: Key pressed <Key.left><Key.left><Key.left><Key.left><Key.left><Key.left><Key.left><Key.left><Key.left><Key.left><Key.left><Key.delete><Key.delete>15<Key.right><Key.delete>4
Screenshot: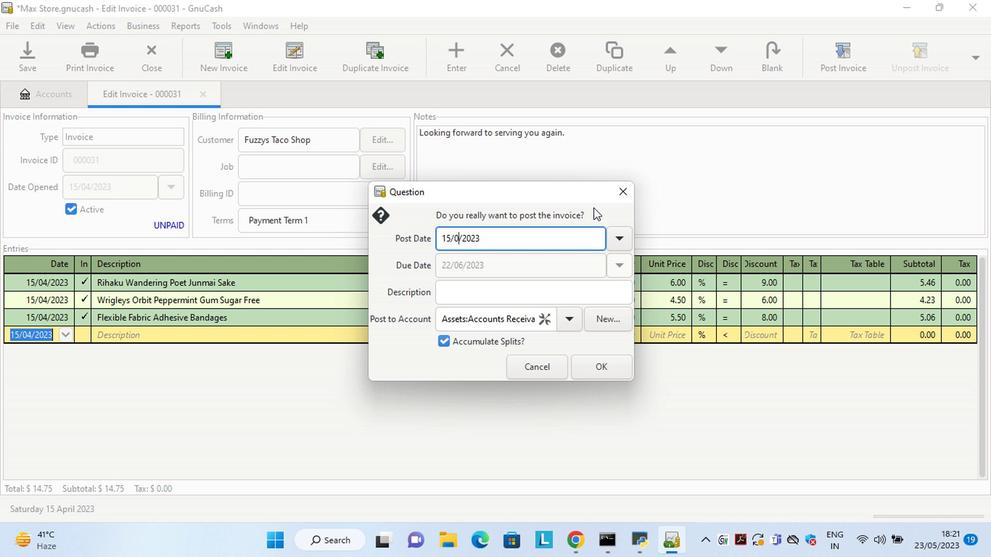 
Action: Mouse moved to (603, 372)
Screenshot: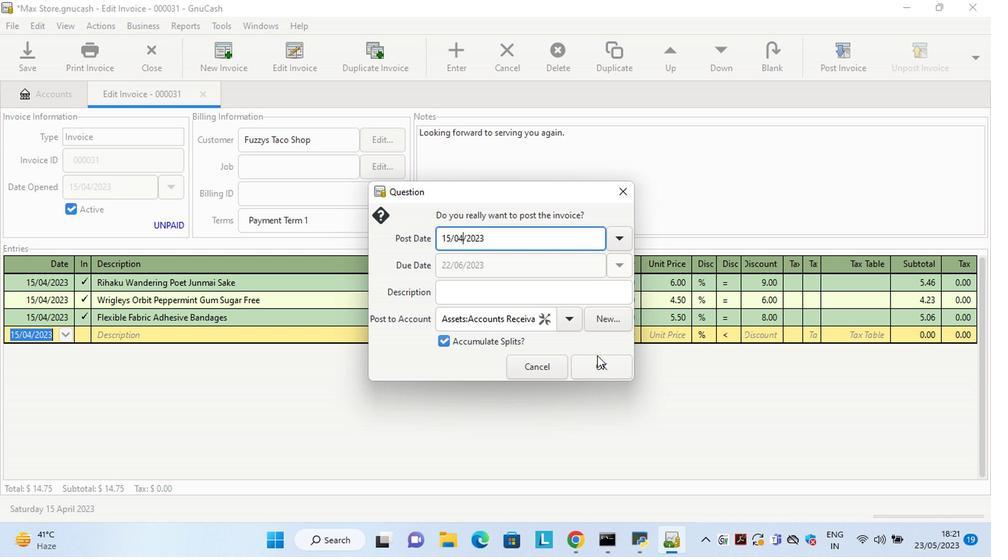
Action: Mouse pressed left at (603, 372)
Screenshot: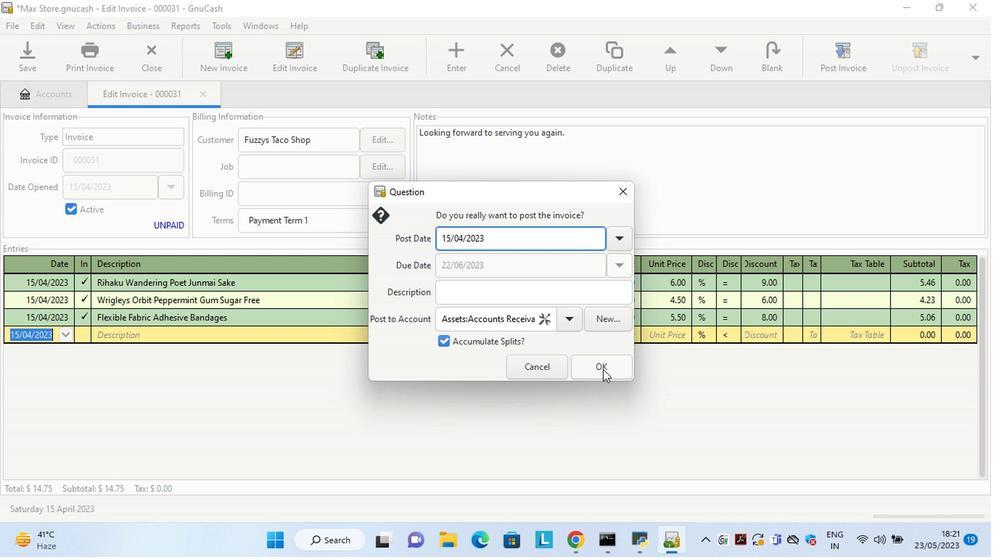 
Action: Mouse moved to (931, 53)
Screenshot: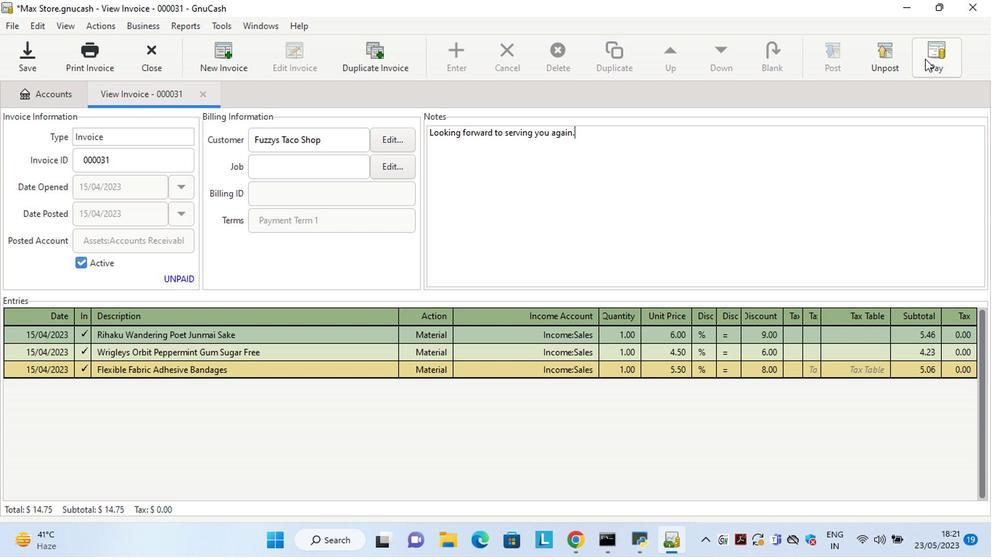 
Action: Mouse pressed left at (931, 53)
Screenshot: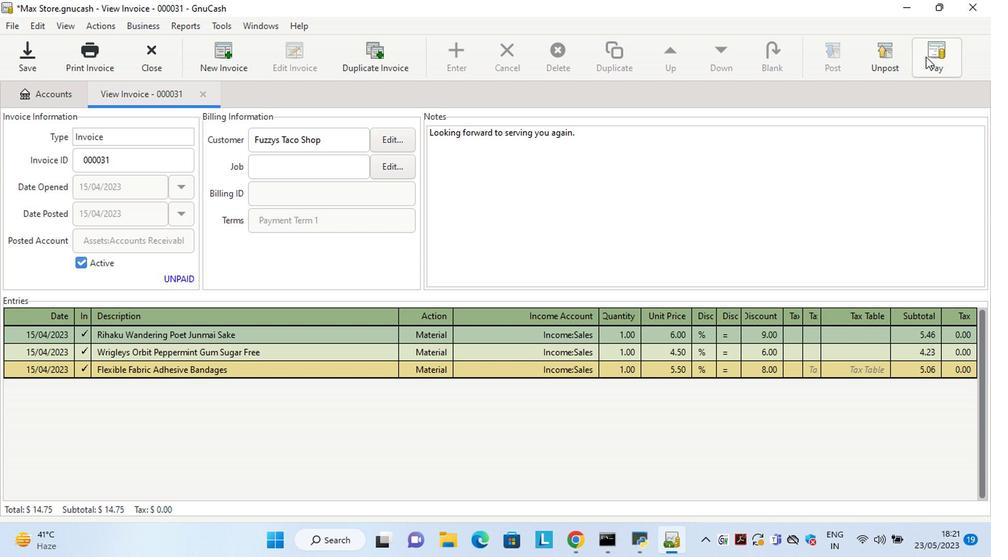 
Action: Mouse moved to (395, 287)
Screenshot: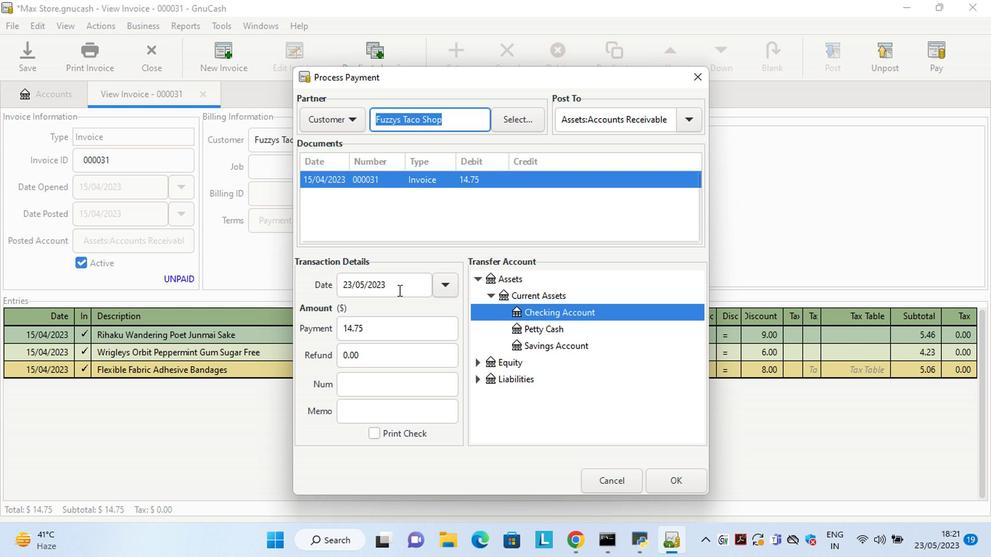 
Action: Key pressed <Key.left><Key.left><Key.left><Key.left><Key.left><Key.left><Key.left><Key.left><Key.left><Key.left><Key.left><Key.left><Key.left><Key.left><Key.left><Key.left><Key.left><Key.left><Key.left><Key.delete><Key.delete>15
Screenshot: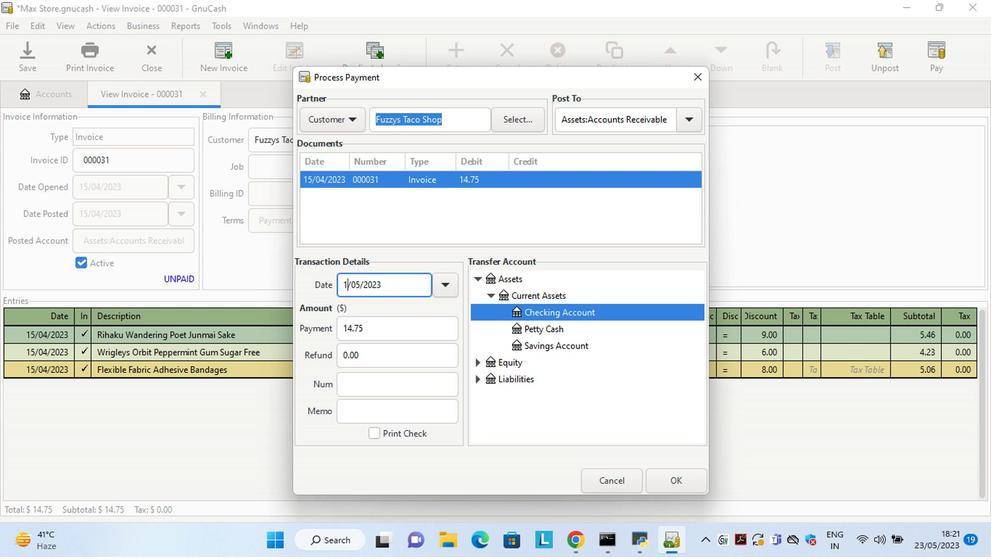 
Action: Mouse moved to (664, 475)
Screenshot: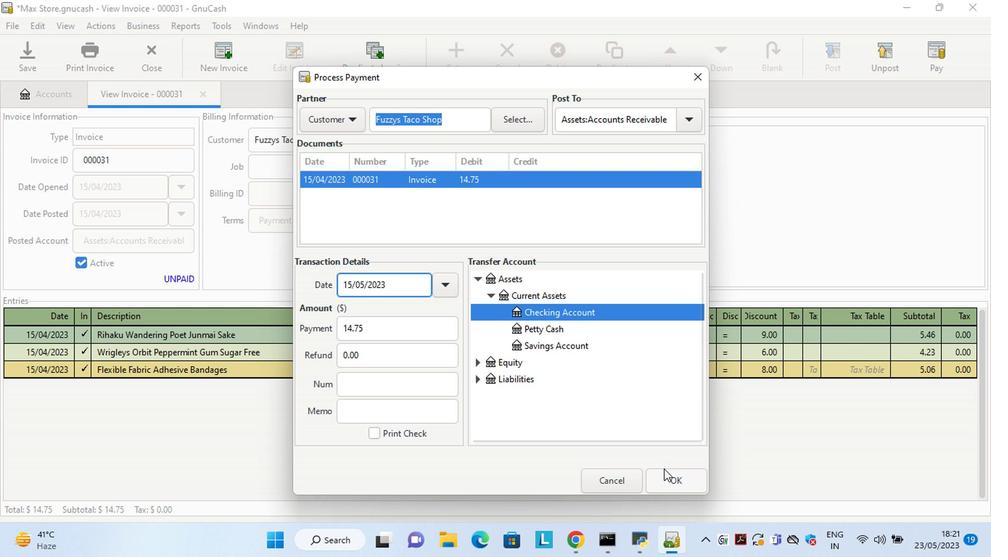 
Action: Mouse pressed left at (664, 475)
Screenshot: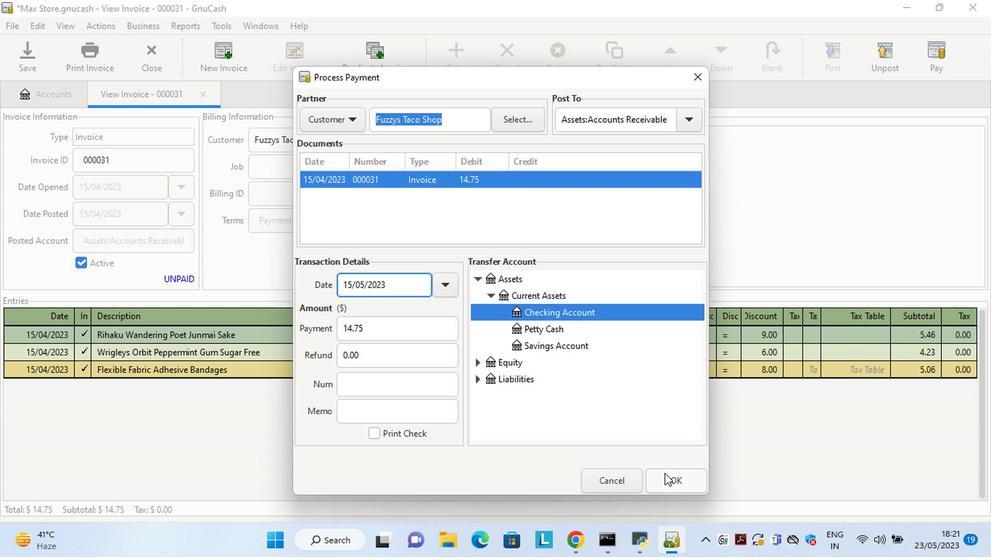 
Action: Mouse moved to (85, 71)
Screenshot: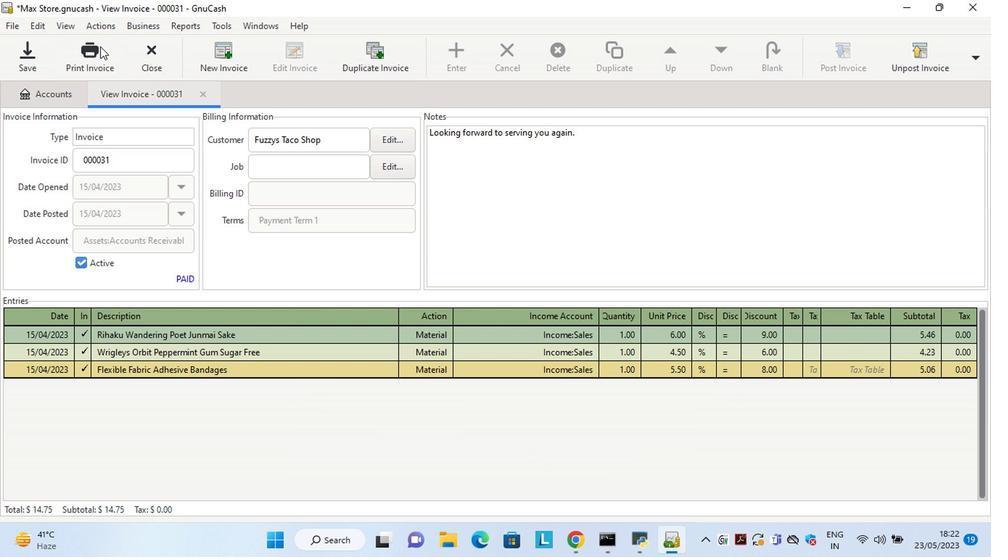 
Action: Mouse pressed left at (85, 71)
Screenshot: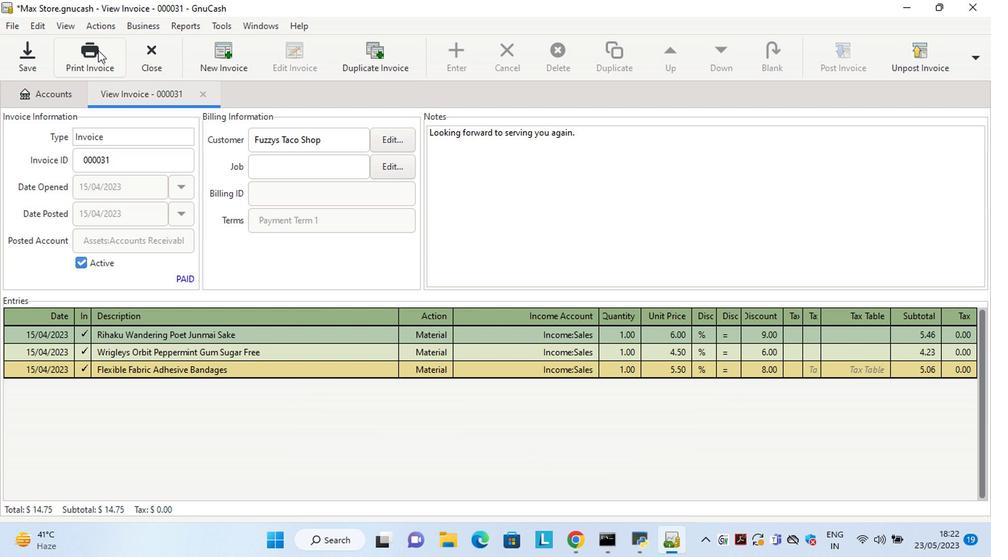 
Action: Mouse moved to (362, 61)
Screenshot: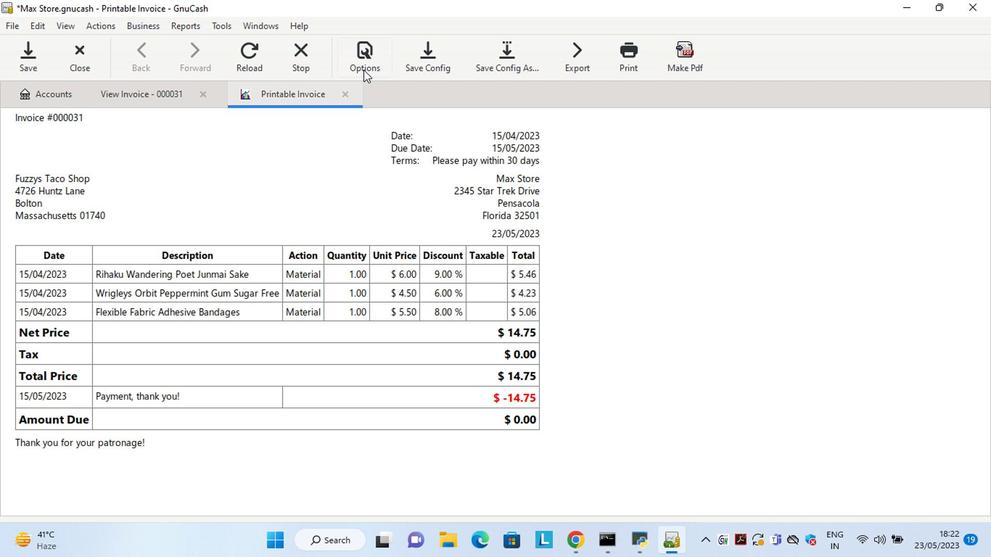 
Action: Mouse pressed left at (362, 61)
Screenshot: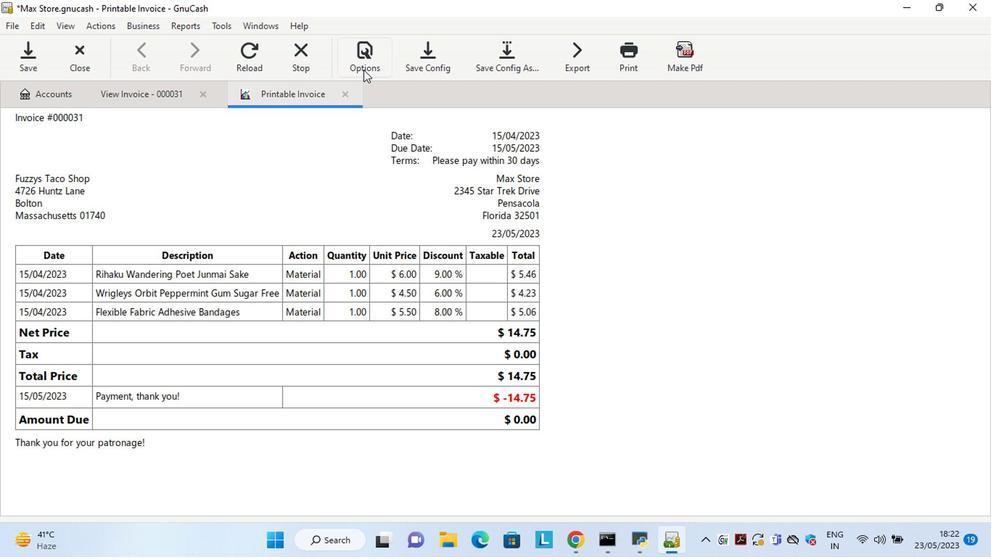 
Action: Mouse moved to (142, 145)
Screenshot: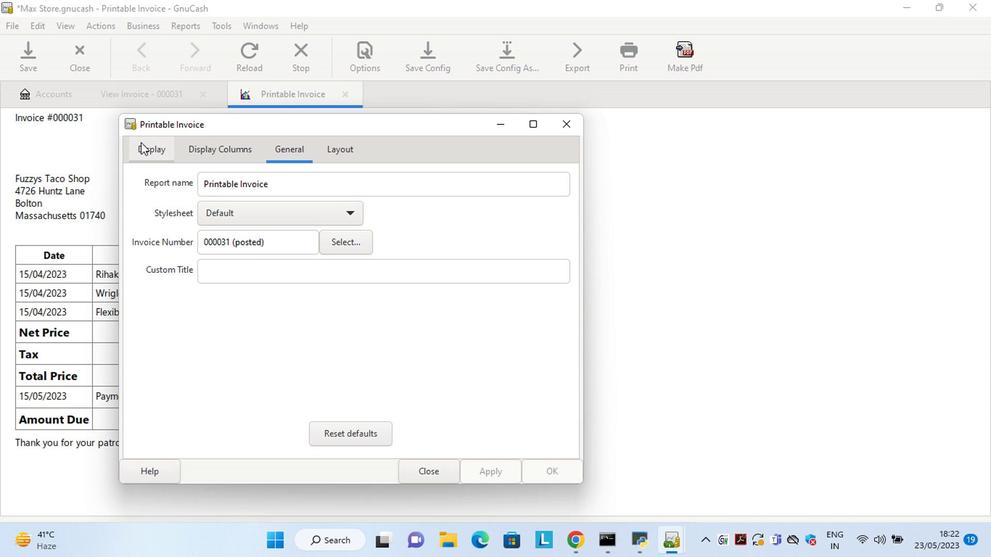
Action: Mouse pressed left at (142, 145)
Screenshot: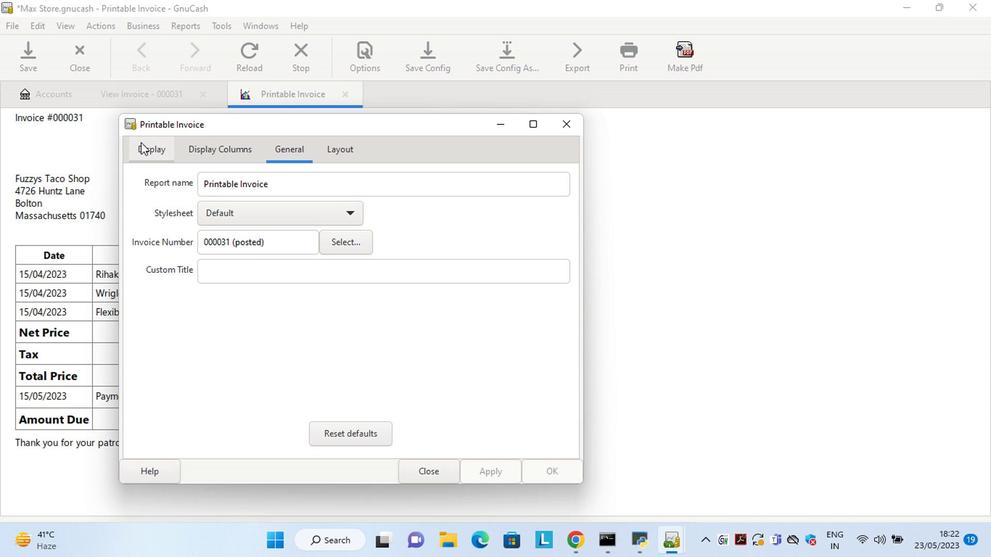 
Action: Mouse moved to (253, 313)
Screenshot: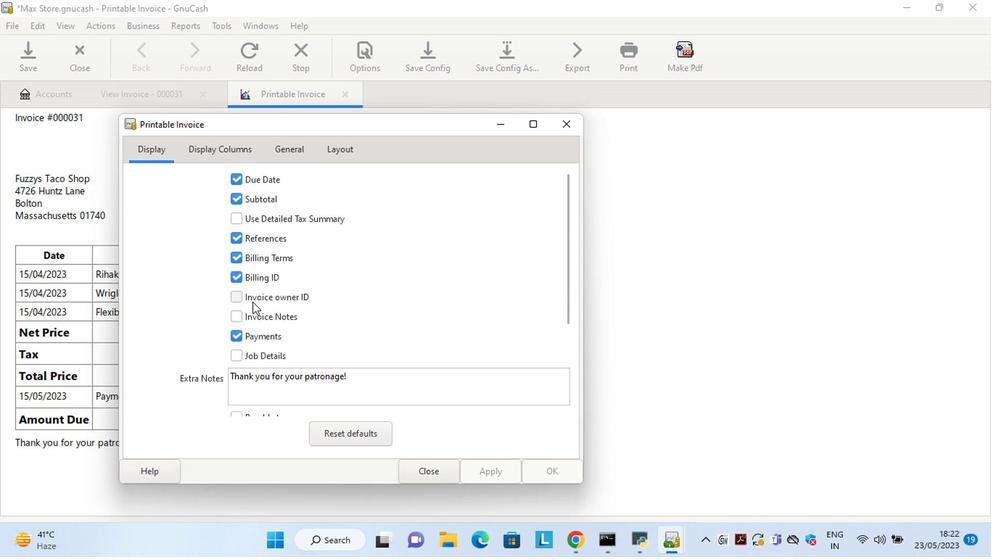 
Action: Mouse pressed left at (253, 313)
Screenshot: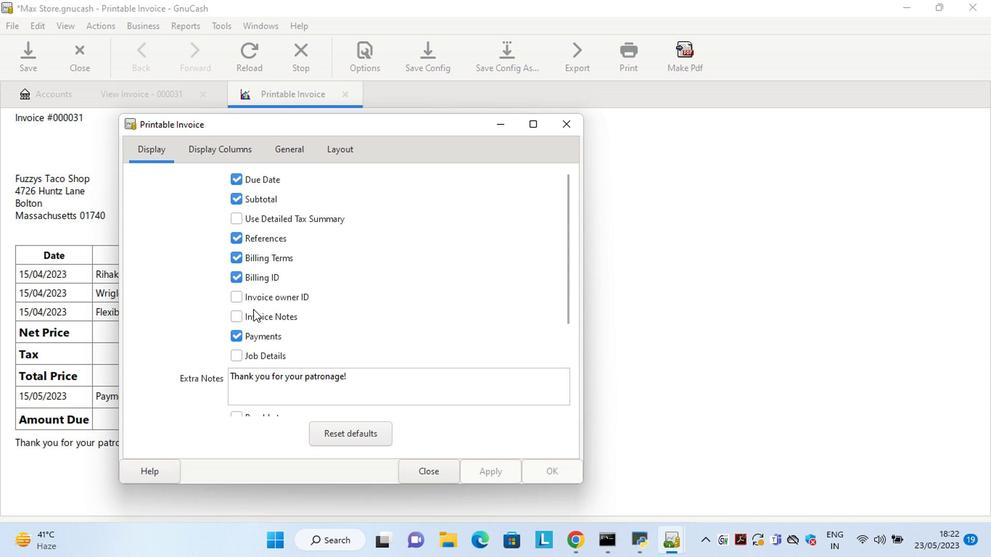 
Action: Mouse moved to (485, 482)
Screenshot: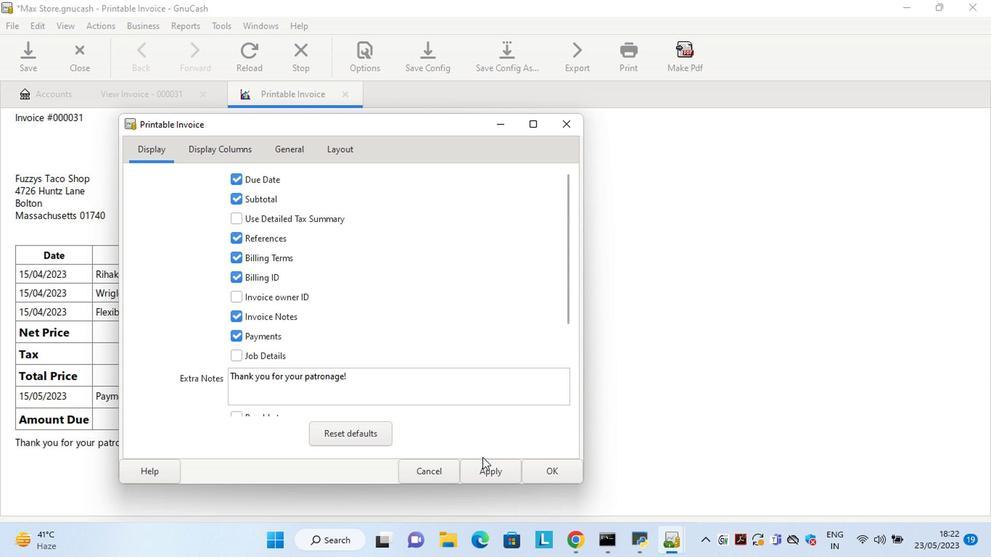 
Action: Mouse pressed left at (485, 482)
Screenshot: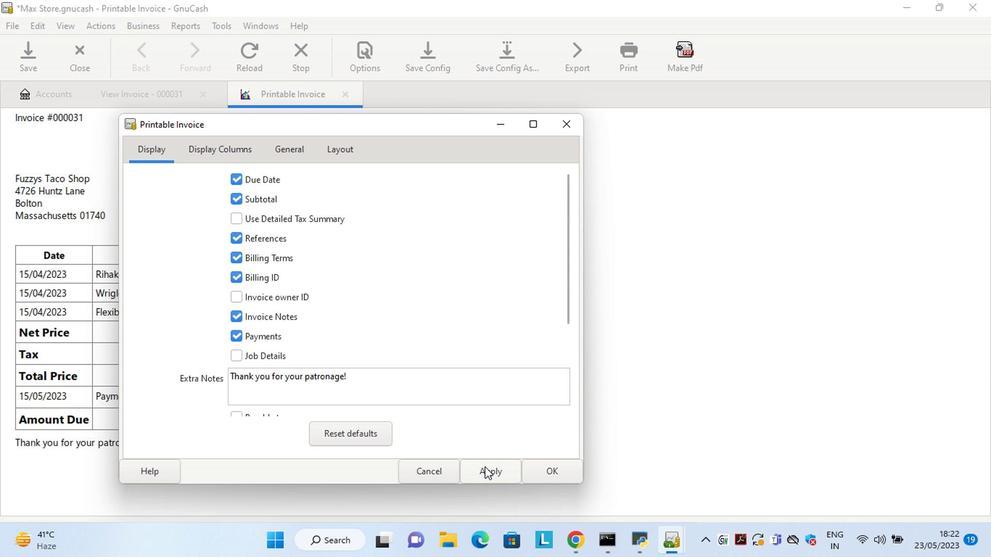 
Action: Mouse moved to (429, 476)
Screenshot: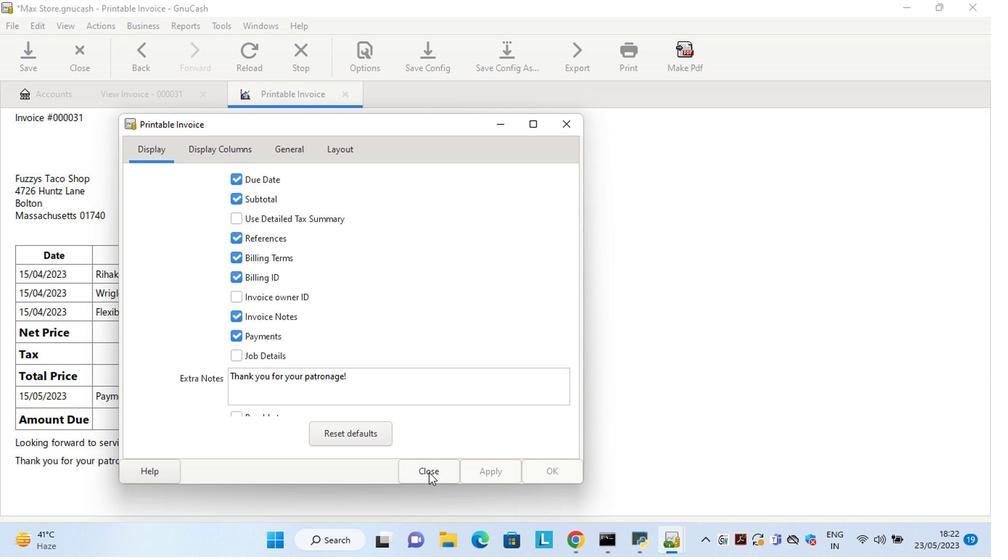 
Action: Mouse pressed left at (429, 476)
Screenshot: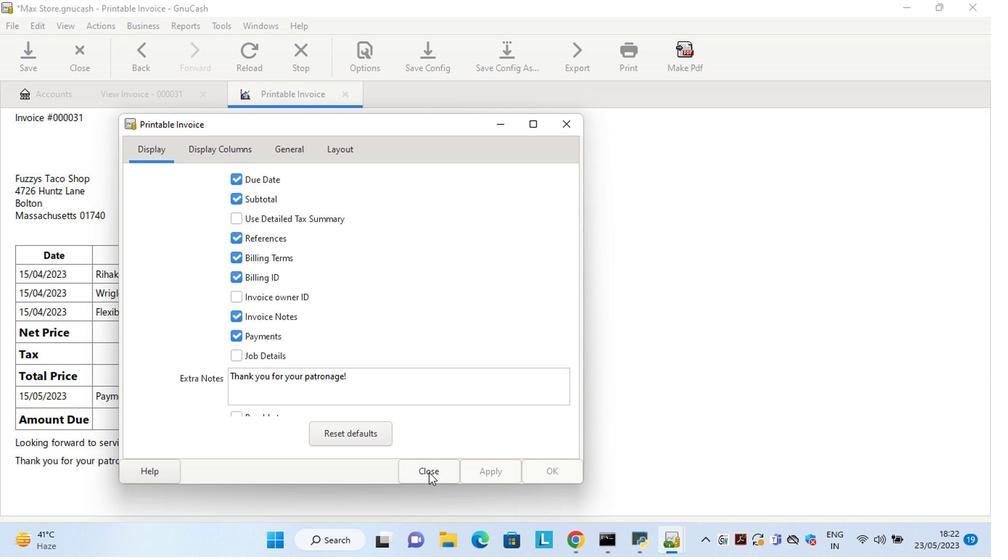 
Action: Mouse moved to (432, 473)
Screenshot: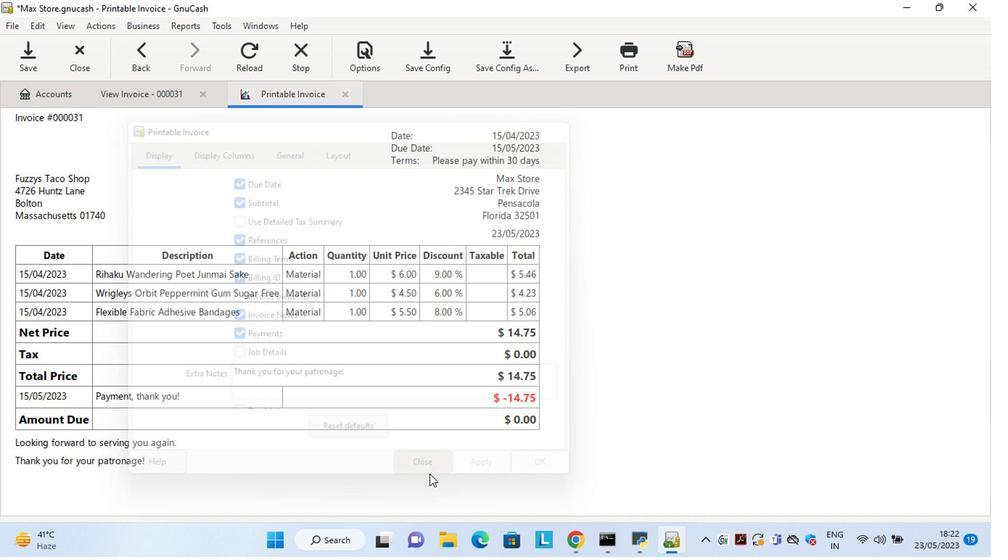 
